 Task: Look for space in Várzea da Palma, Brazil from 2nd June, 2023 to 6th June, 2023 for 1 adult in price range Rs.10000 to Rs.13000. Place can be private room with 1  bedroom having 1 bed and 1 bathroom. Property type can be hotel. Amenities needed are: washing machine, . Booking option can be shelf check-in. Required host language is Spanish.
Action: Mouse moved to (580, 149)
Screenshot: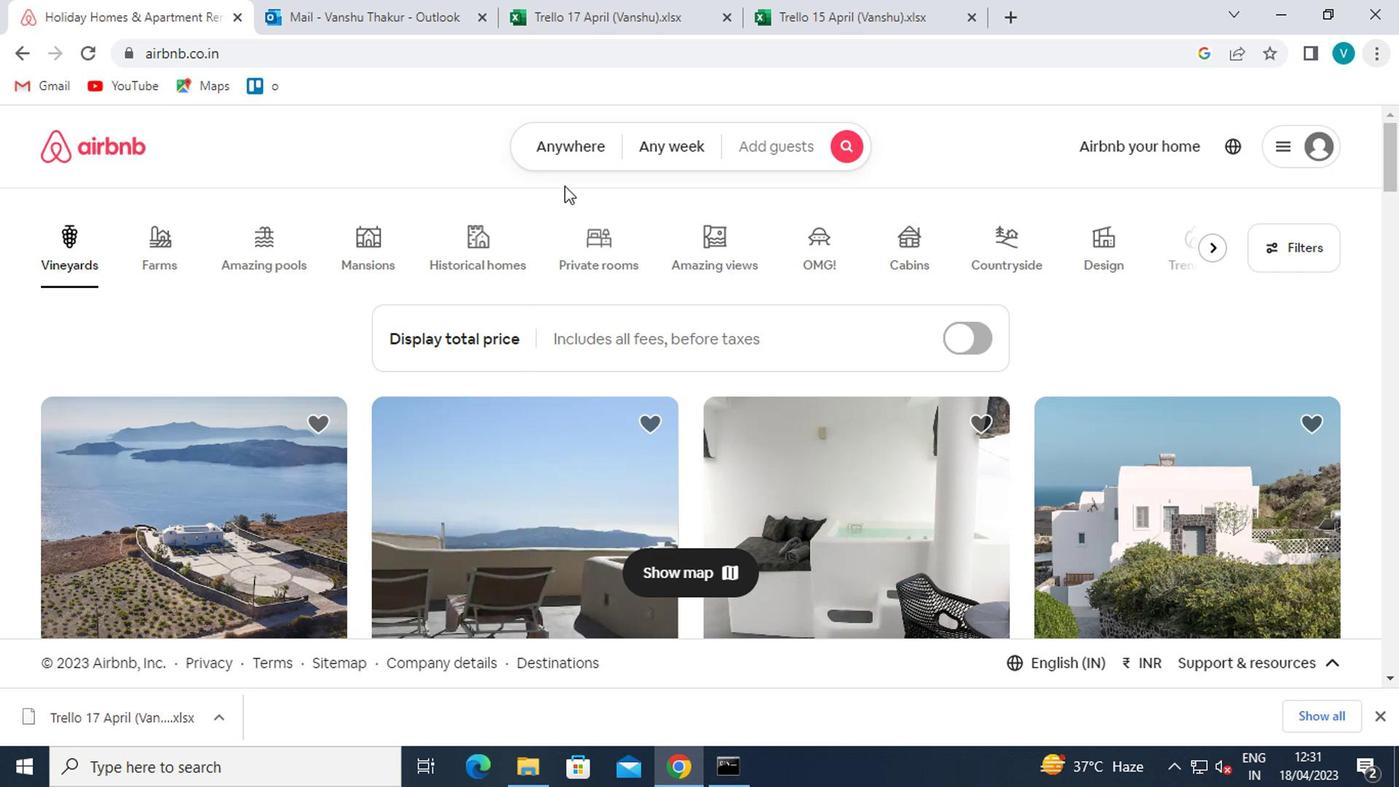 
Action: Mouse pressed left at (580, 149)
Screenshot: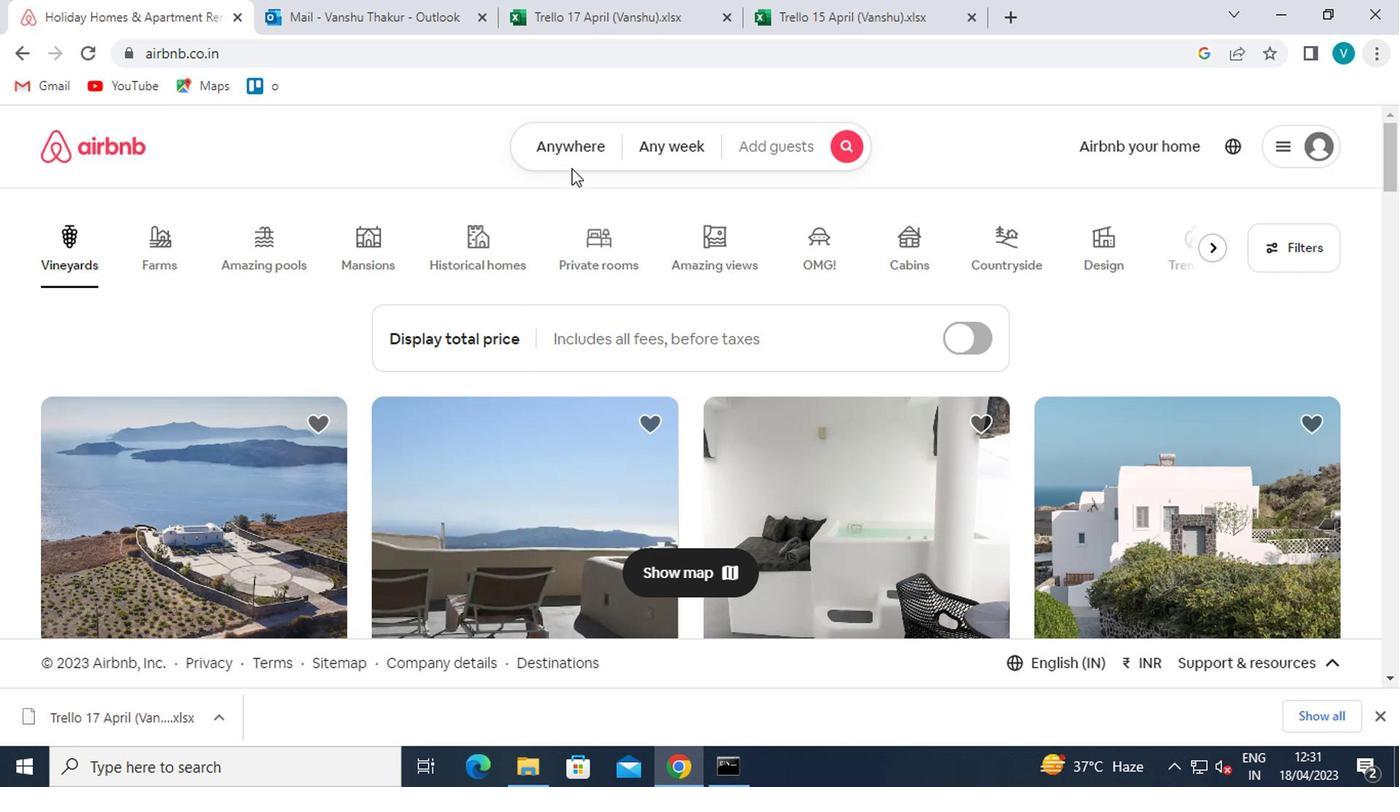 
Action: Mouse moved to (425, 232)
Screenshot: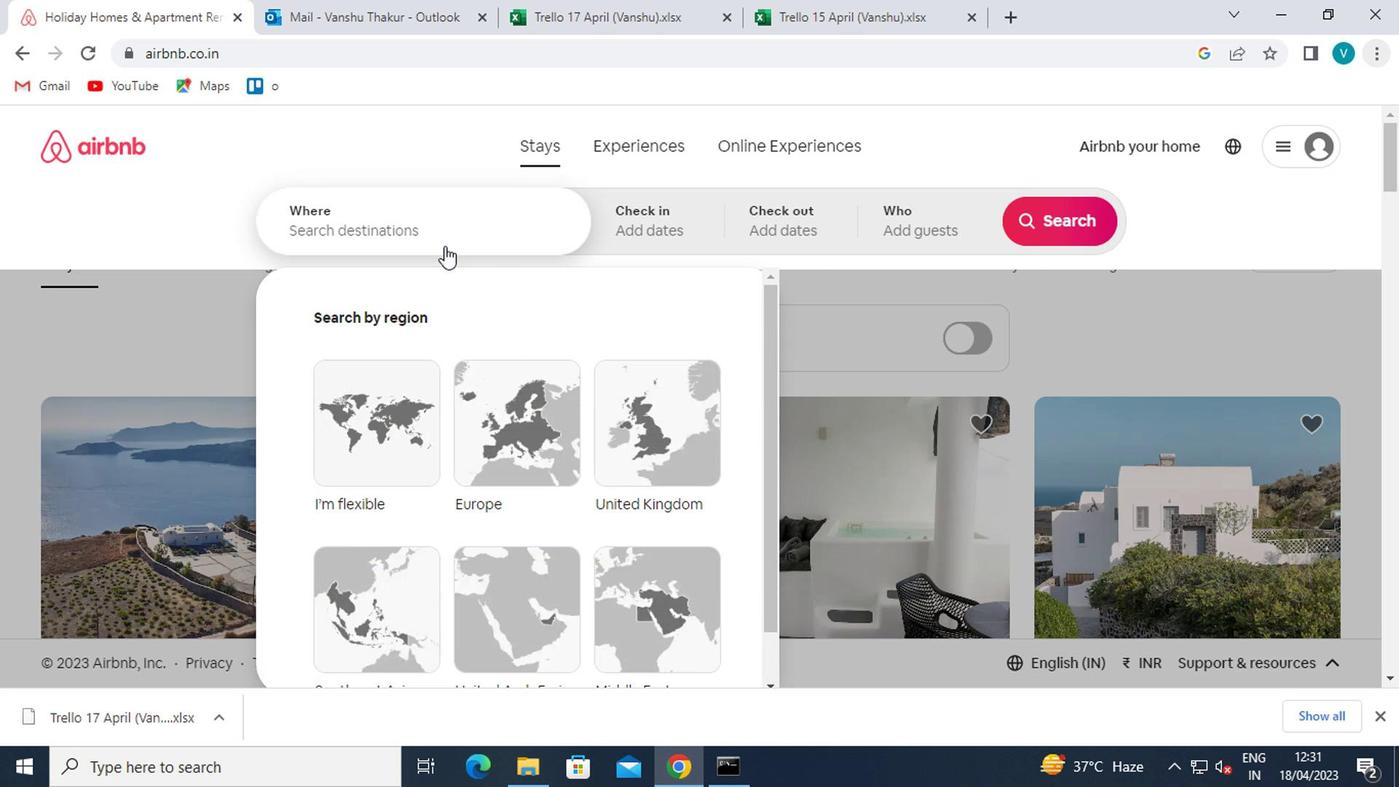 
Action: Mouse pressed left at (425, 232)
Screenshot: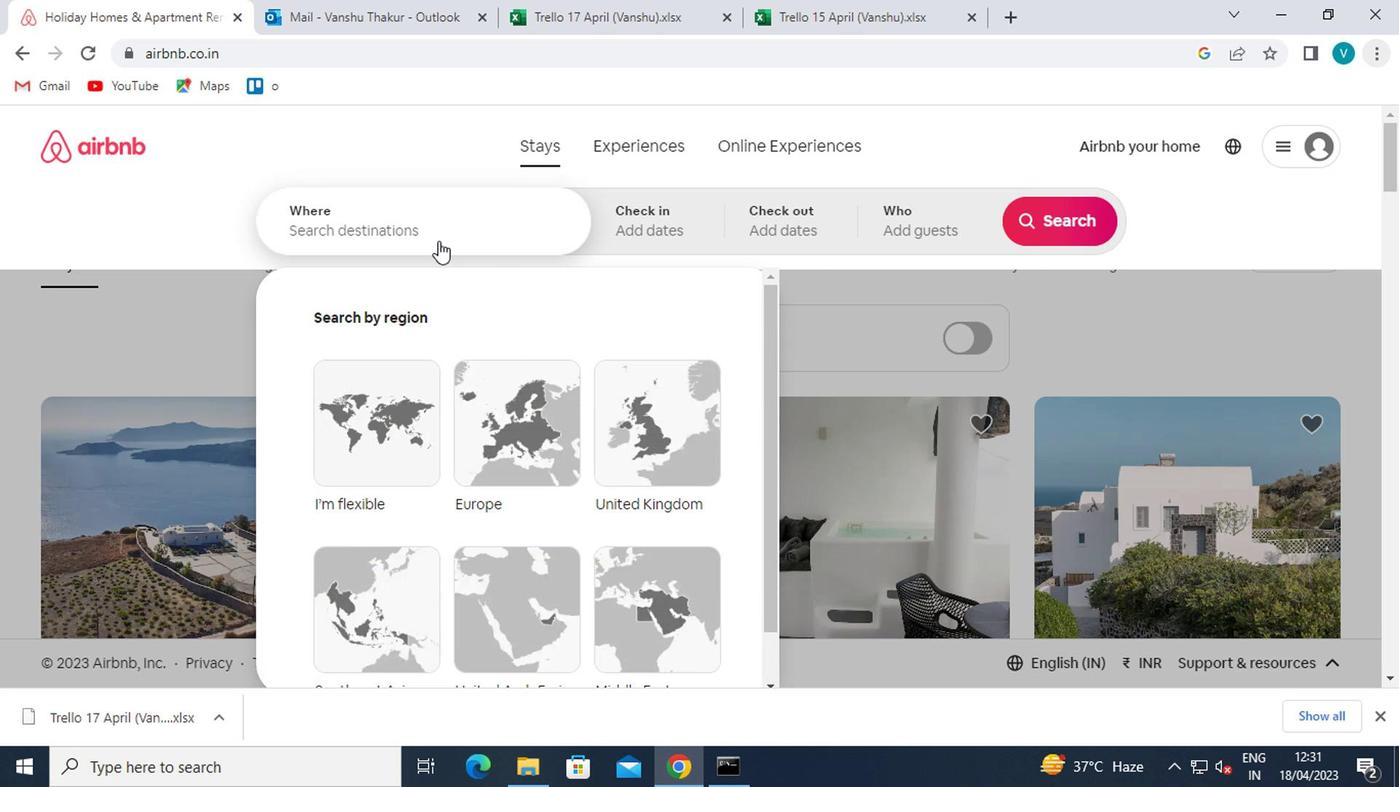 
Action: Mouse moved to (425, 232)
Screenshot: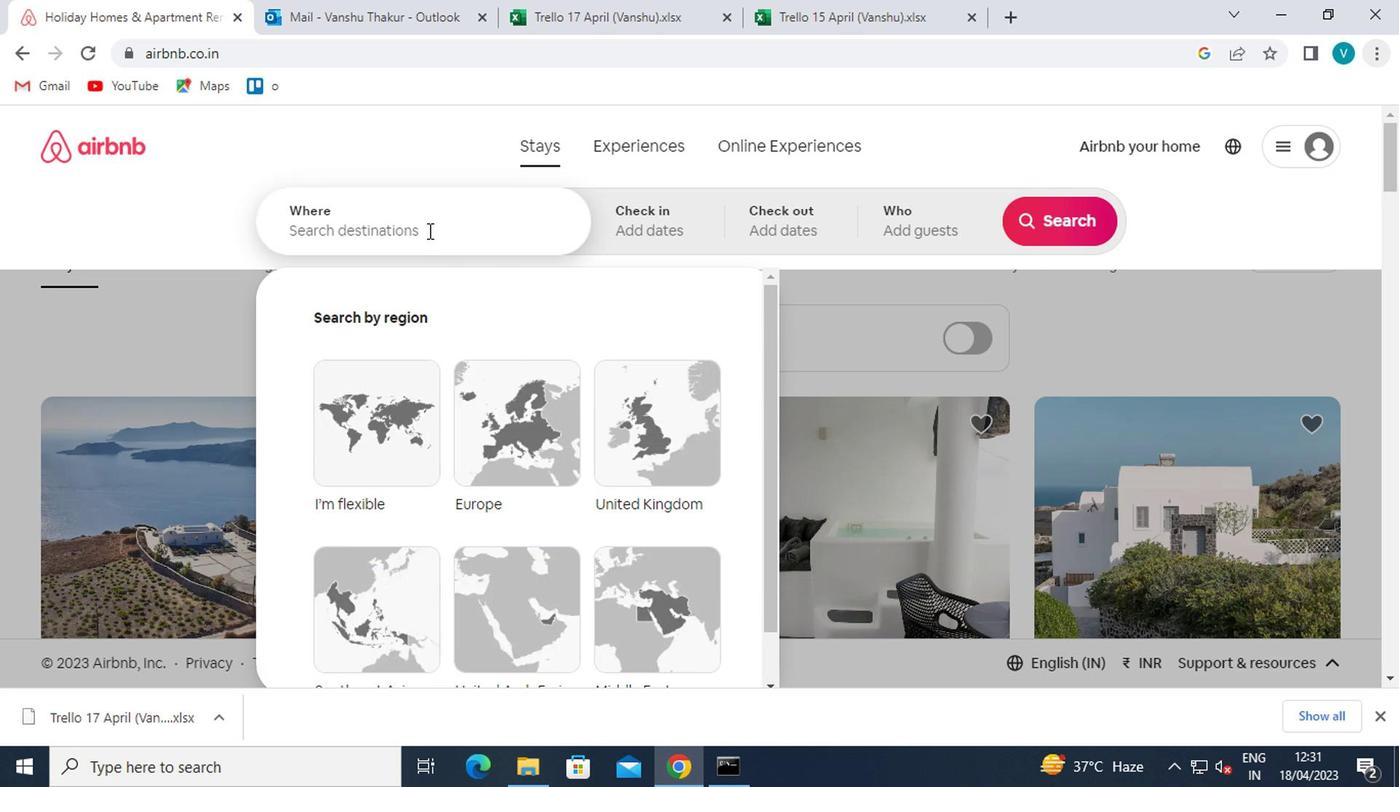 
Action: Key pressed <Key.shift>VARZEA<Key.space>DA<Key.space><Key.shift>PALMA
Screenshot: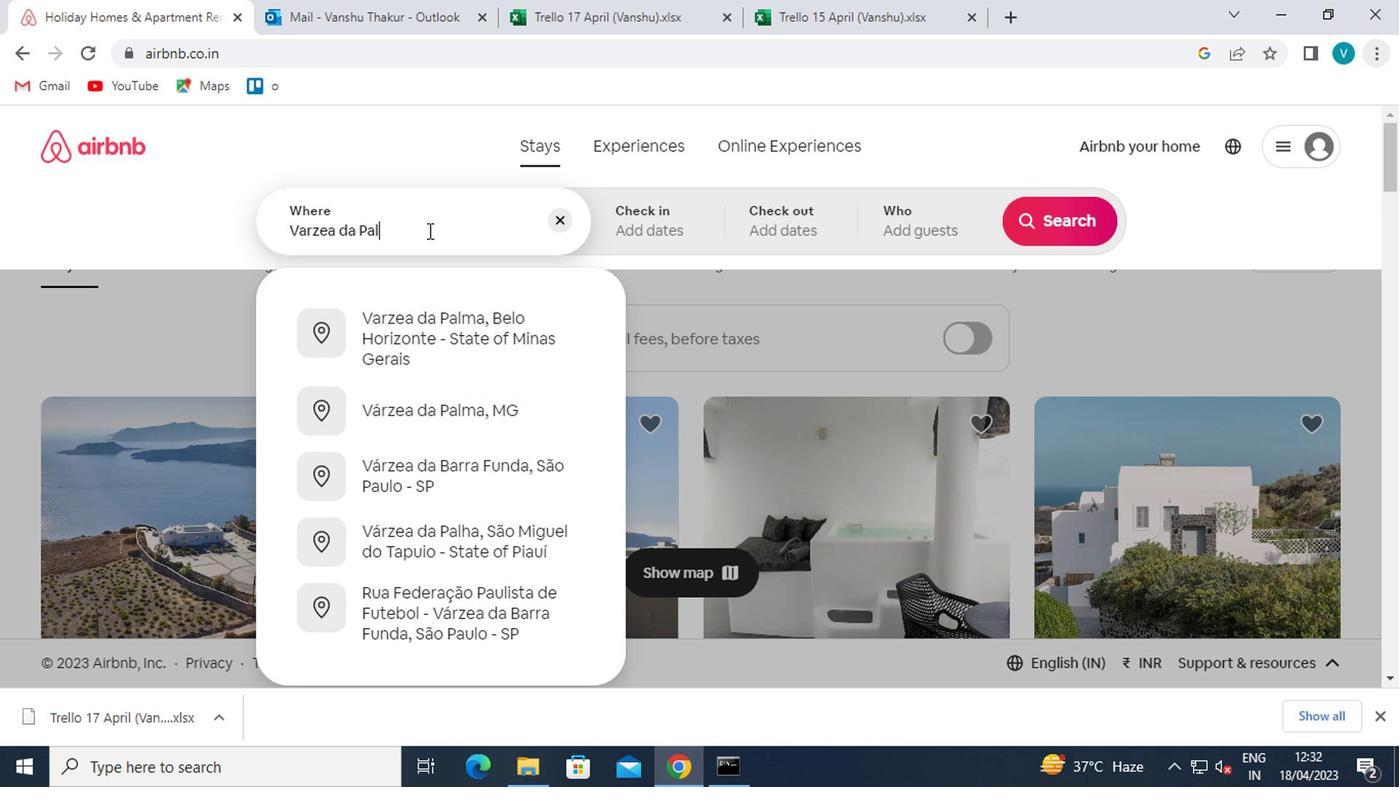 
Action: Mouse moved to (491, 337)
Screenshot: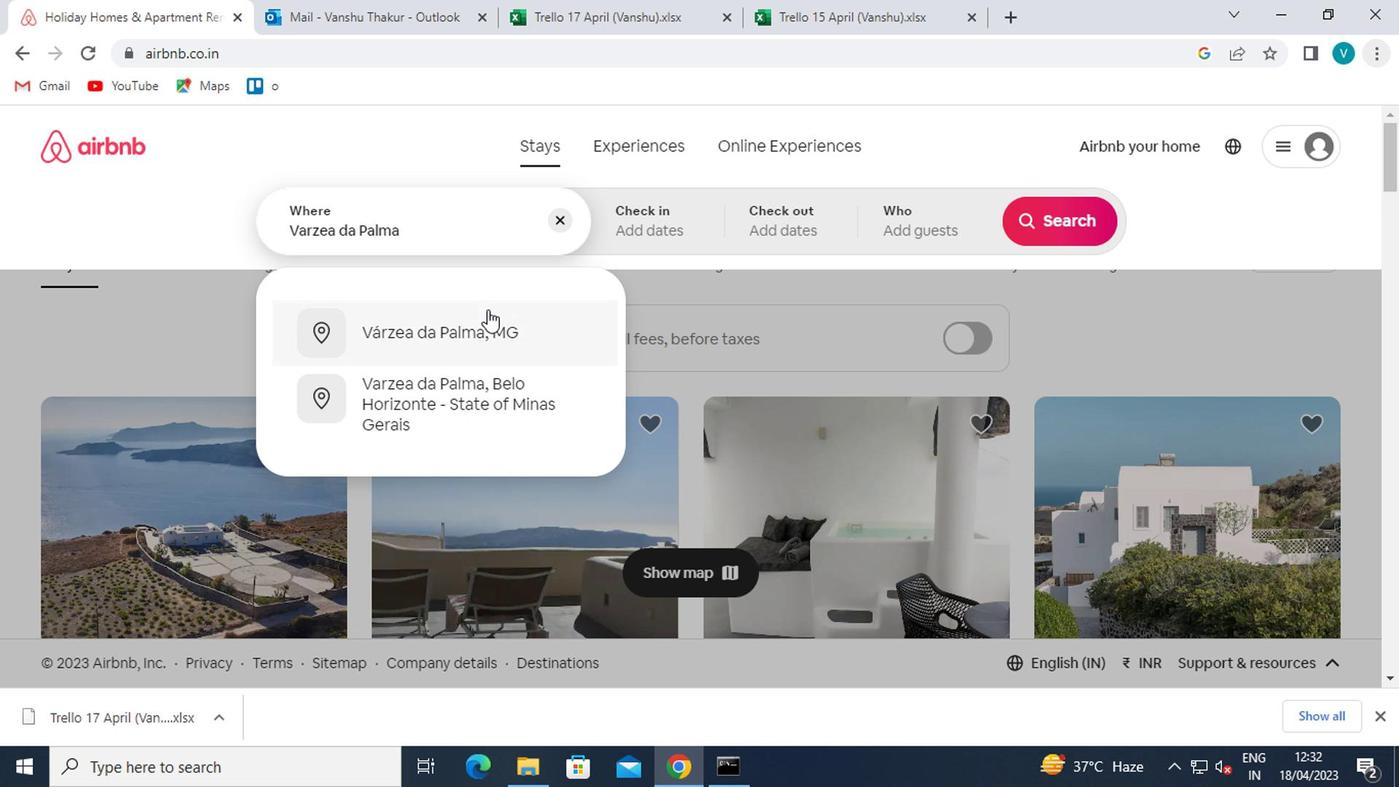 
Action: Mouse pressed left at (491, 337)
Screenshot: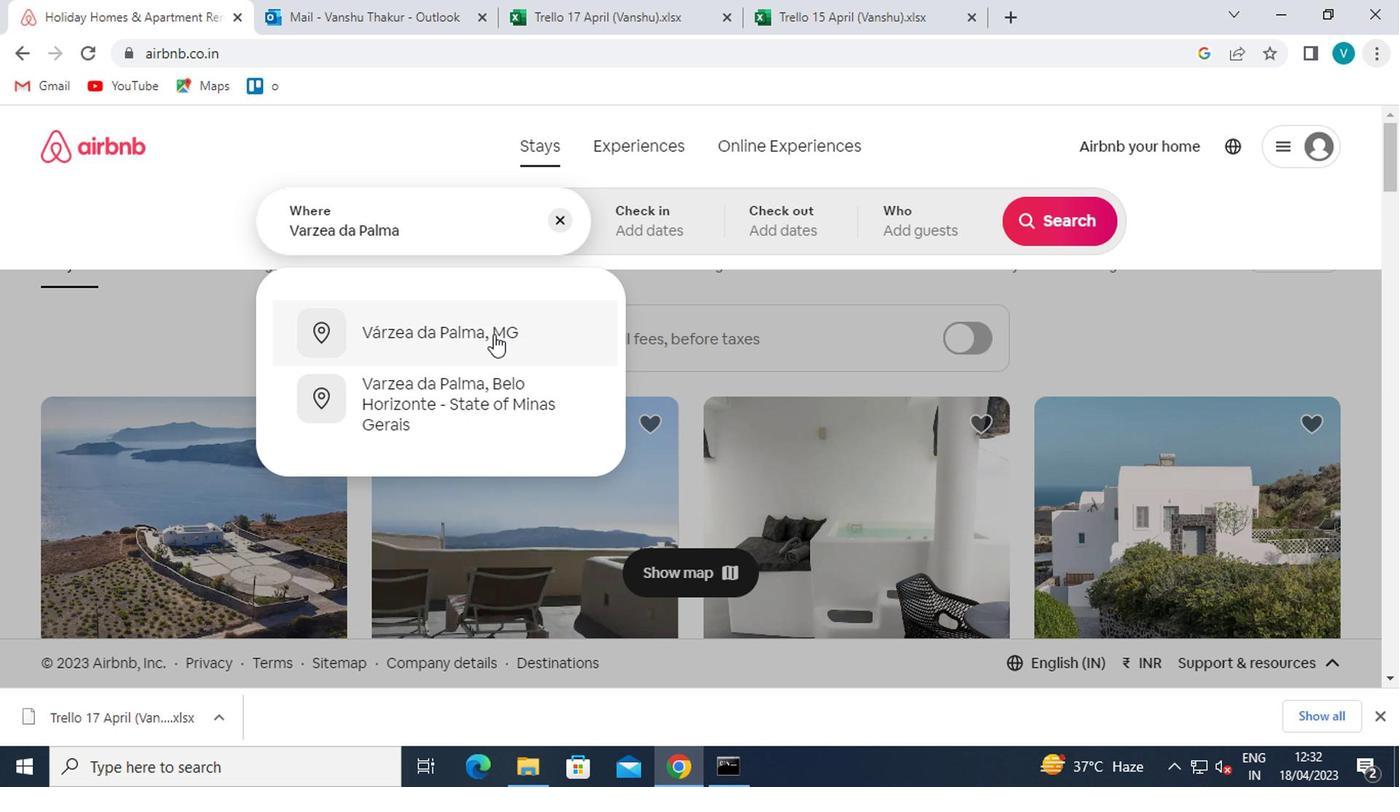 
Action: Mouse moved to (1037, 388)
Screenshot: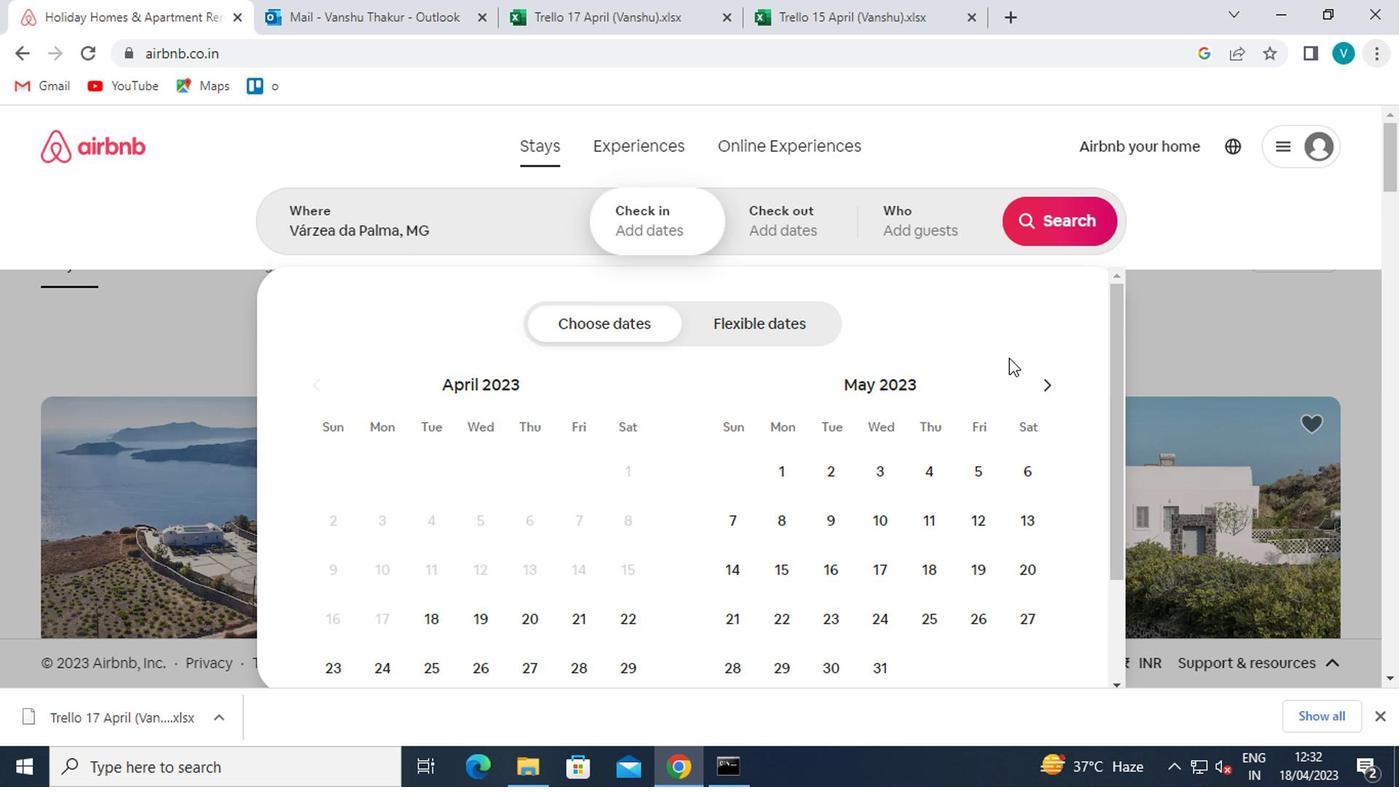 
Action: Mouse pressed left at (1037, 388)
Screenshot: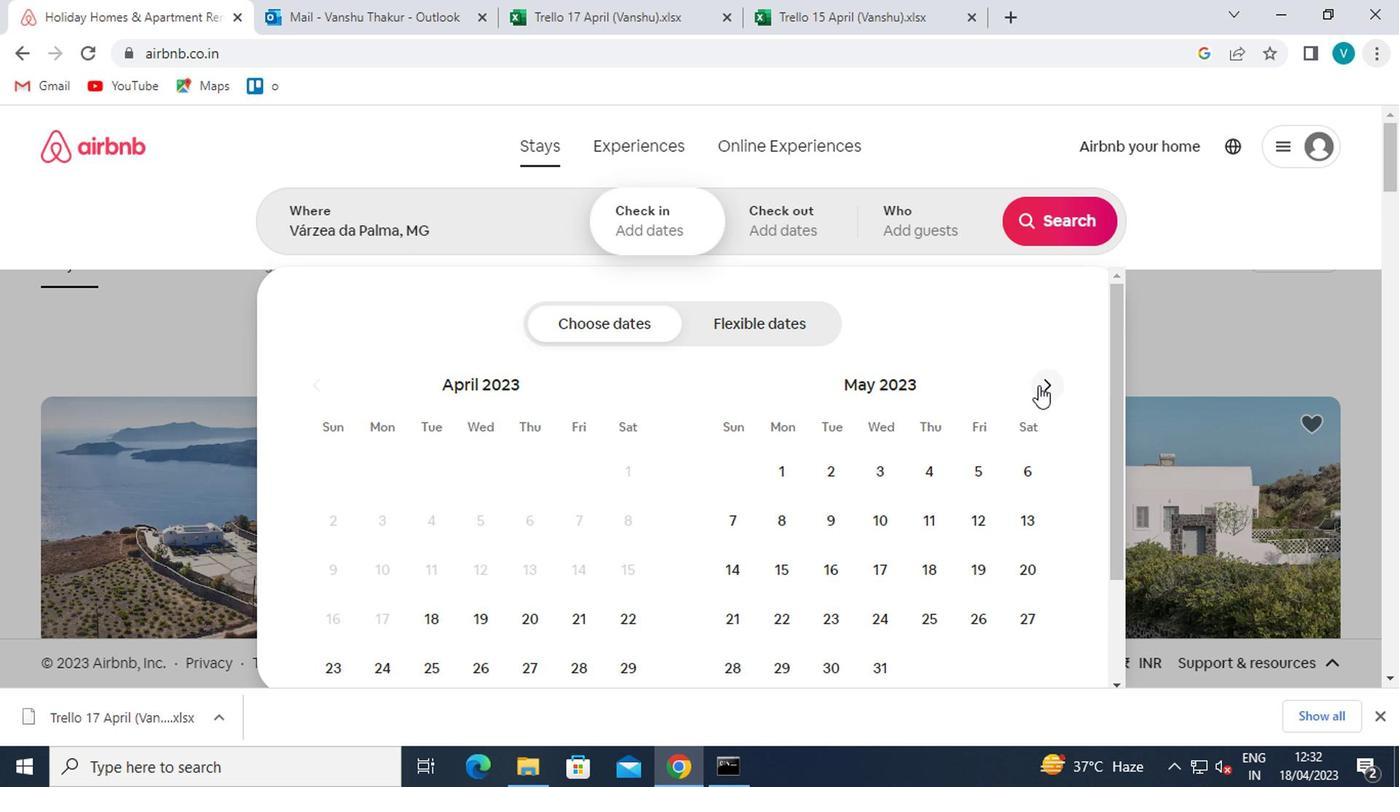 
Action: Mouse moved to (982, 473)
Screenshot: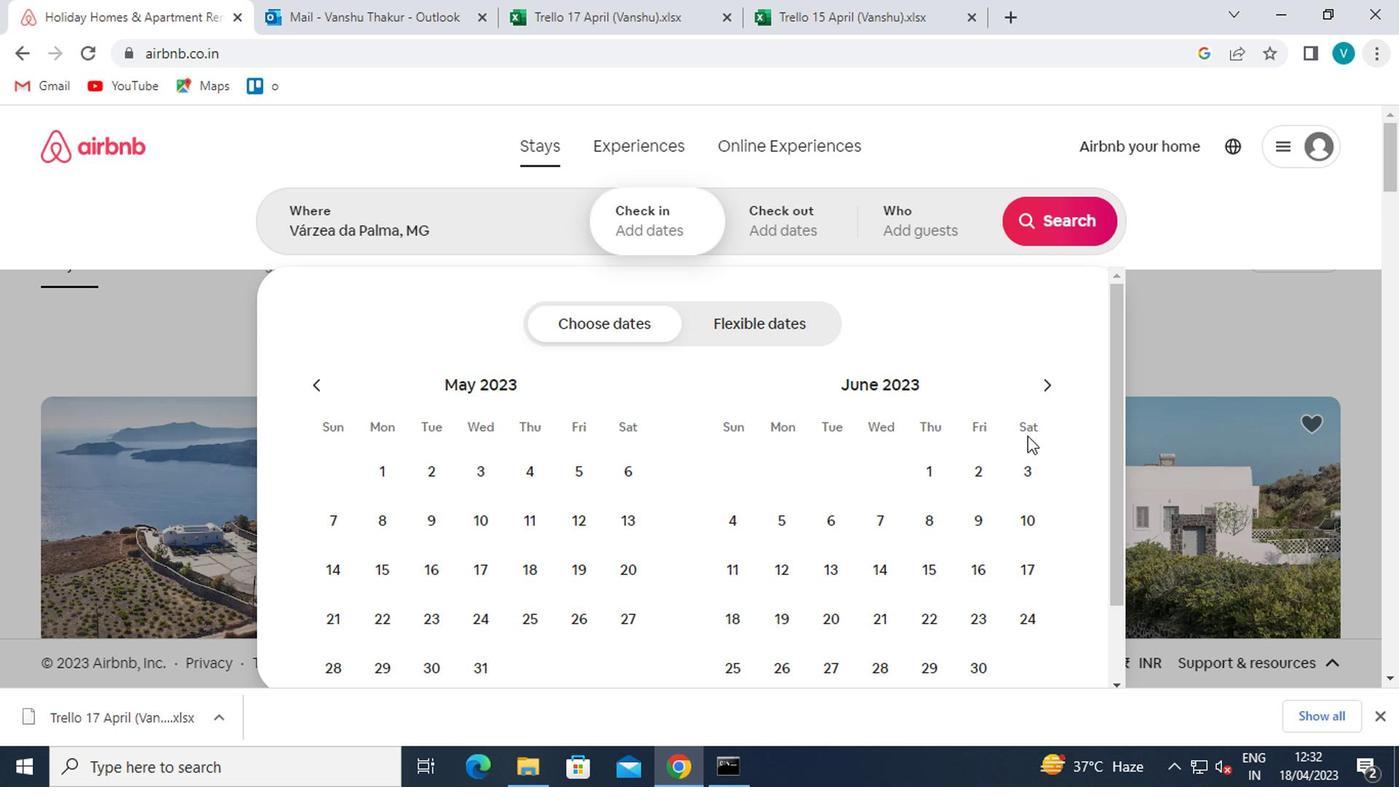 
Action: Mouse pressed left at (982, 473)
Screenshot: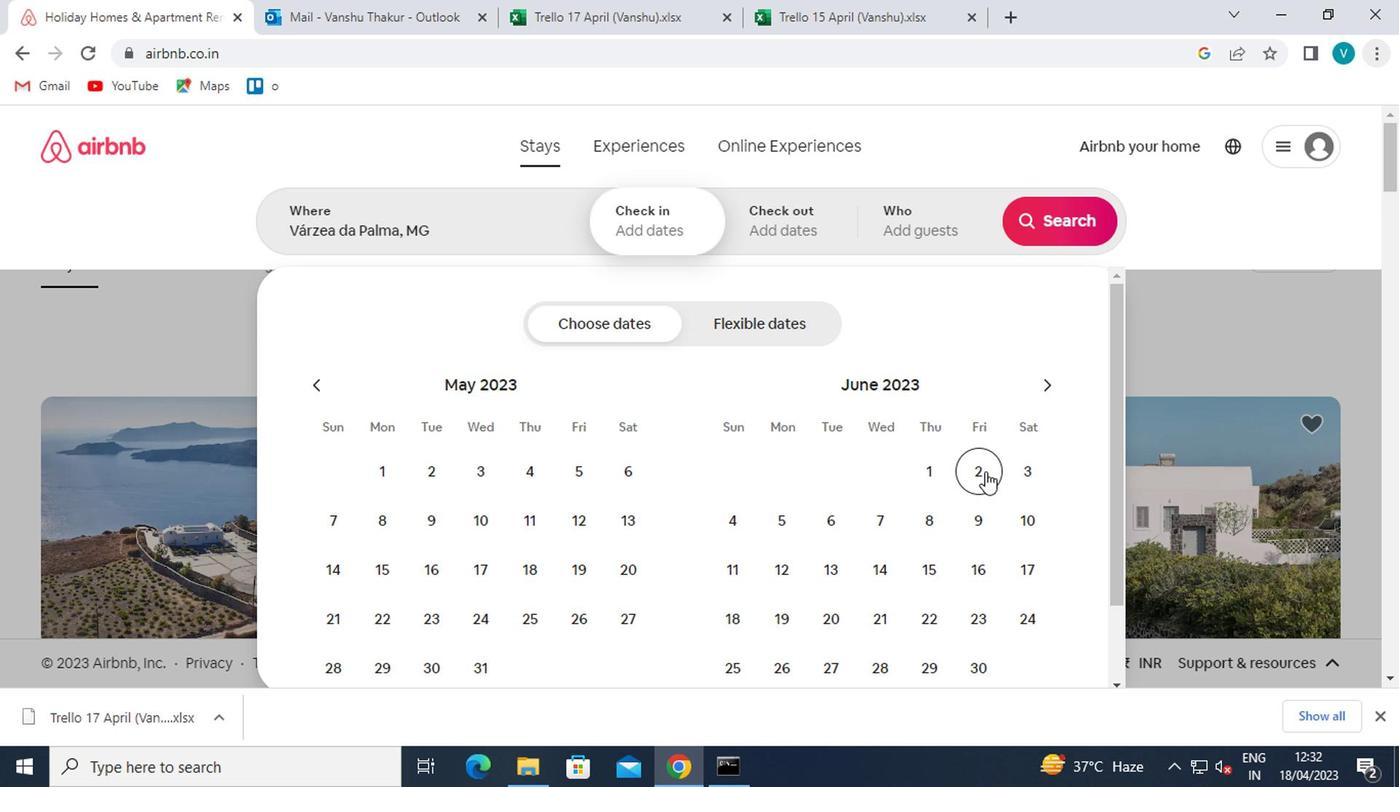
Action: Mouse moved to (828, 521)
Screenshot: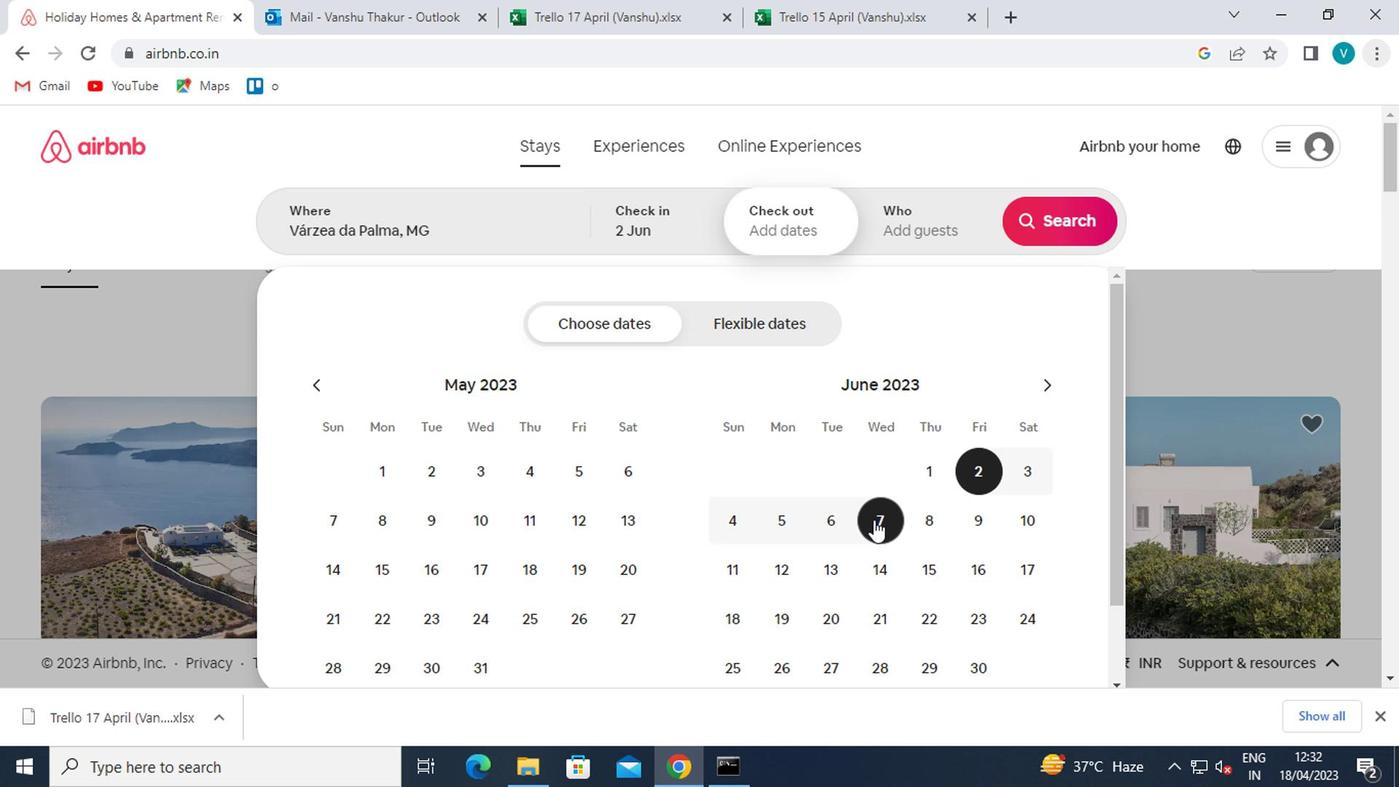 
Action: Mouse pressed left at (828, 521)
Screenshot: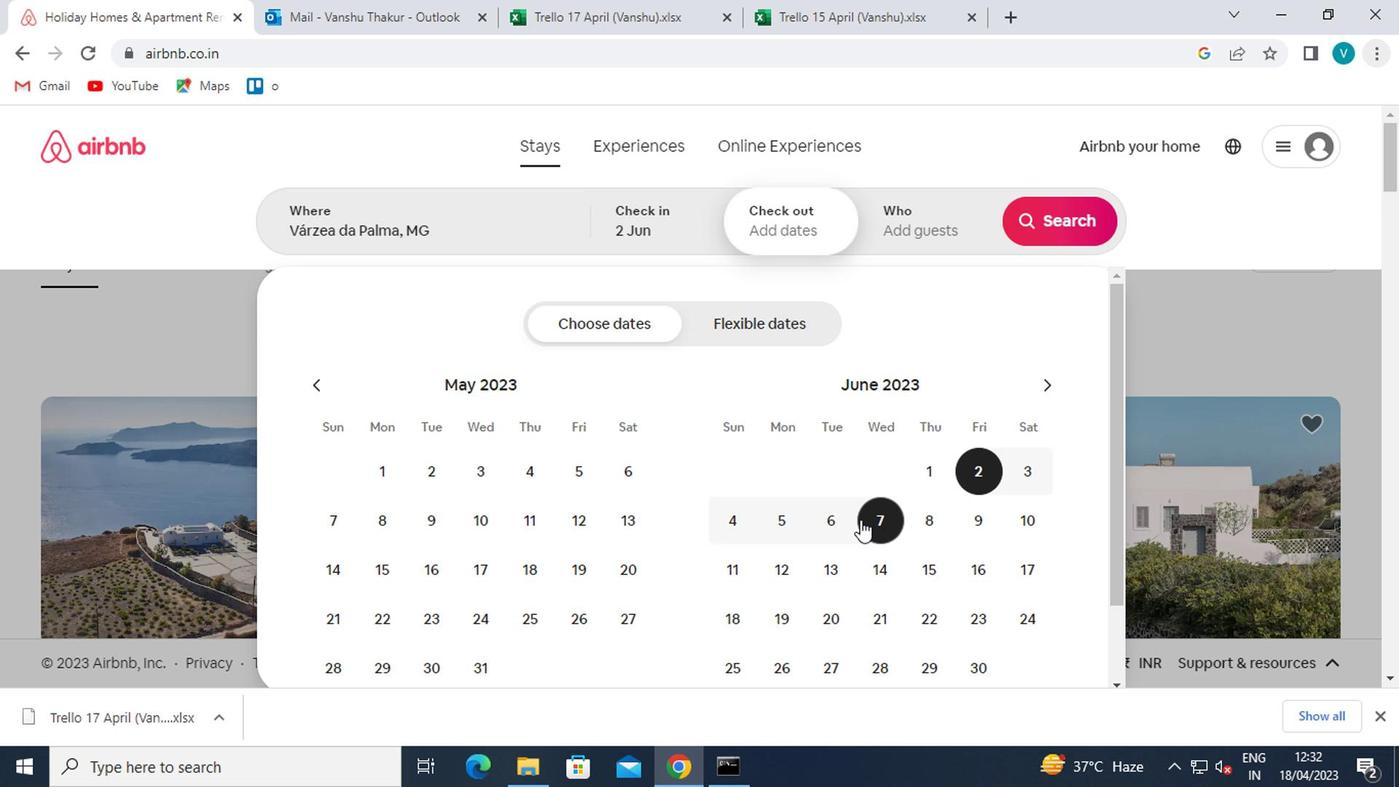 
Action: Mouse moved to (933, 214)
Screenshot: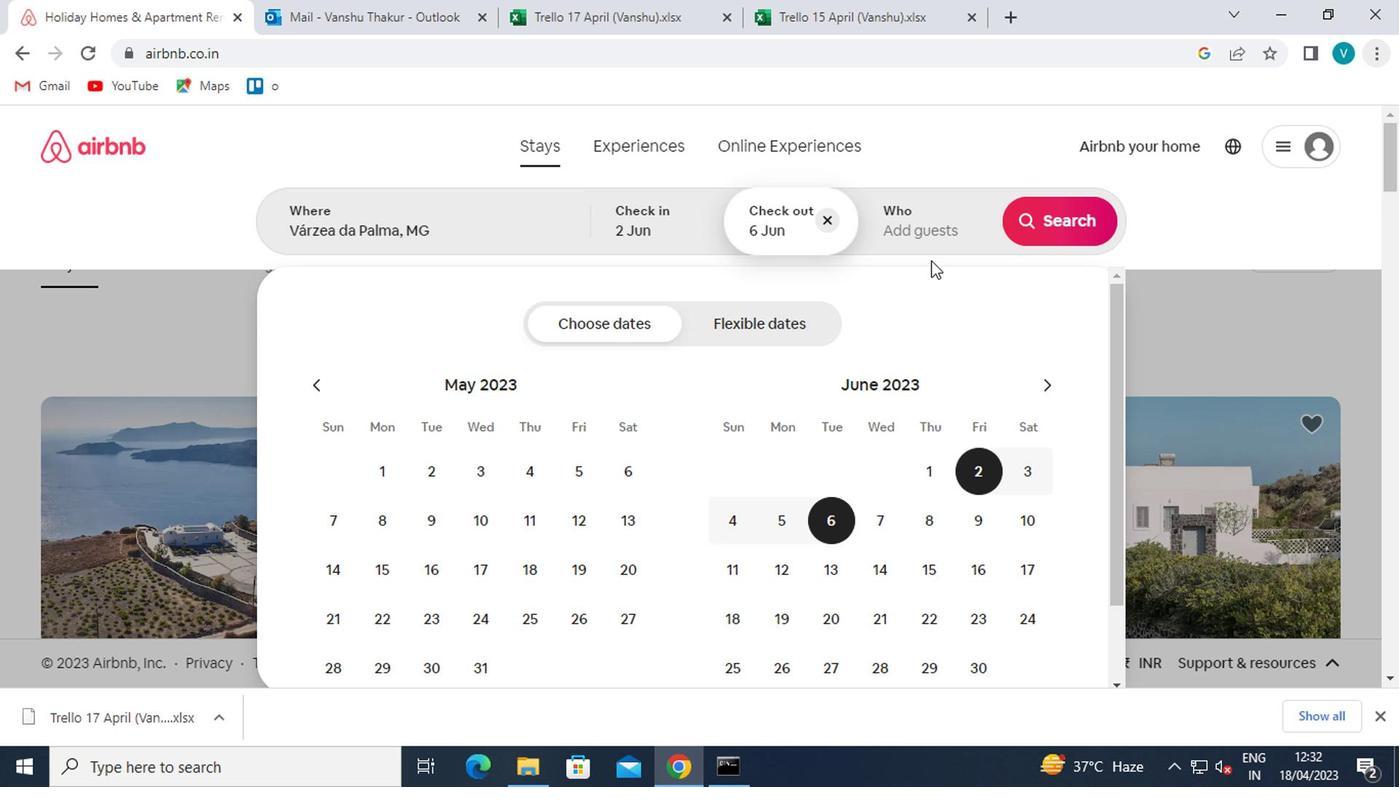 
Action: Mouse pressed left at (933, 214)
Screenshot: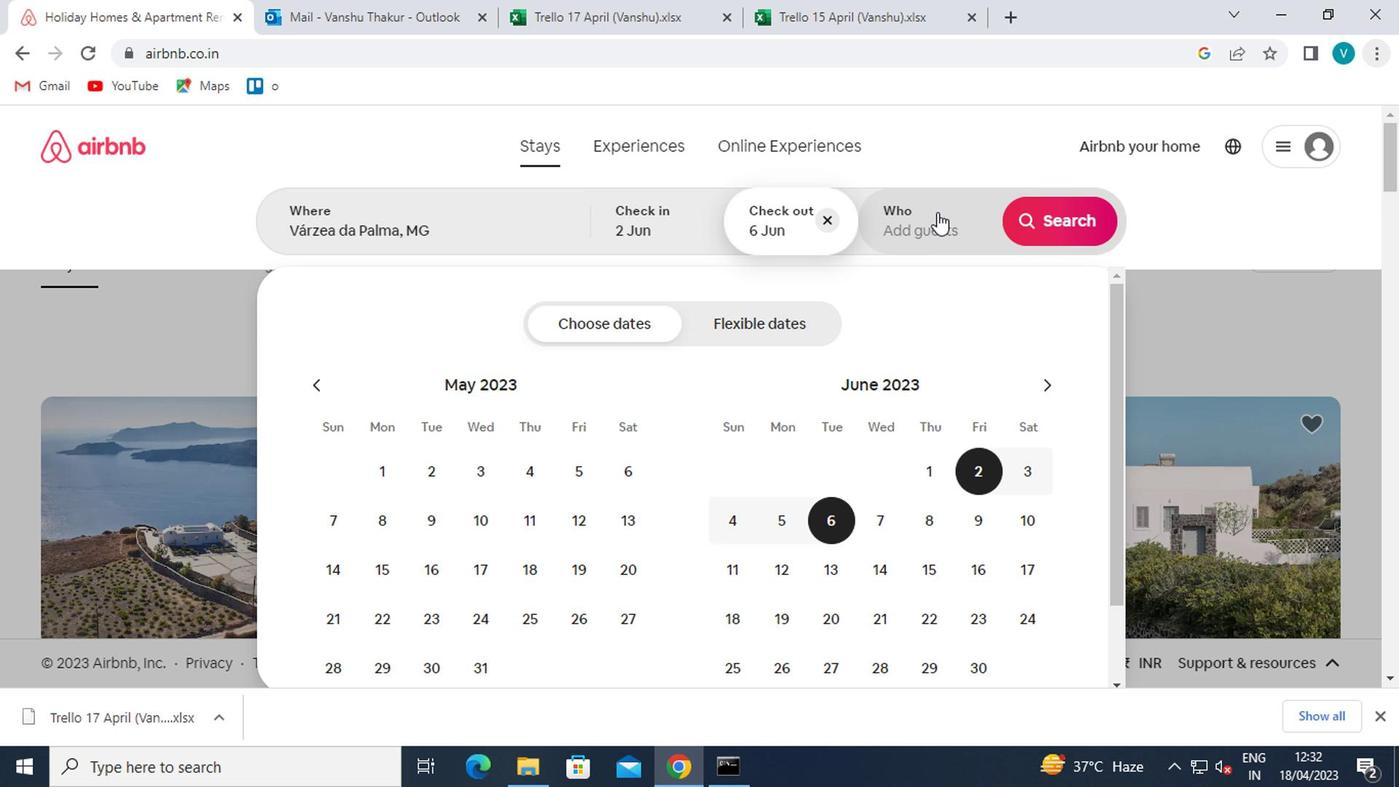 
Action: Mouse moved to (1058, 322)
Screenshot: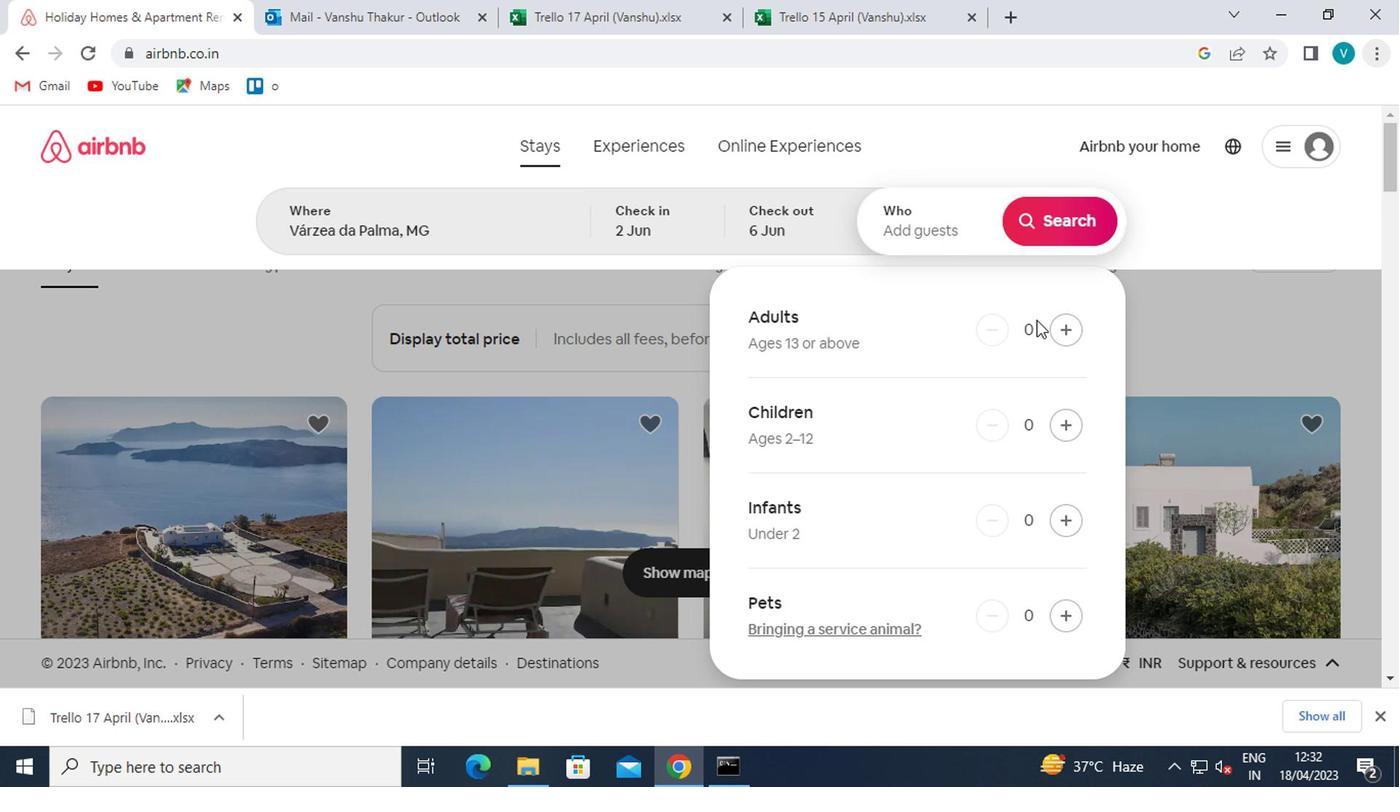 
Action: Mouse pressed left at (1058, 322)
Screenshot: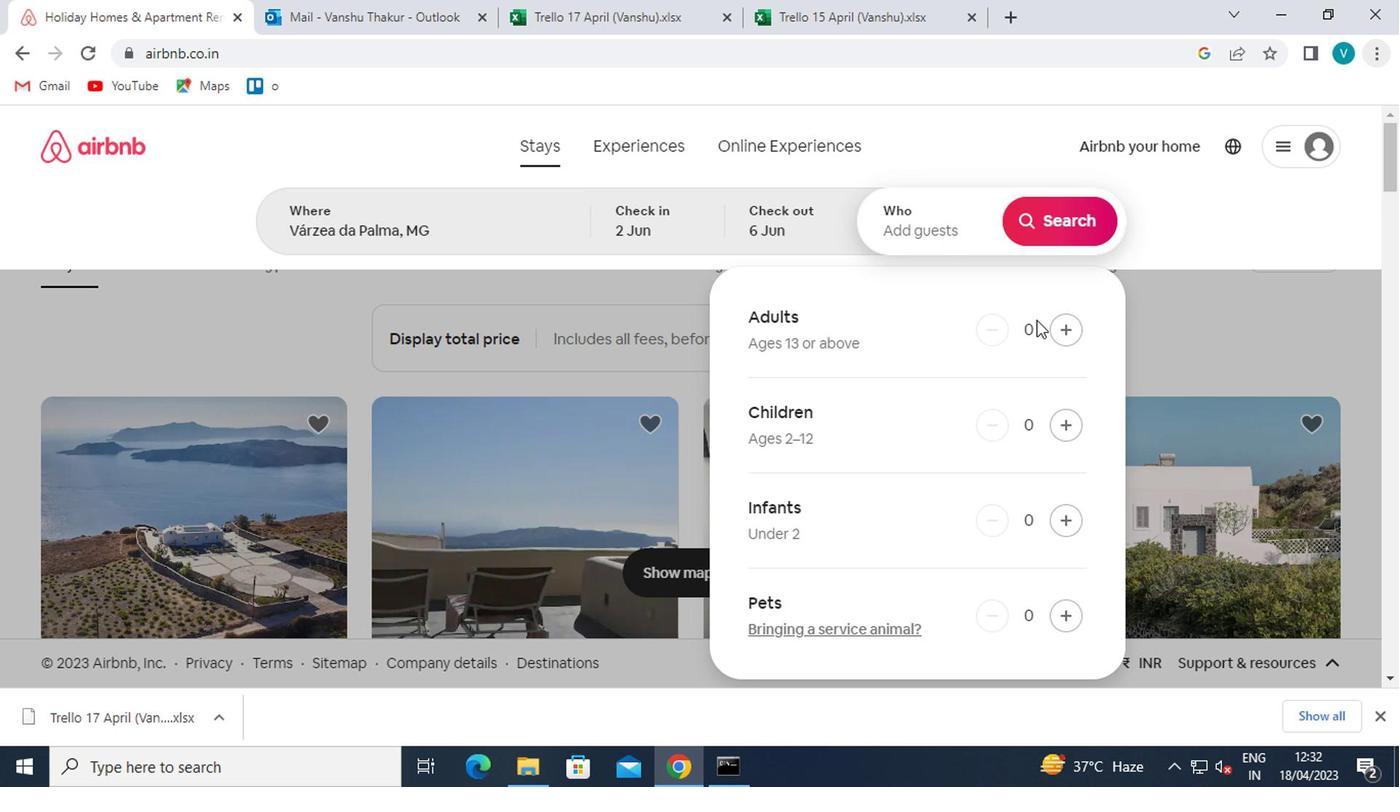 
Action: Mouse moved to (1064, 223)
Screenshot: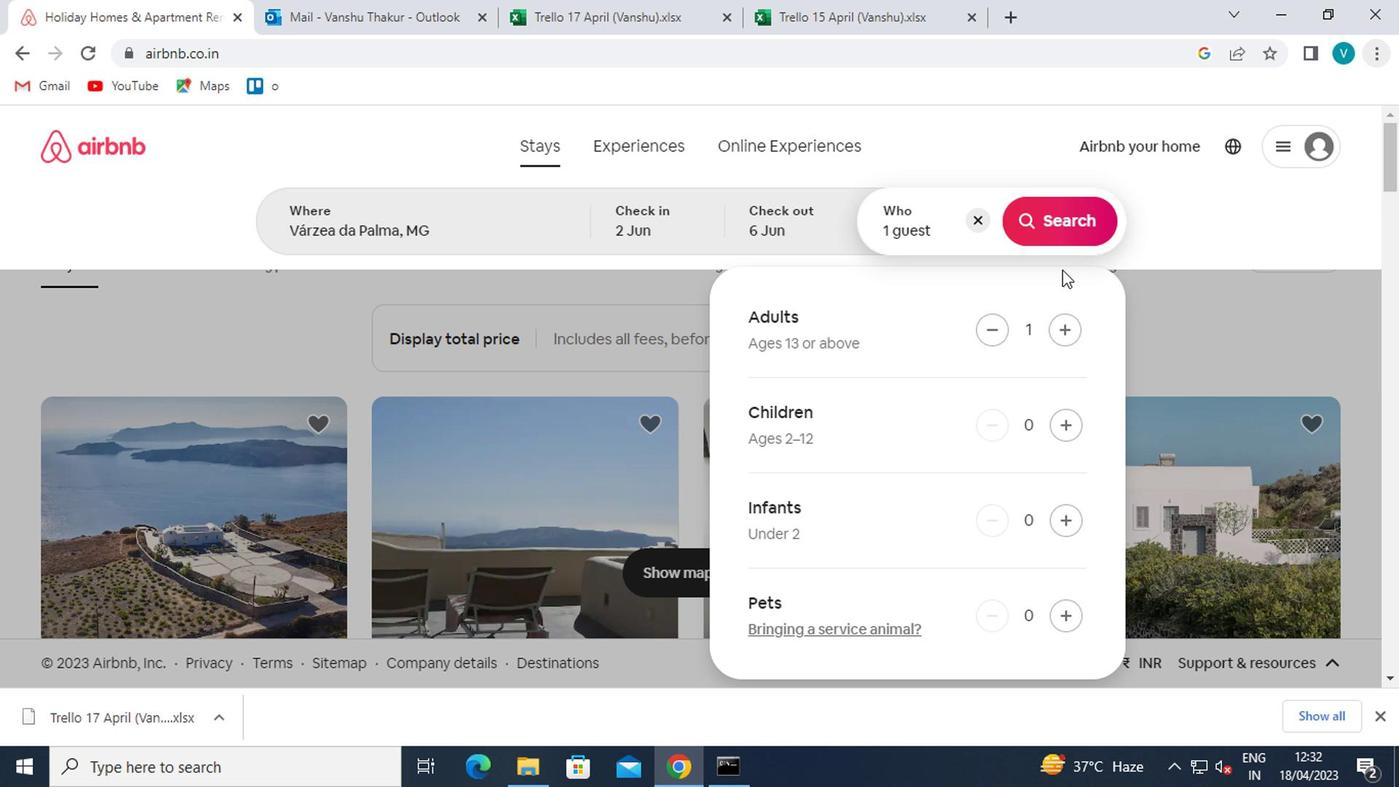 
Action: Mouse pressed left at (1064, 223)
Screenshot: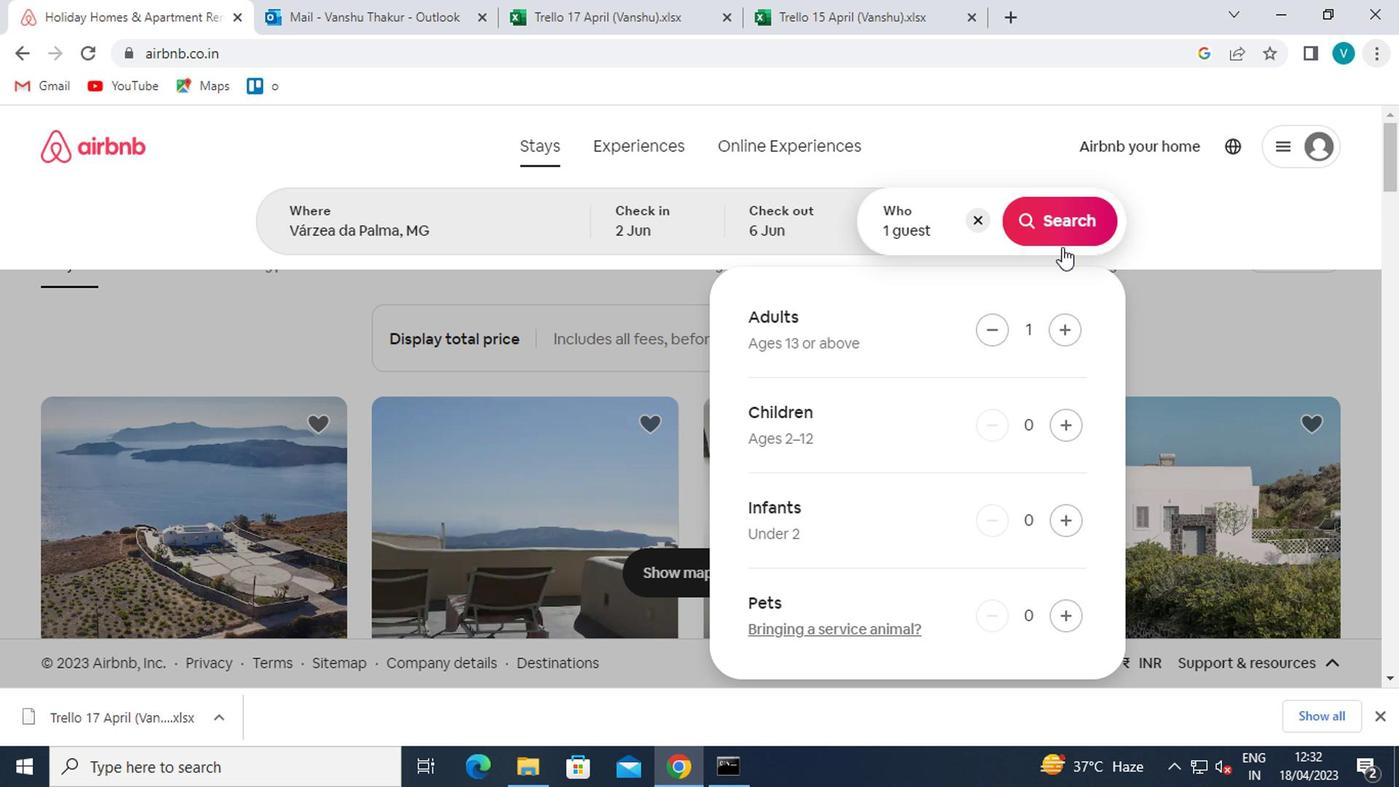 
Action: Mouse moved to (1344, 226)
Screenshot: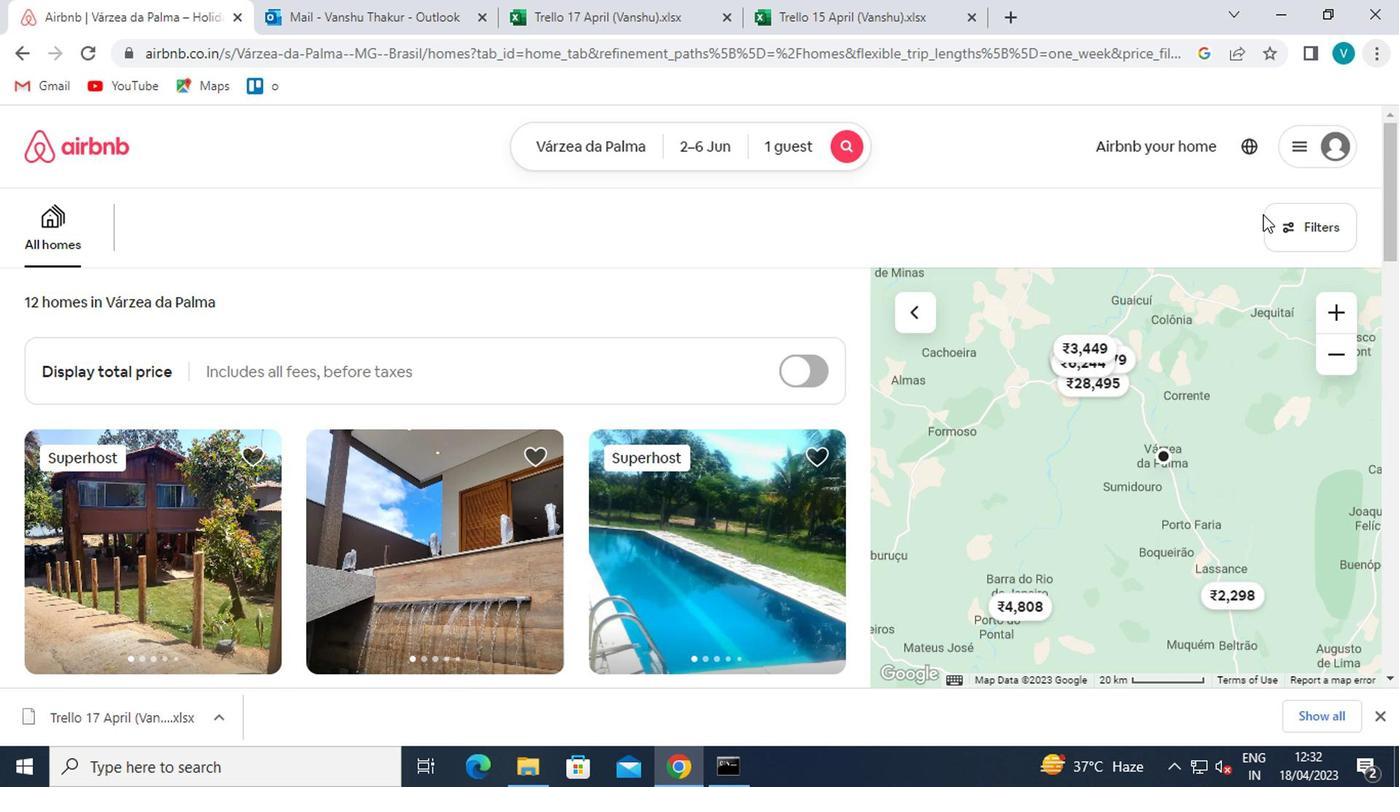 
Action: Mouse pressed left at (1344, 226)
Screenshot: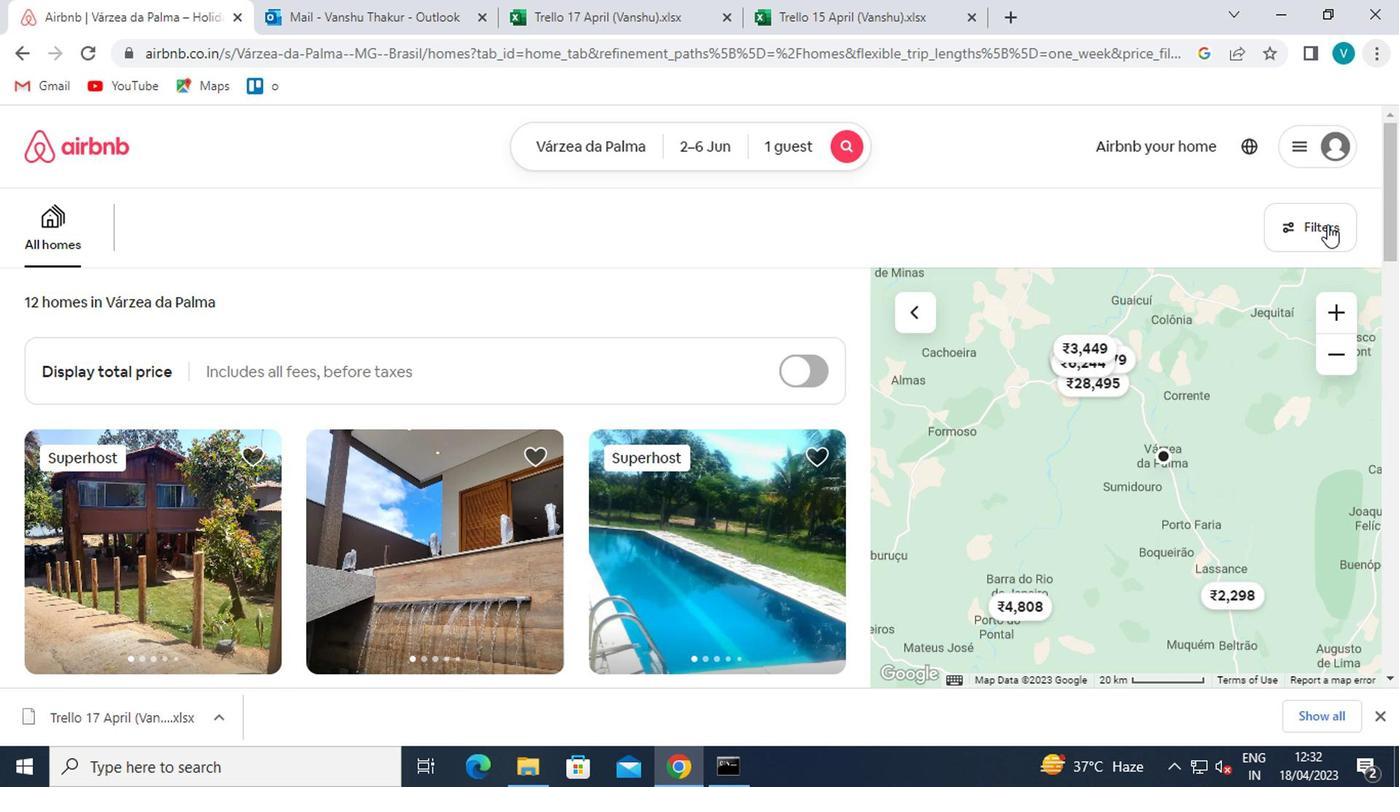 
Action: Mouse moved to (473, 477)
Screenshot: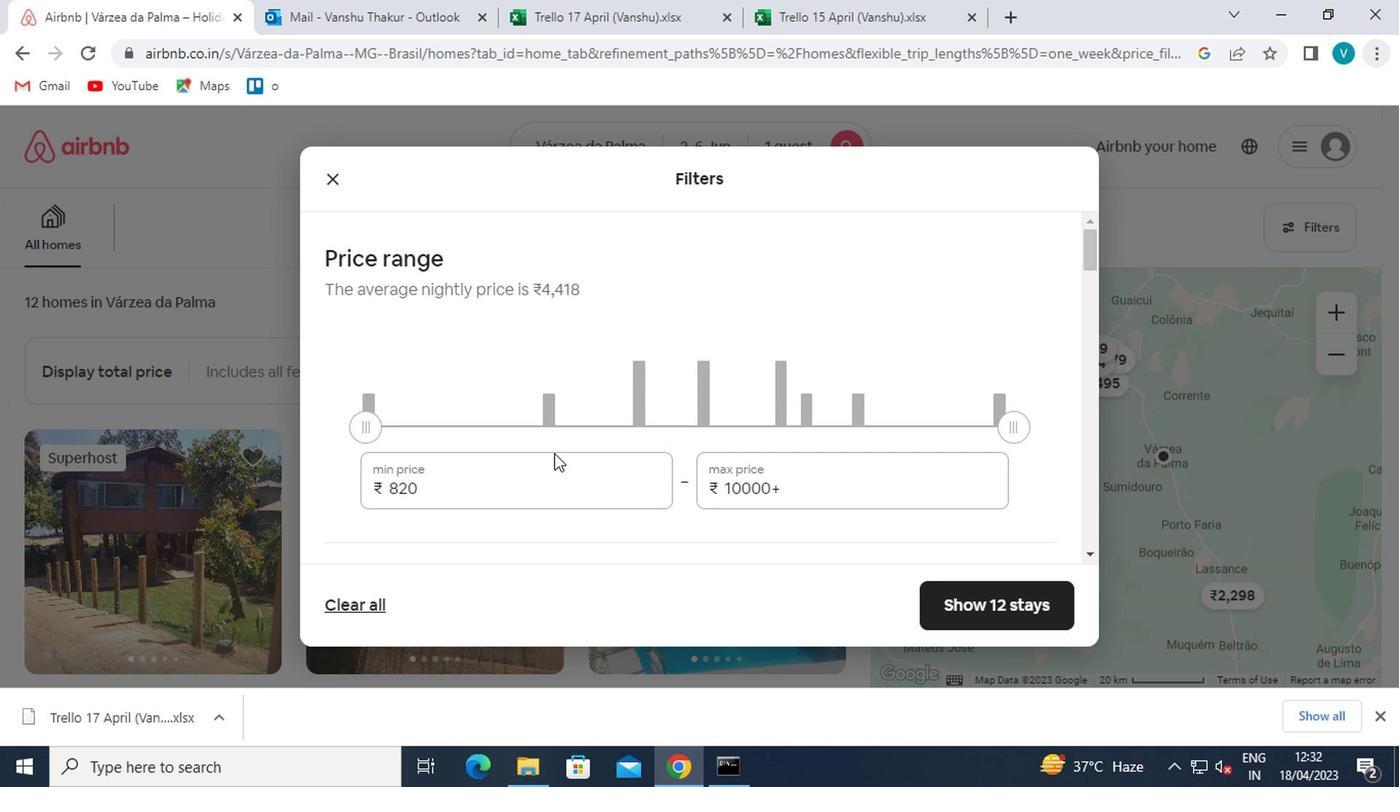 
Action: Mouse pressed left at (473, 477)
Screenshot: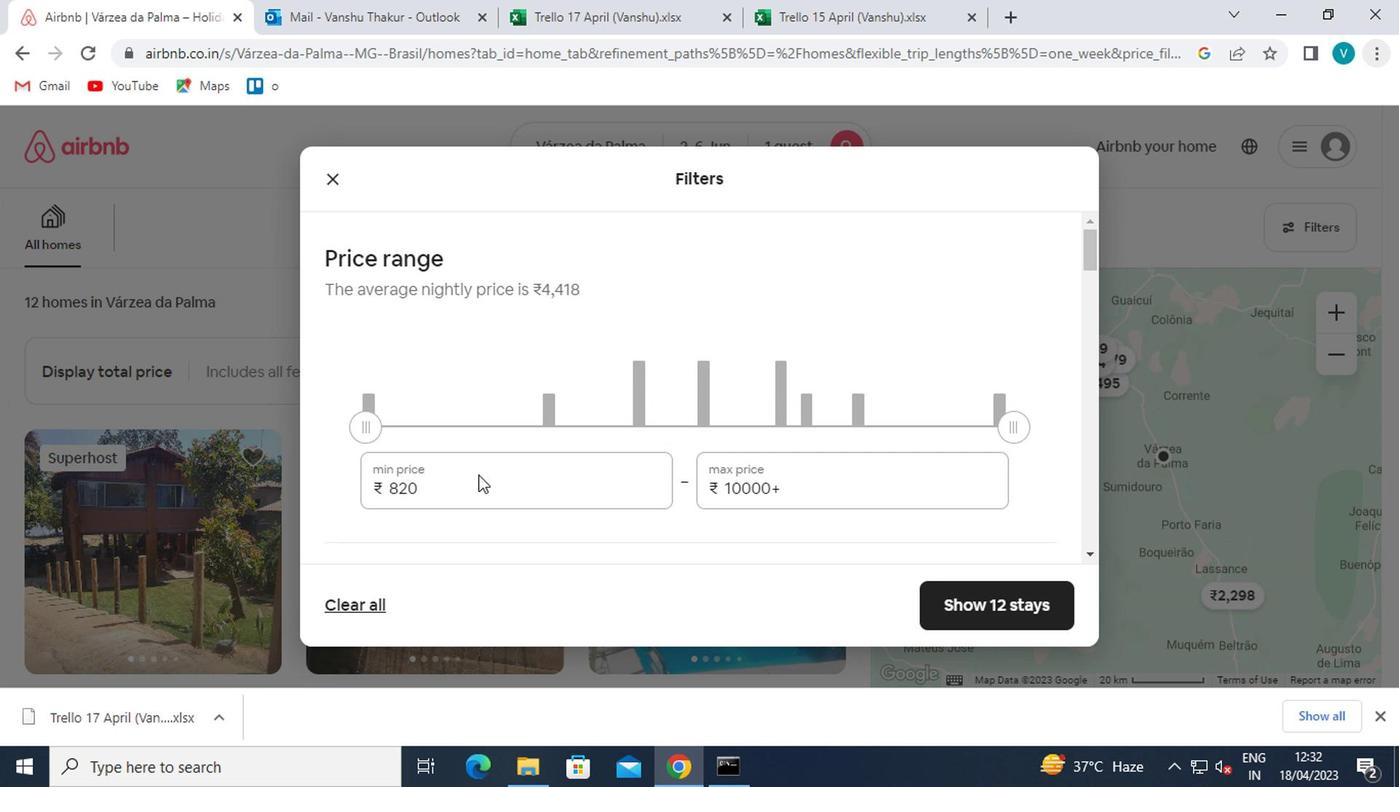 
Action: Mouse moved to (468, 483)
Screenshot: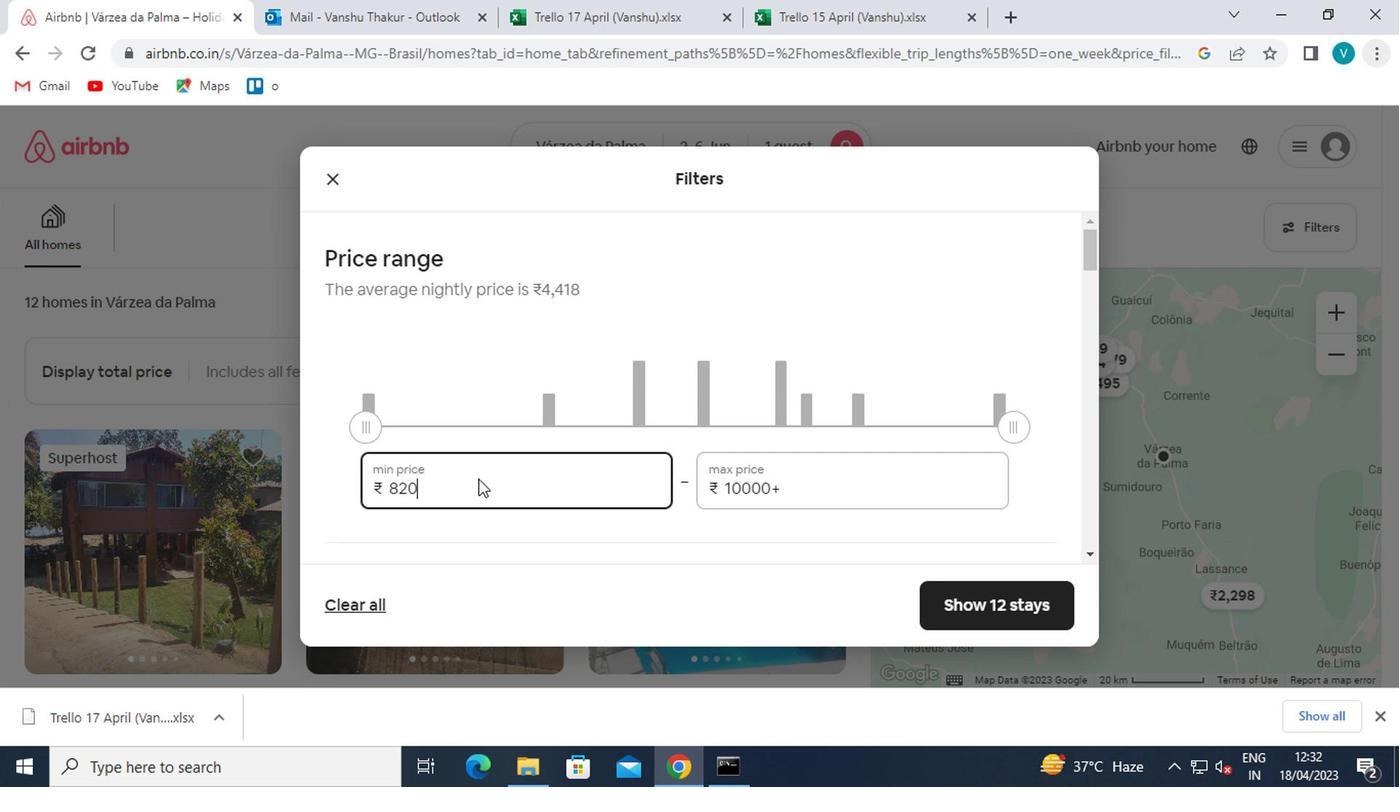 
Action: Key pressed <Key.backspace><Key.backspace><Key.backspace>10000
Screenshot: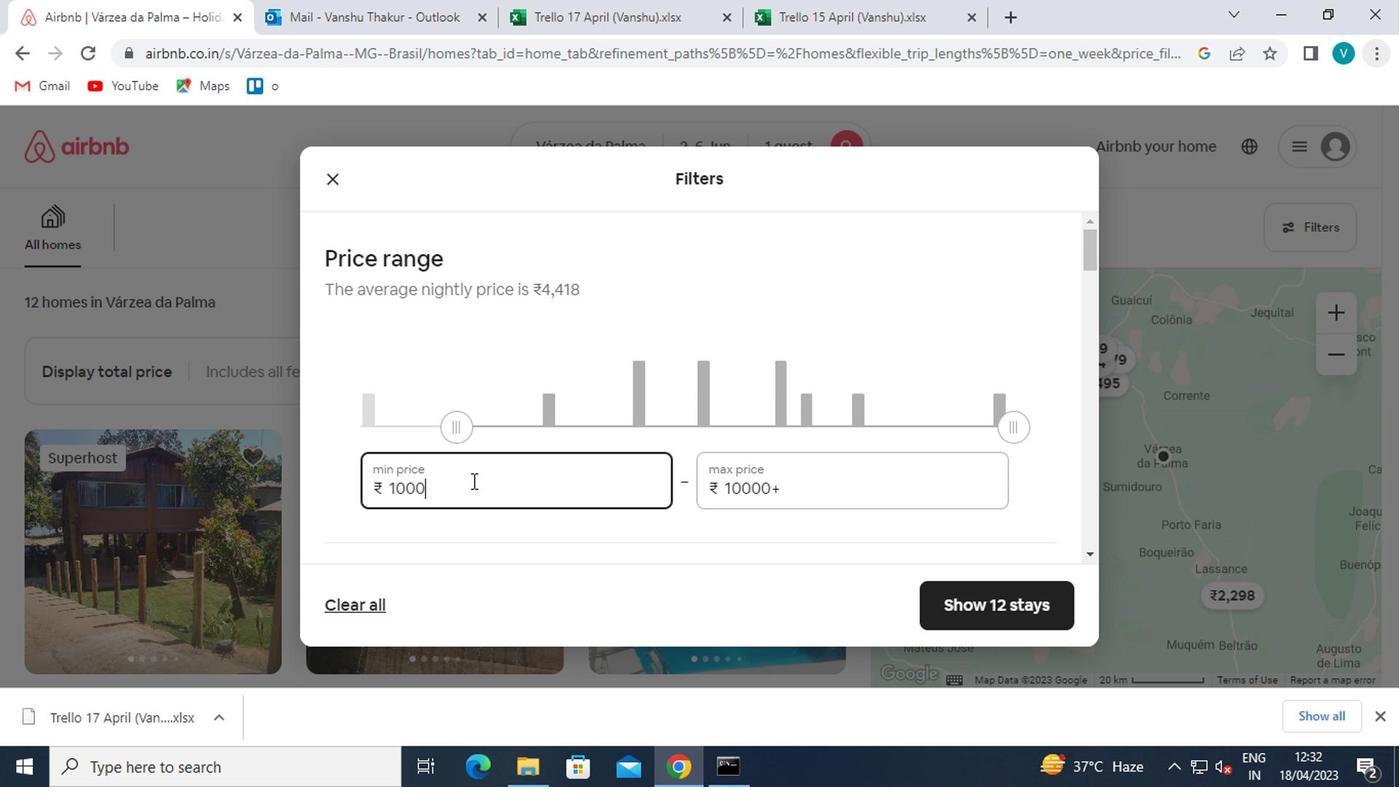 
Action: Mouse moved to (811, 487)
Screenshot: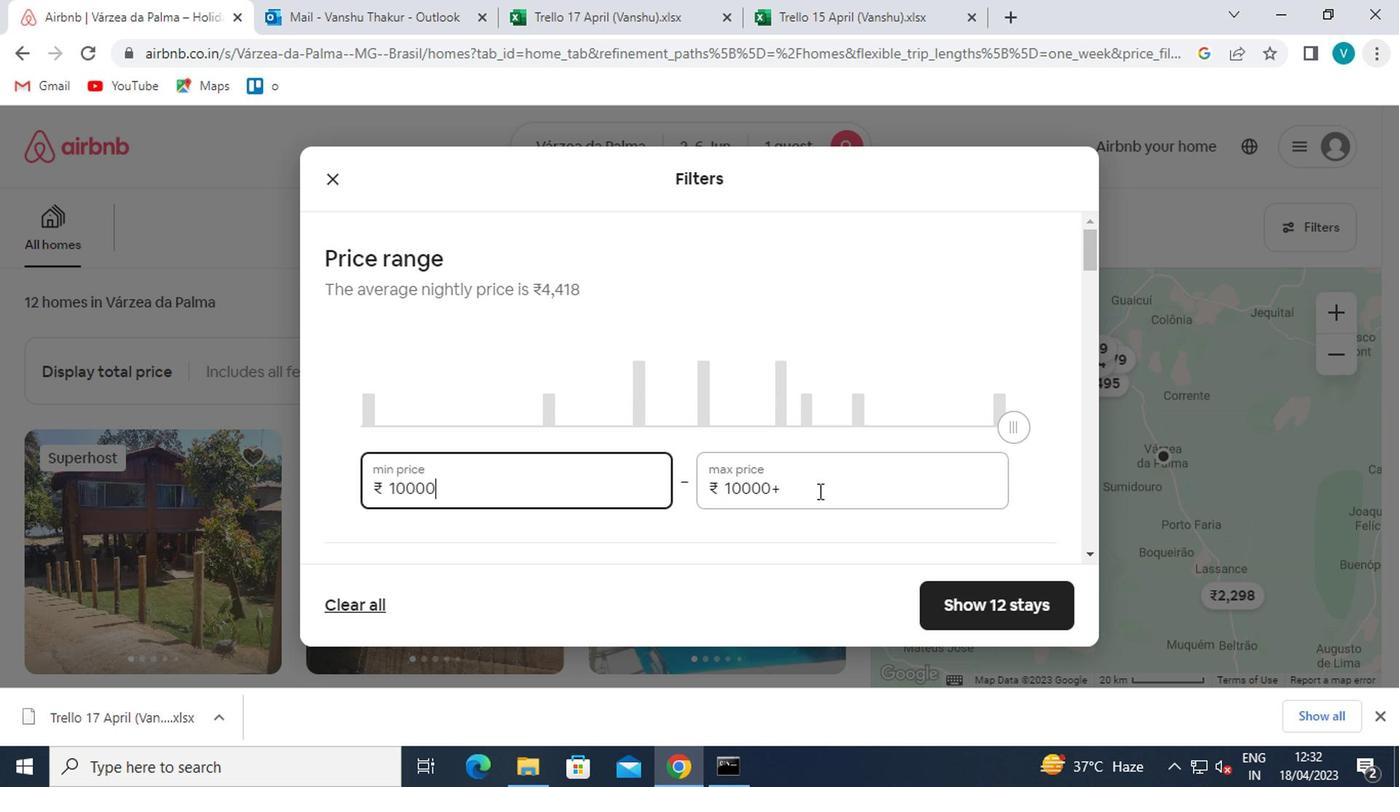 
Action: Mouse pressed left at (811, 487)
Screenshot: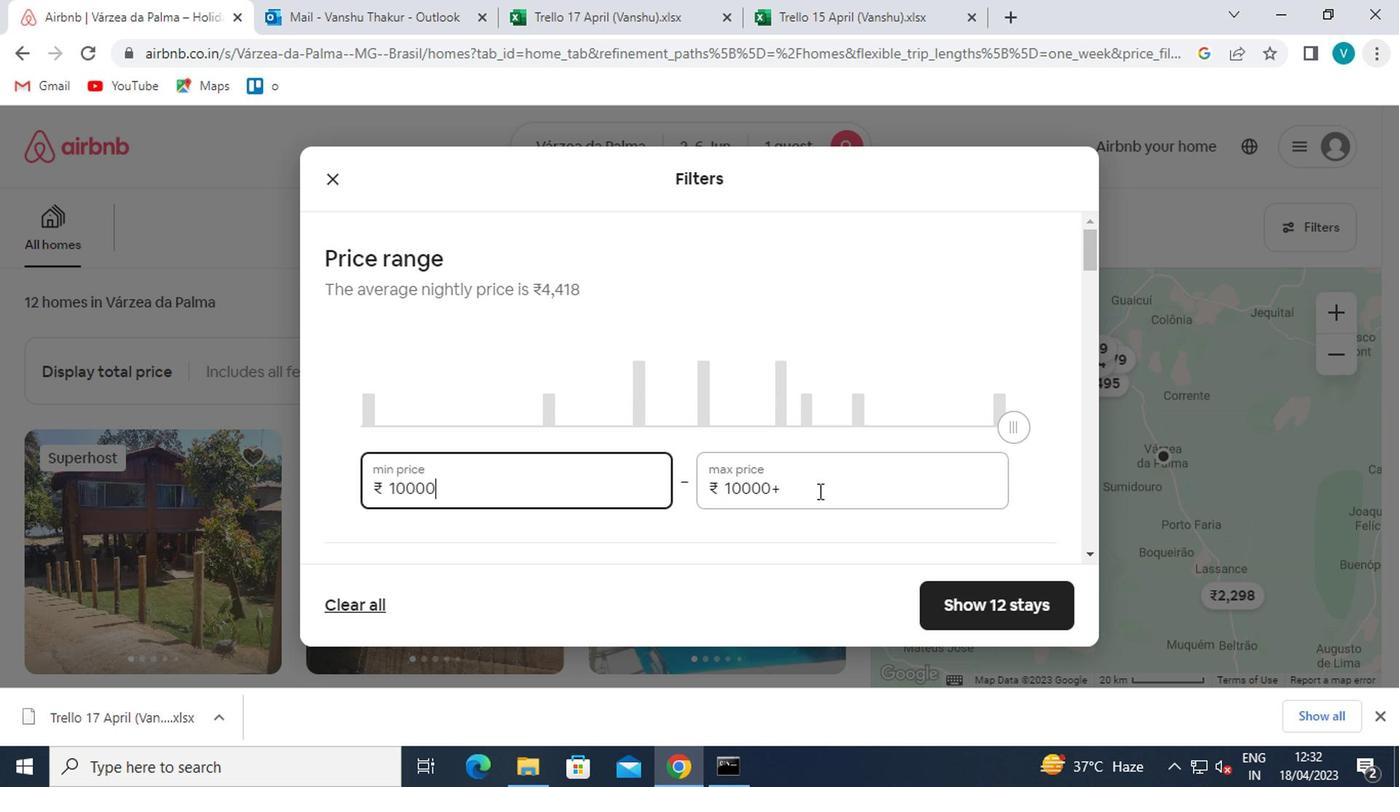 
Action: Mouse moved to (804, 486)
Screenshot: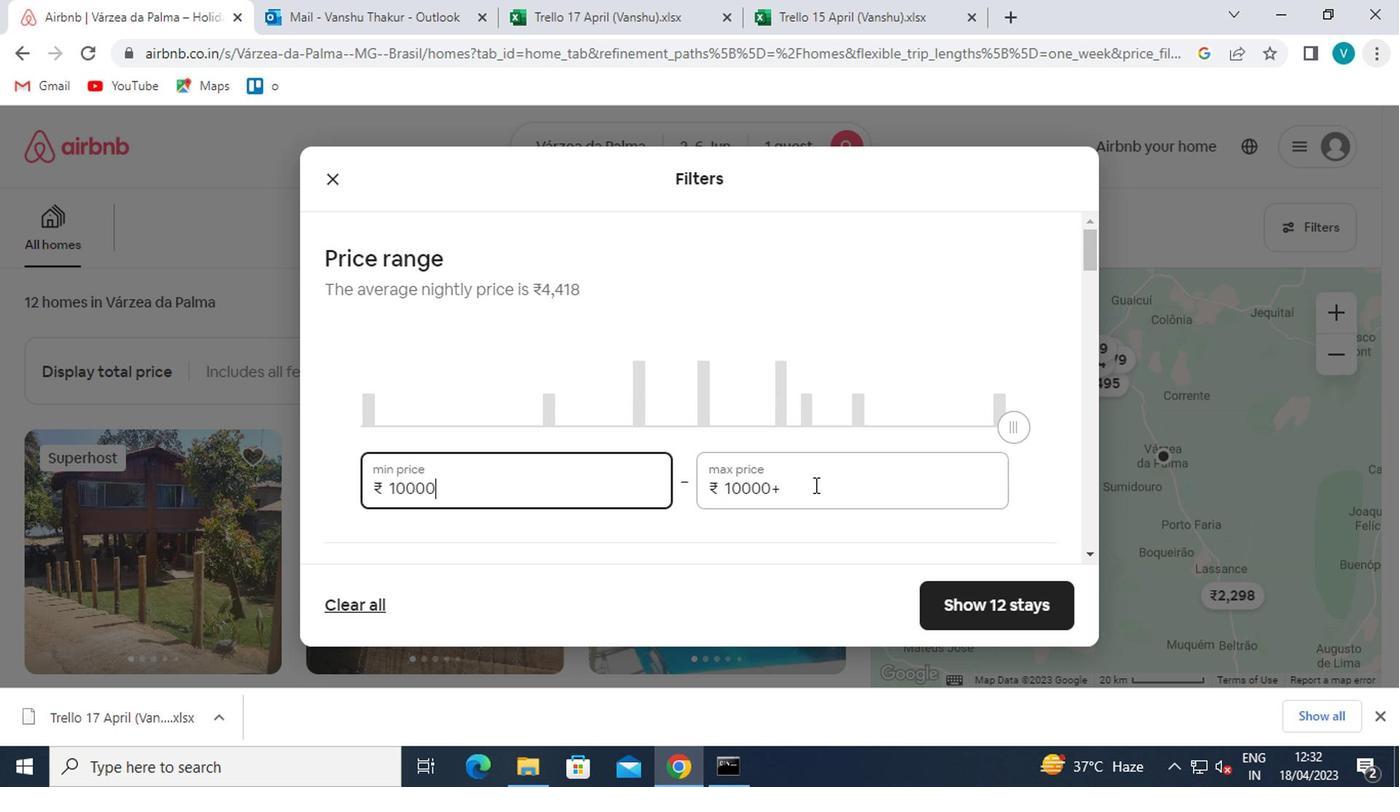 
Action: Key pressed <Key.backspace><Key.backspace><Key.backspace><Key.backspace><Key.backspace><Key.backspace>13000
Screenshot: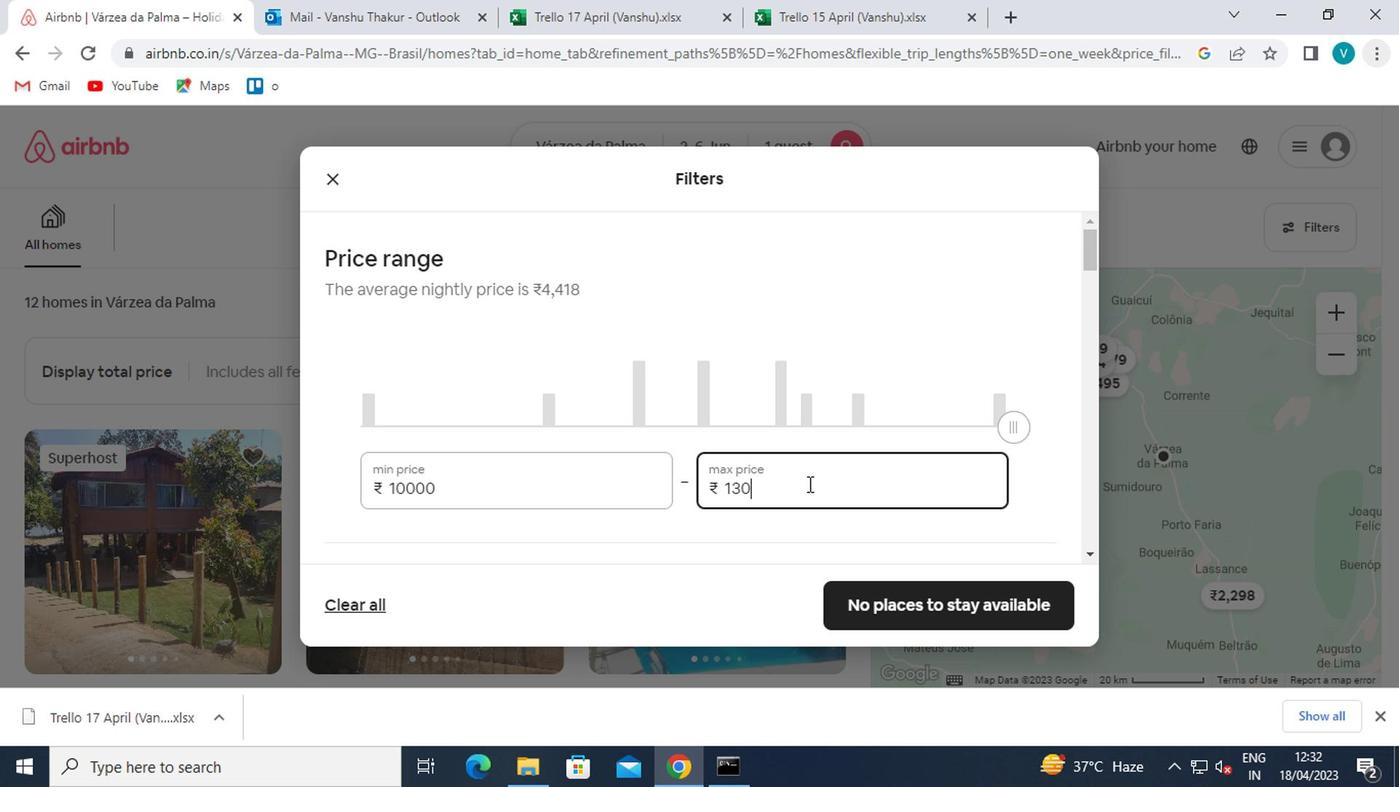 
Action: Mouse moved to (627, 503)
Screenshot: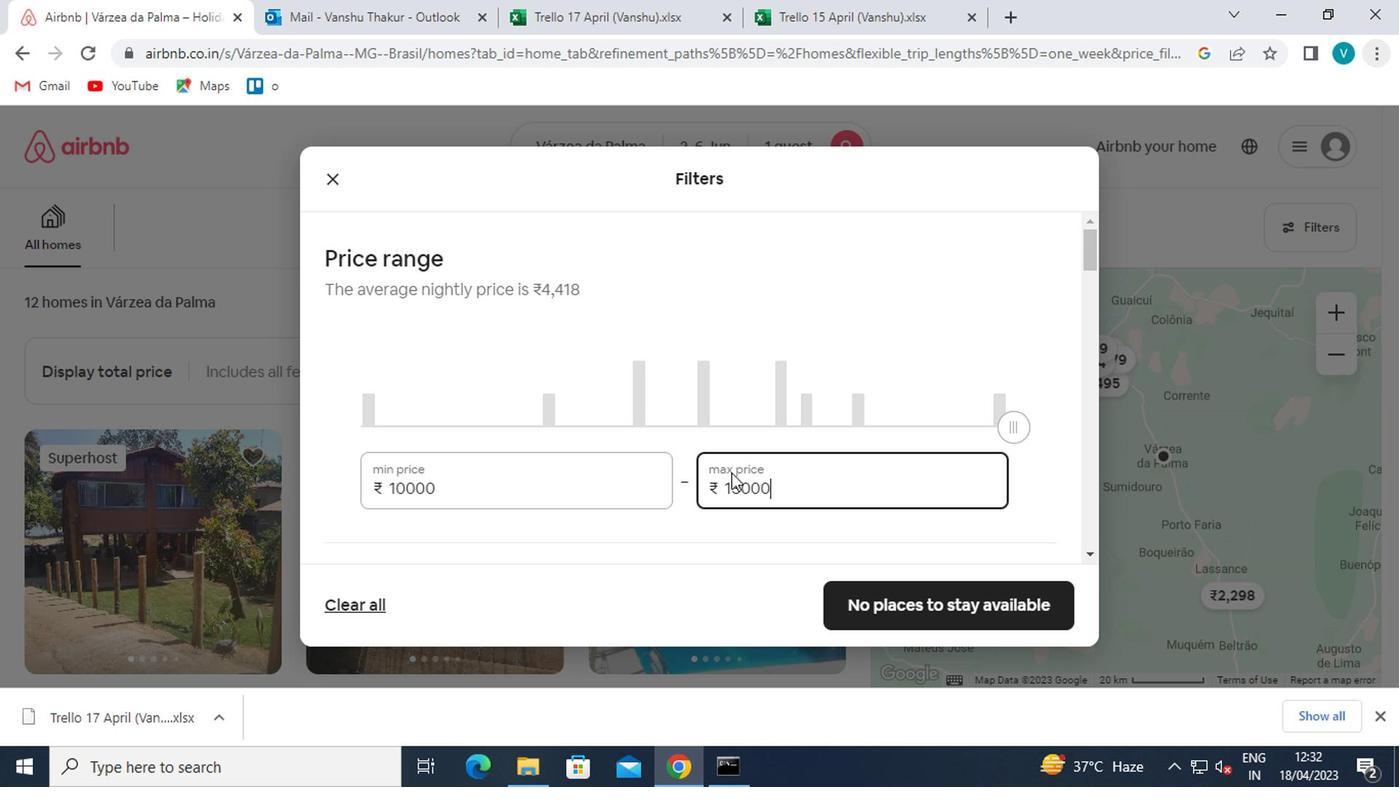 
Action: Mouse scrolled (627, 503) with delta (0, 0)
Screenshot: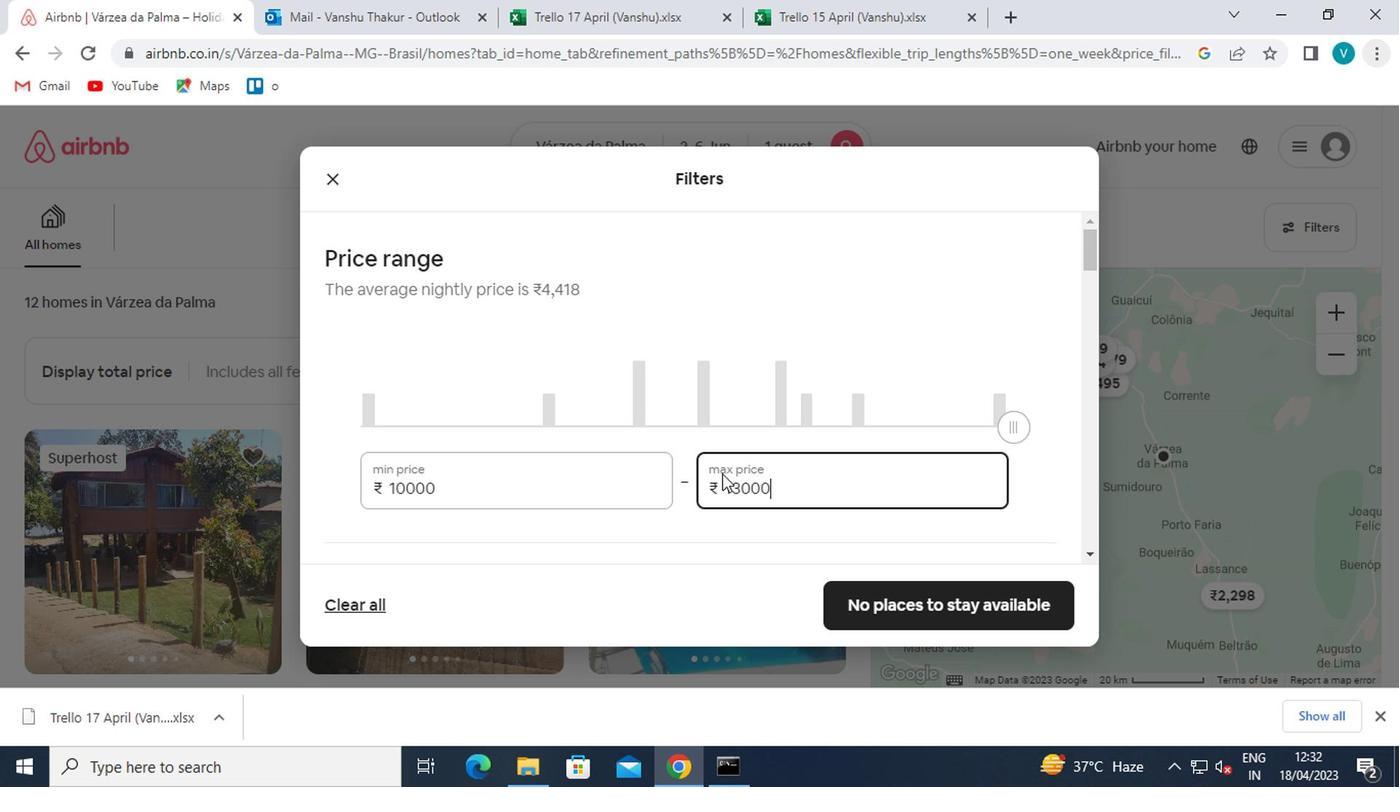 
Action: Mouse scrolled (627, 503) with delta (0, 0)
Screenshot: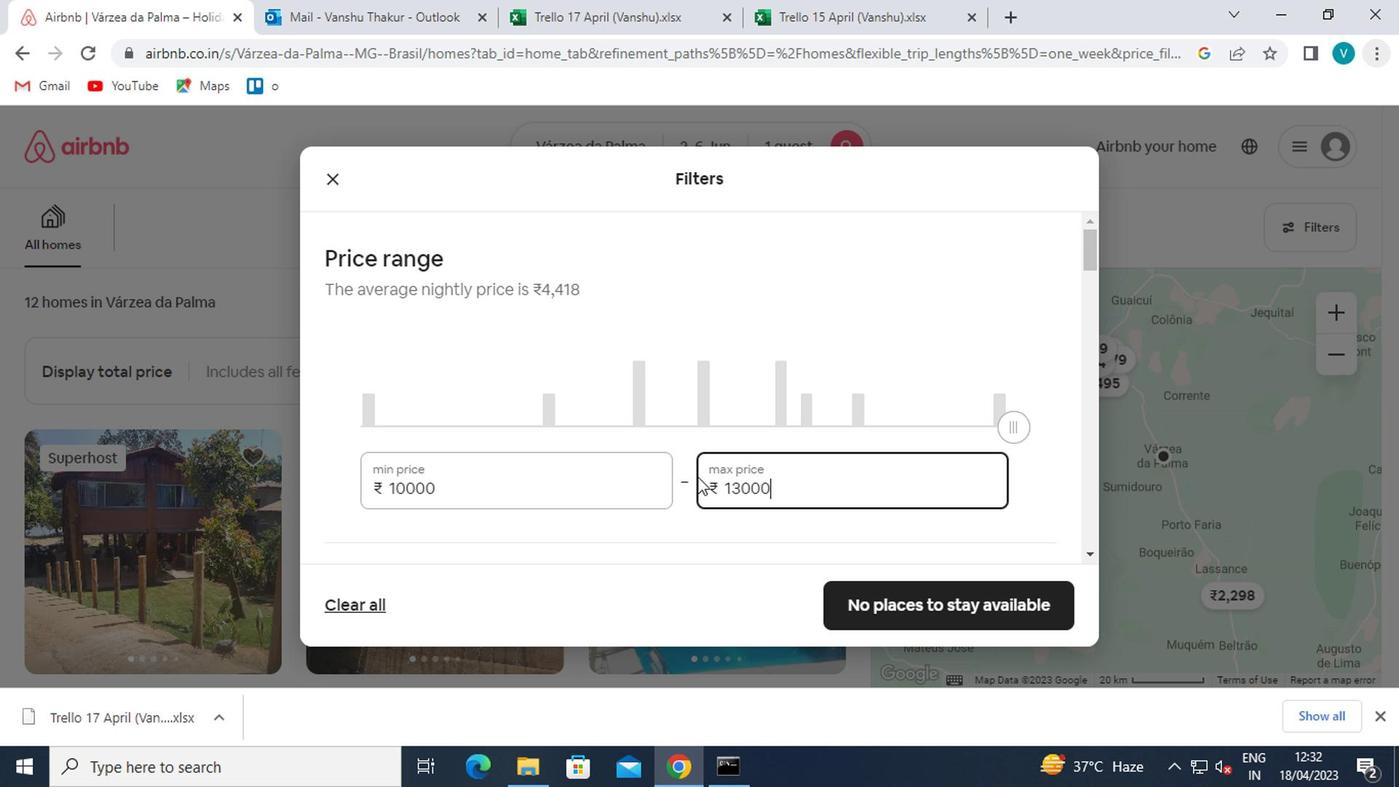 
Action: Mouse moved to (625, 483)
Screenshot: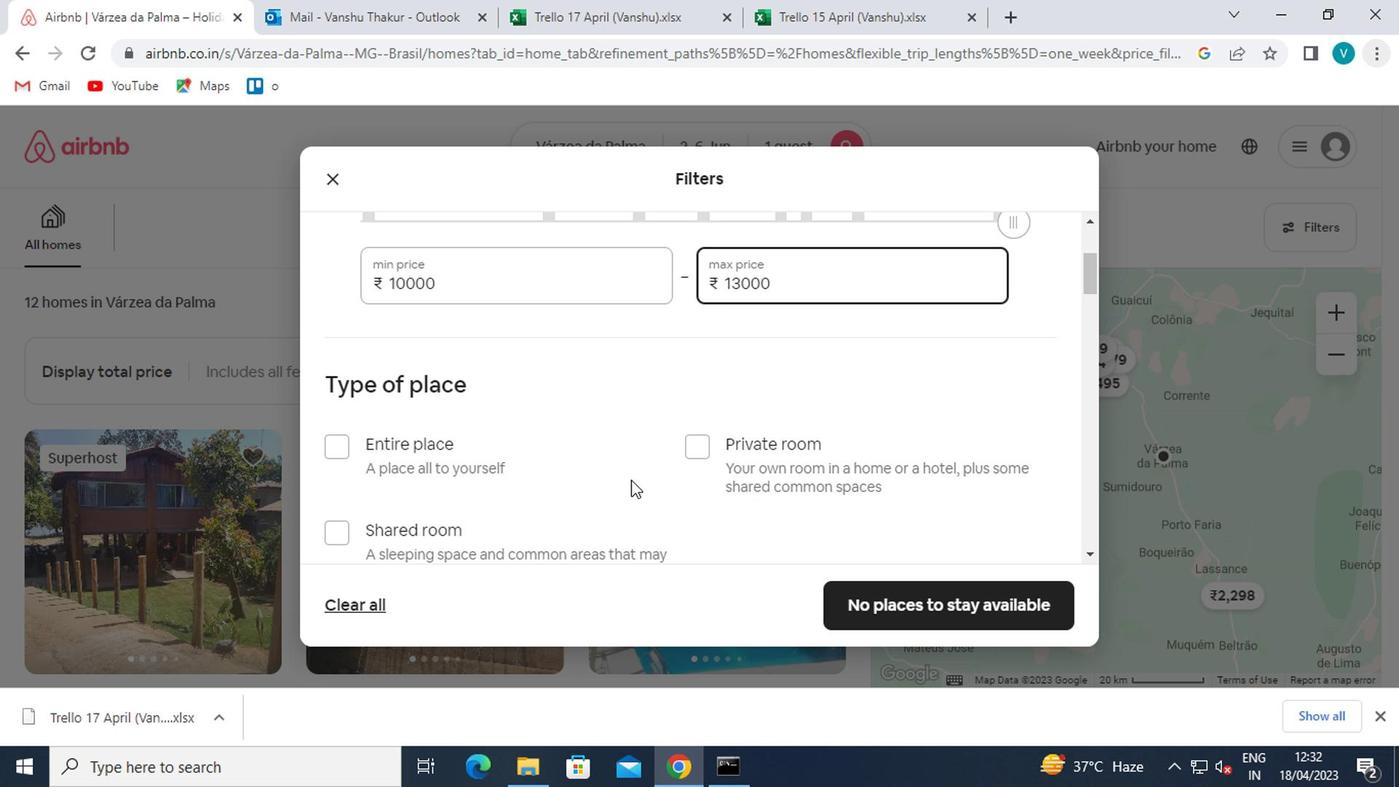 
Action: Mouse scrolled (625, 482) with delta (0, 0)
Screenshot: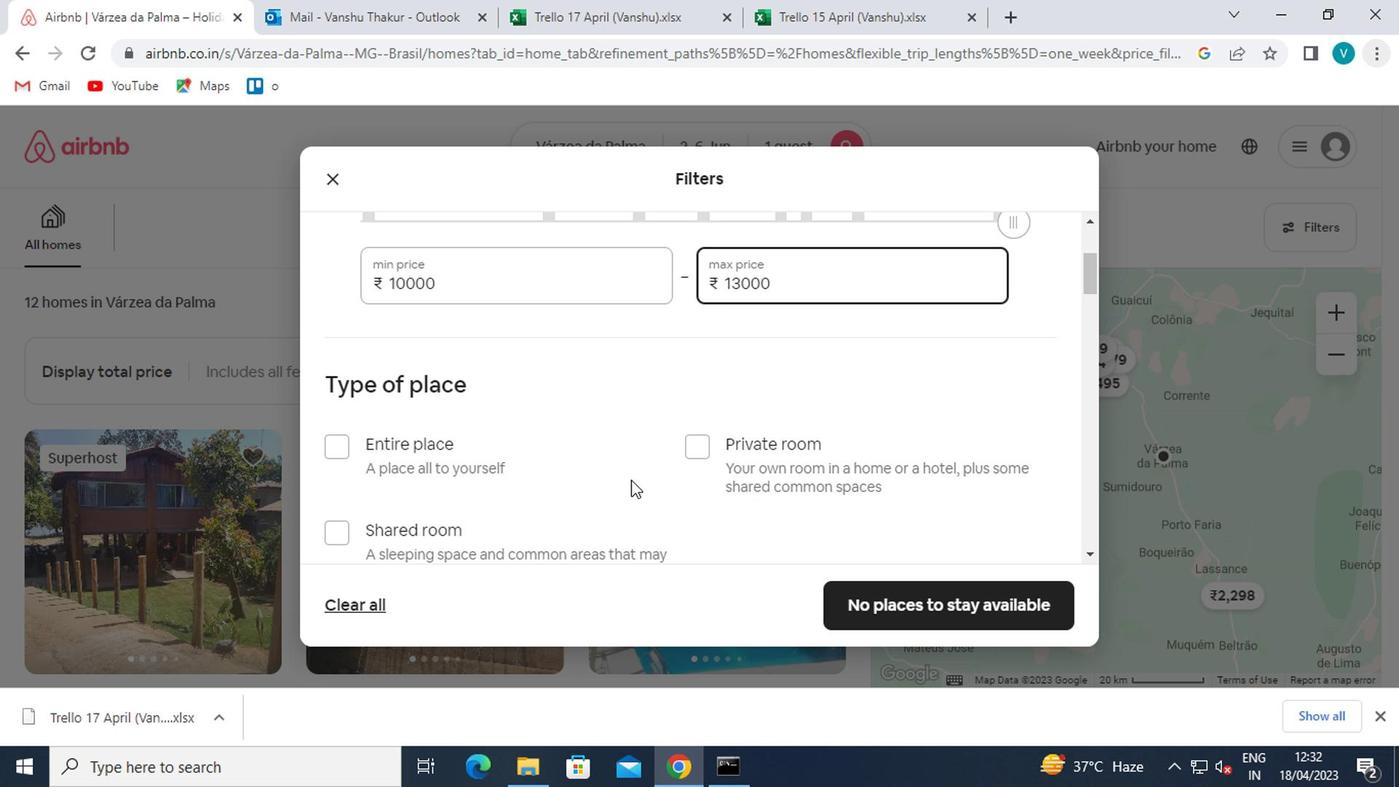 
Action: Mouse moved to (695, 362)
Screenshot: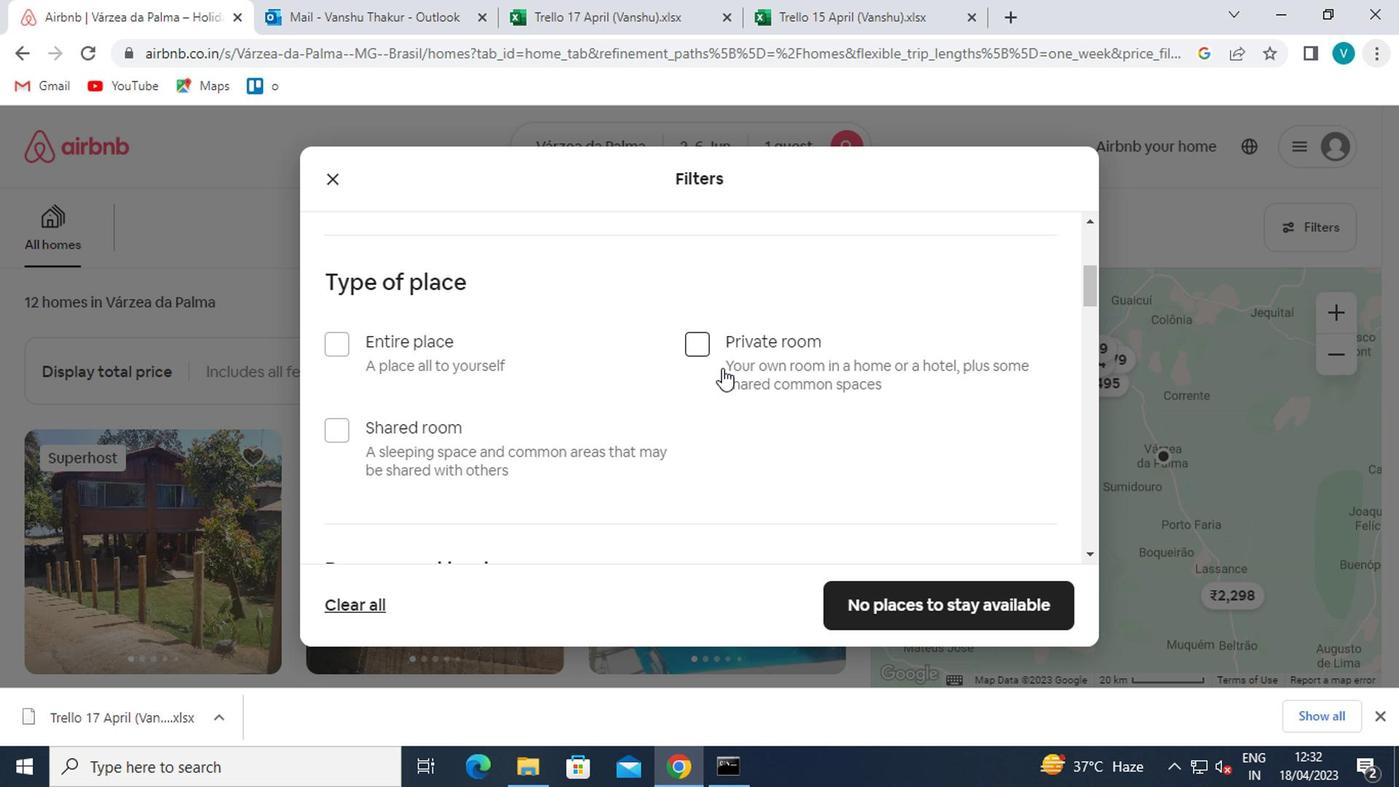 
Action: Mouse pressed left at (695, 362)
Screenshot: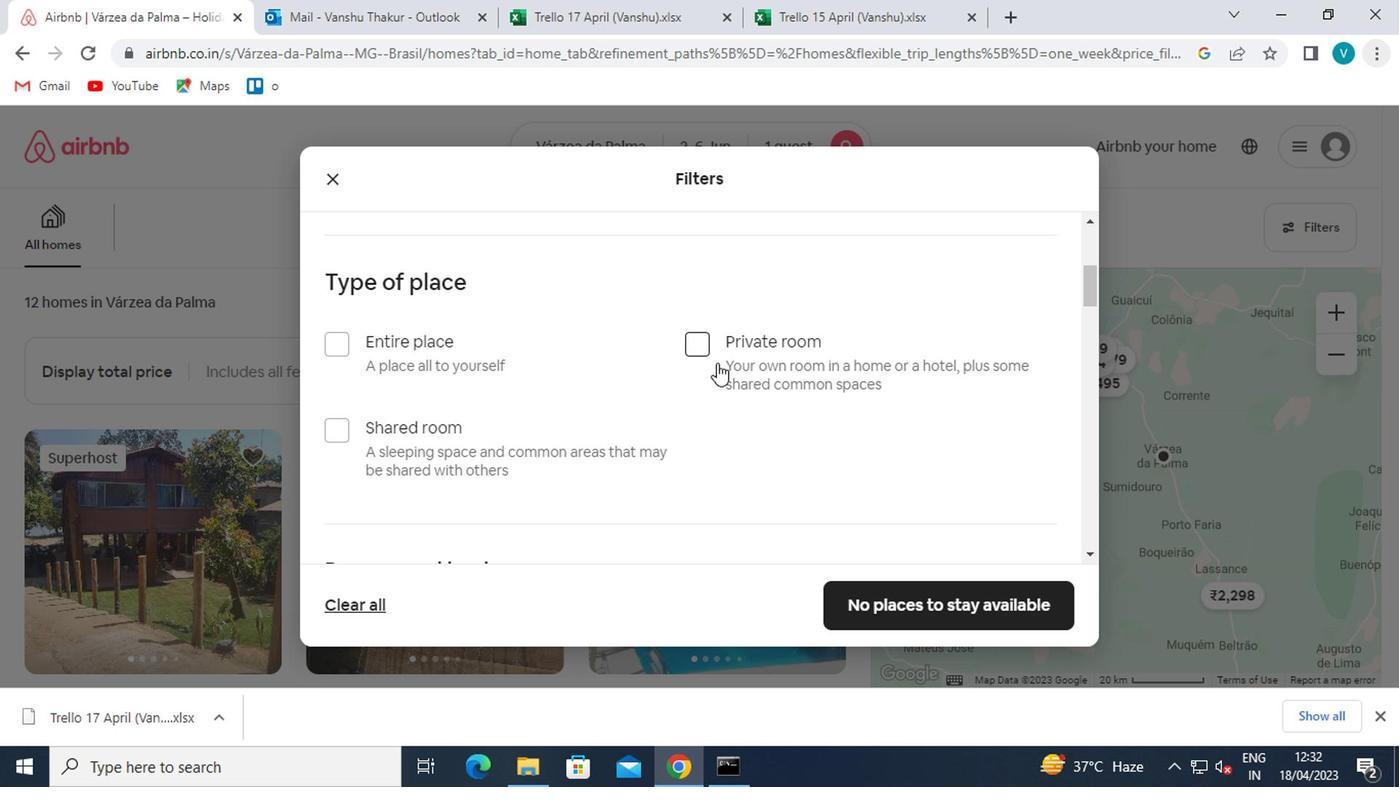 
Action: Mouse moved to (562, 482)
Screenshot: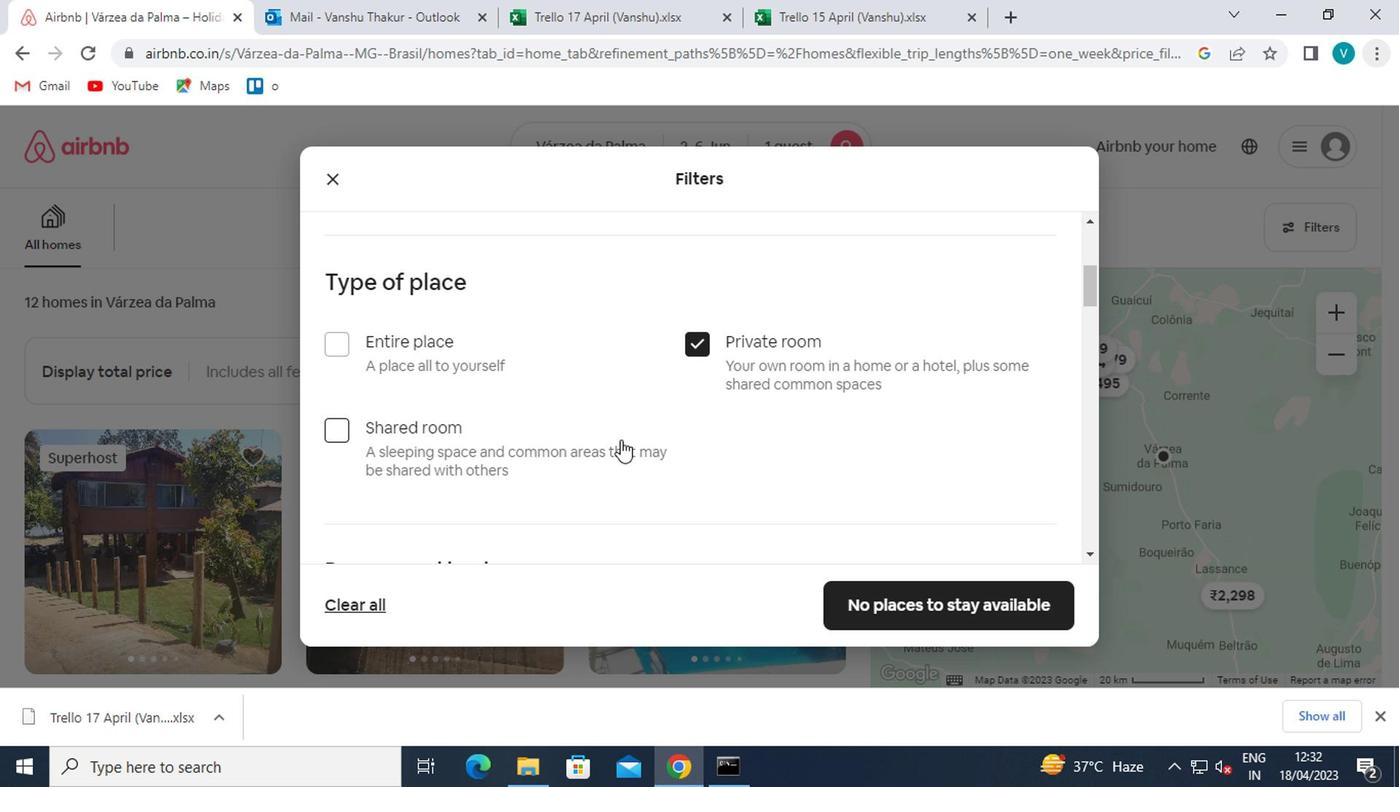 
Action: Mouse scrolled (562, 481) with delta (0, -1)
Screenshot: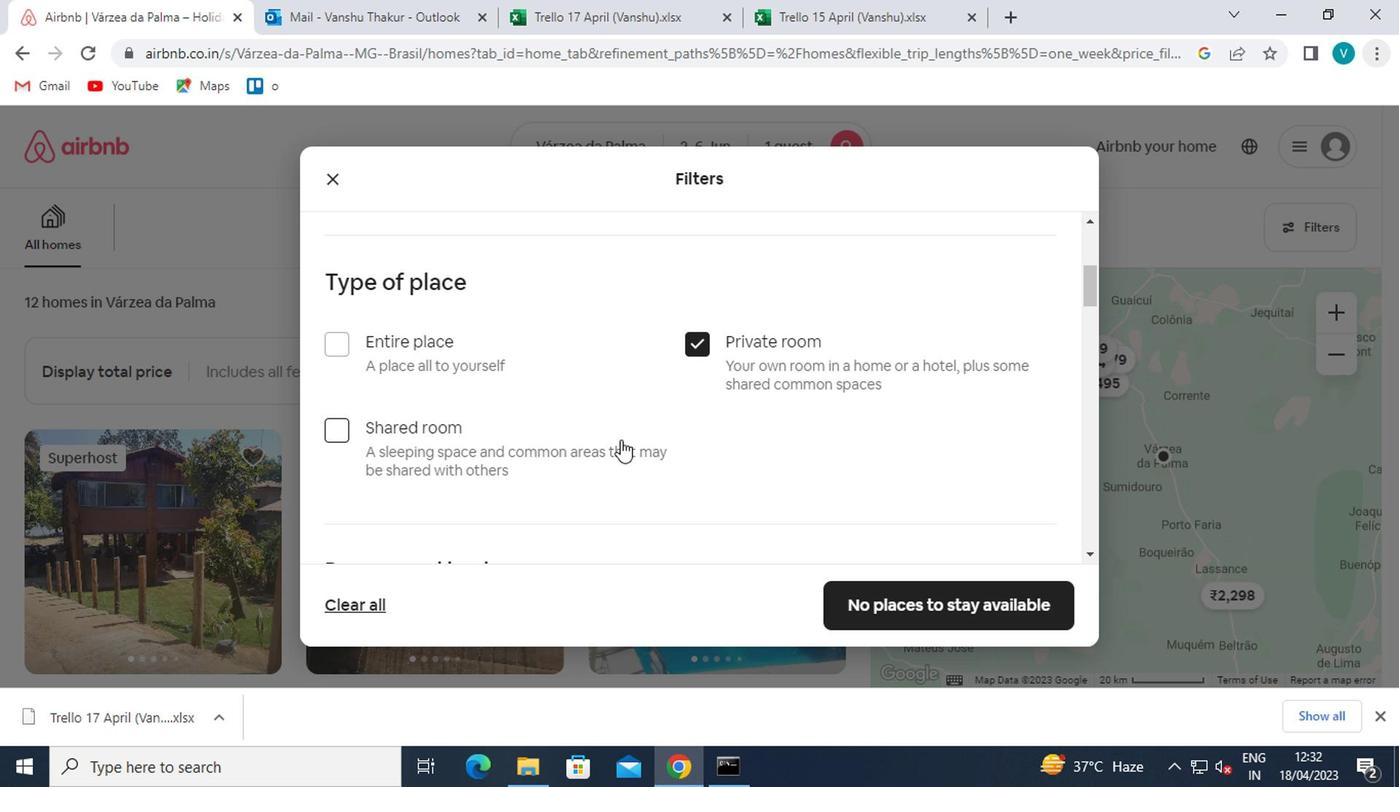
Action: Mouse moved to (561, 483)
Screenshot: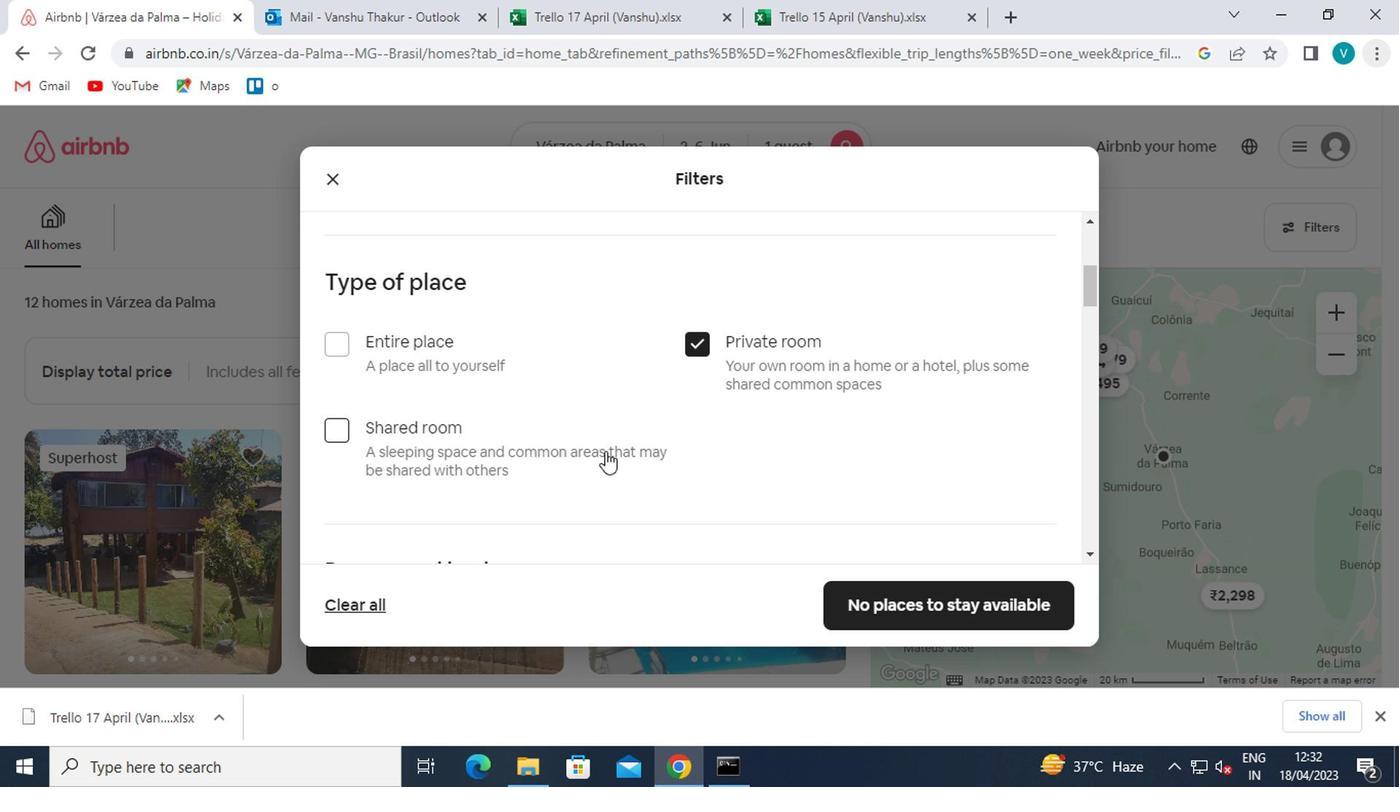 
Action: Mouse scrolled (561, 482) with delta (0, 0)
Screenshot: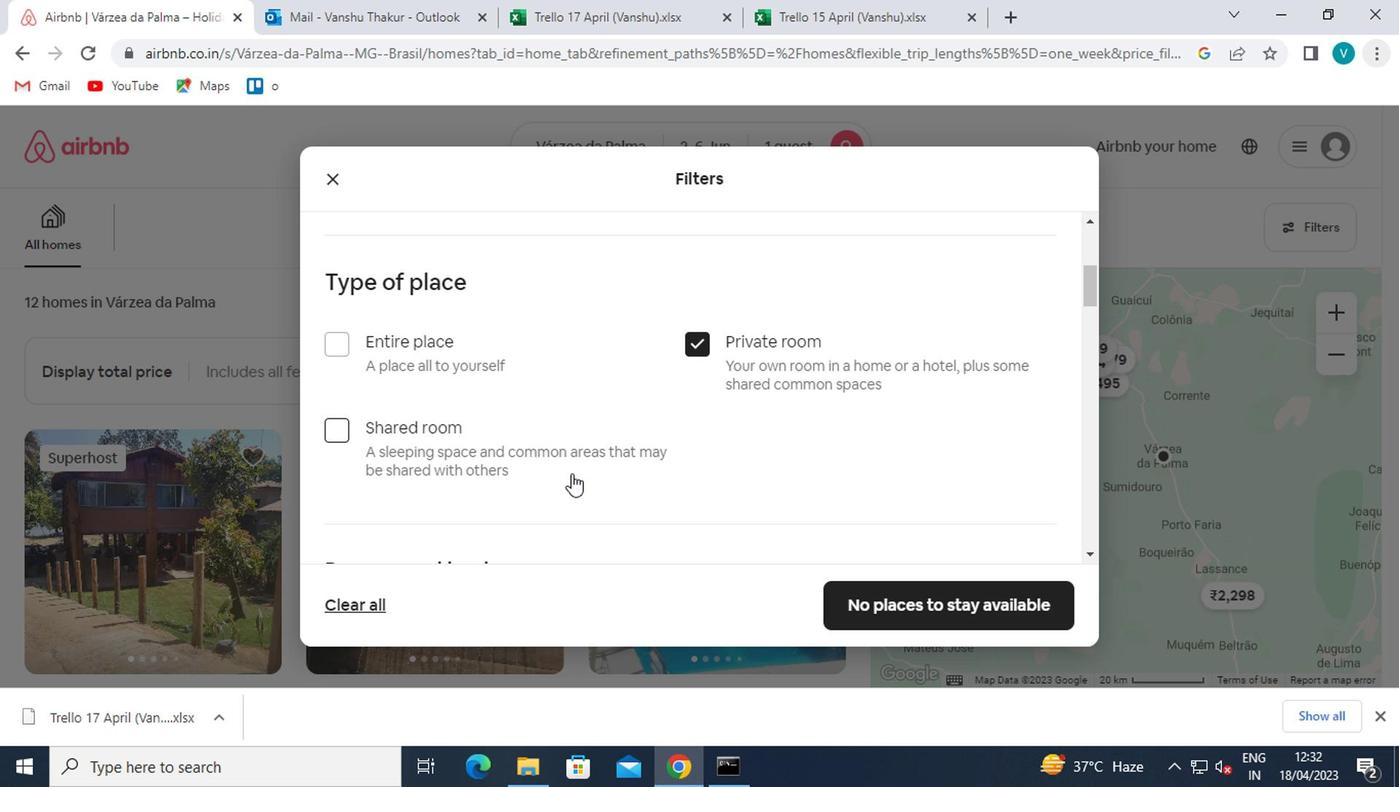 
Action: Mouse moved to (448, 470)
Screenshot: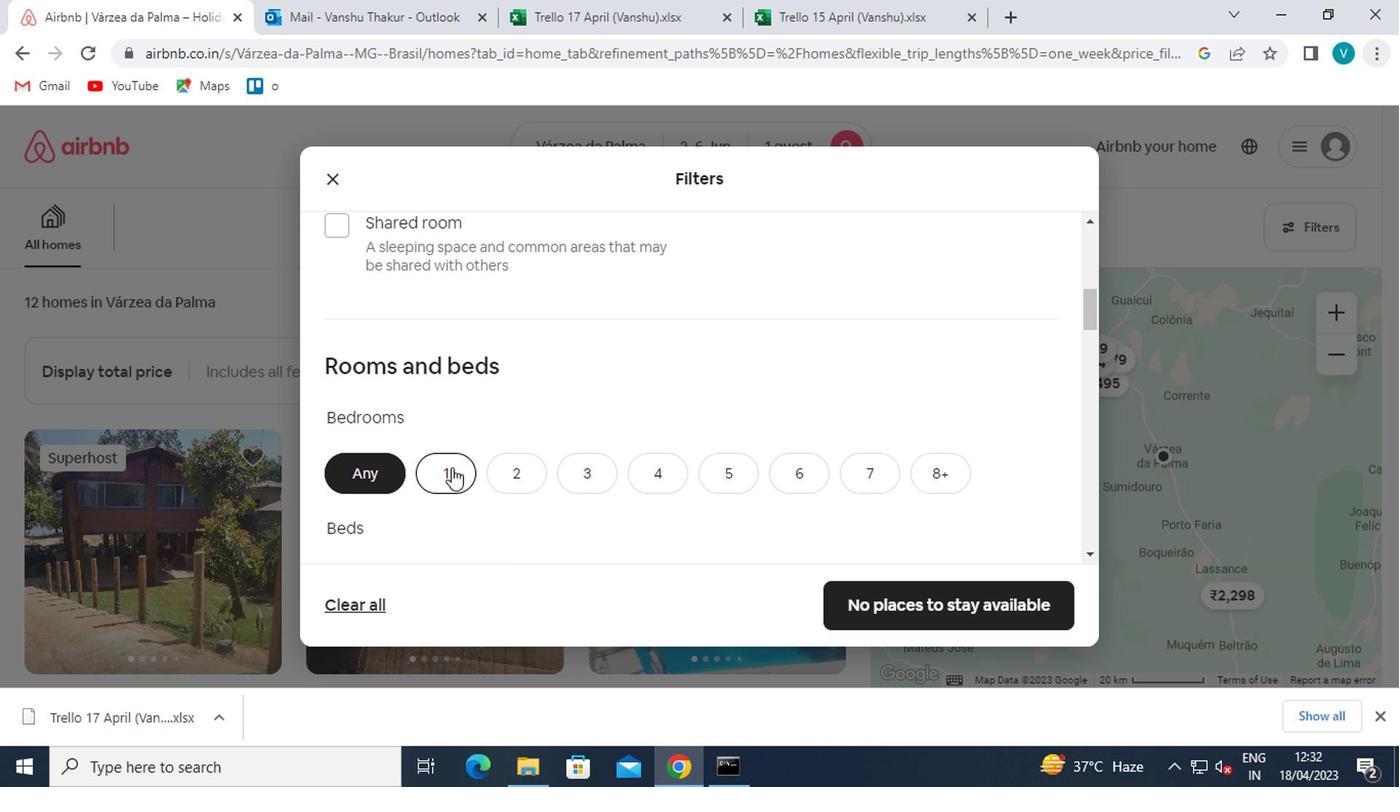 
Action: Mouse pressed left at (448, 470)
Screenshot: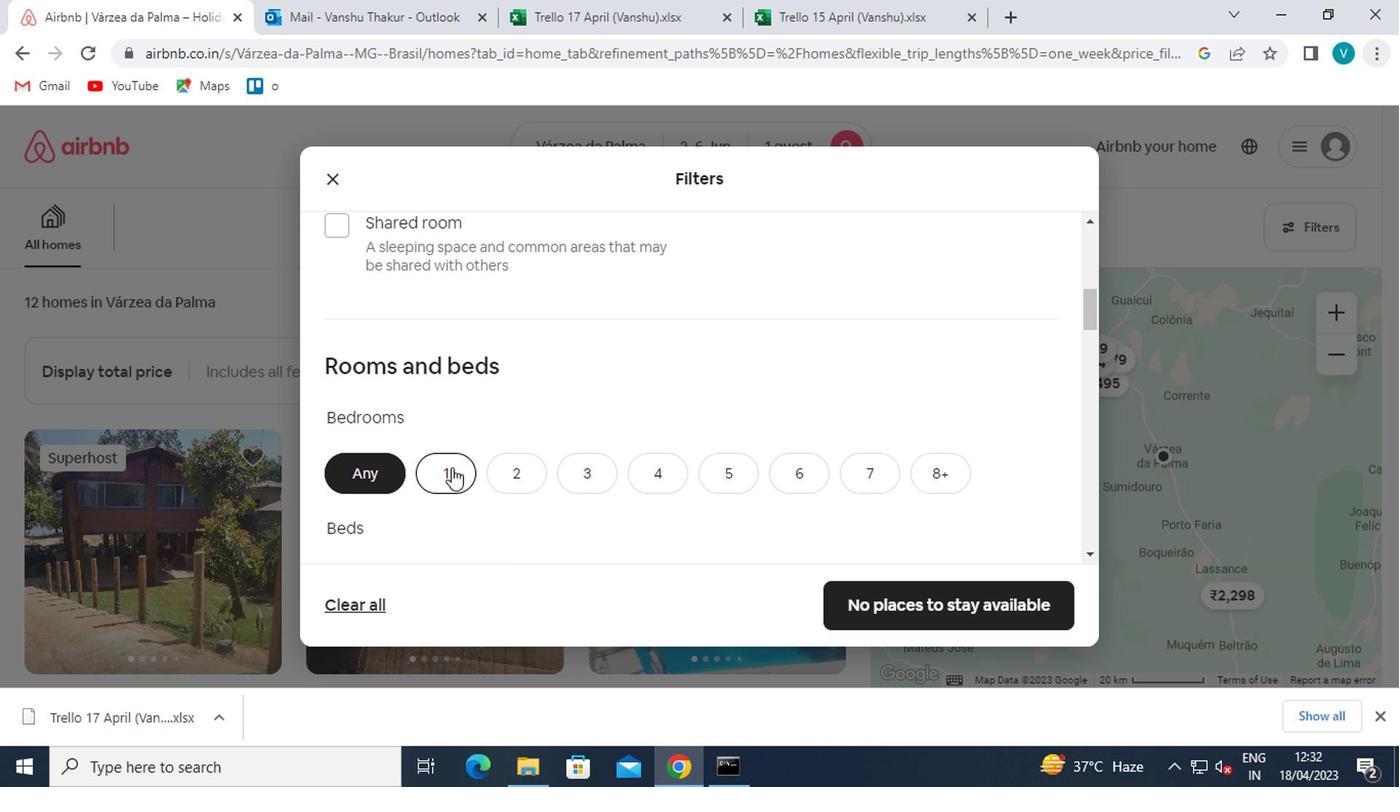 
Action: Mouse moved to (454, 473)
Screenshot: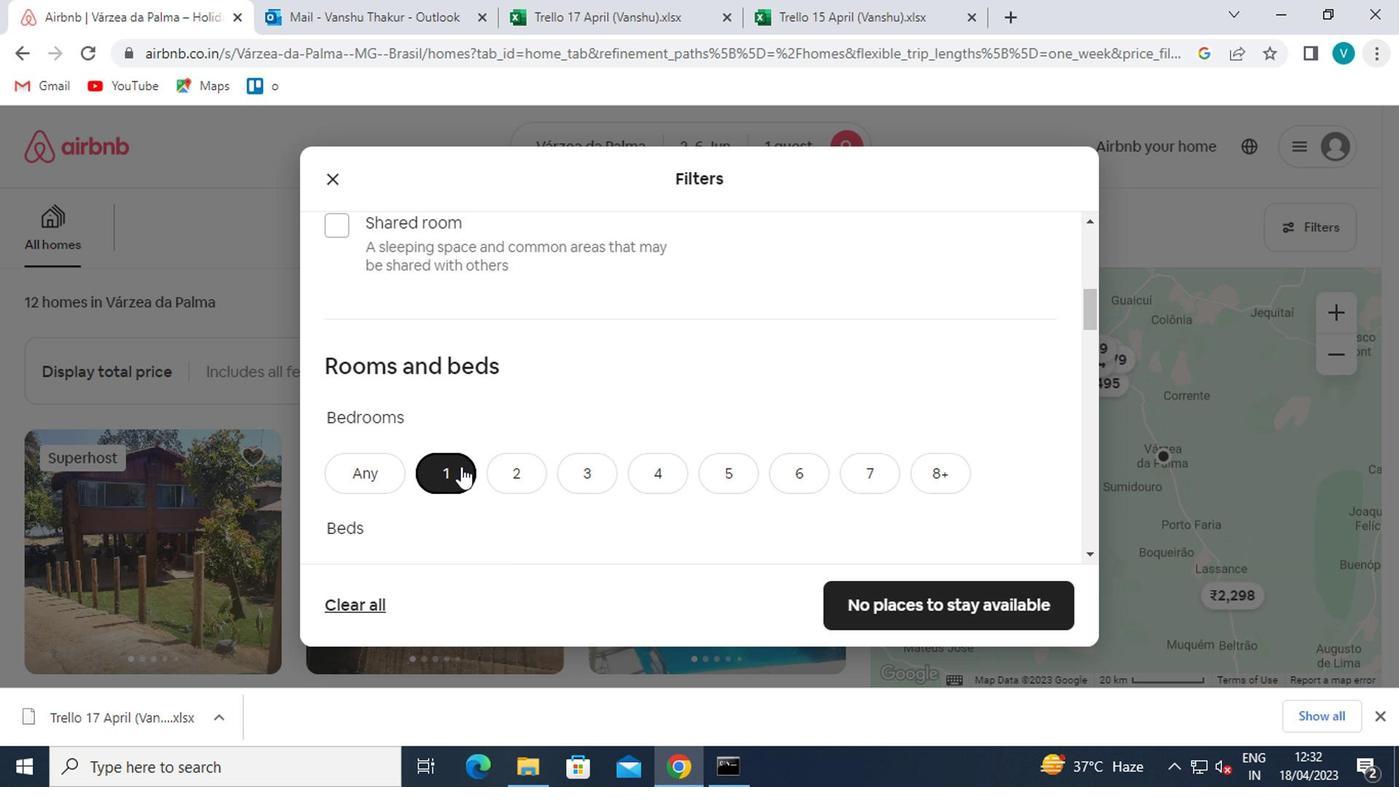 
Action: Mouse scrolled (454, 473) with delta (0, 0)
Screenshot: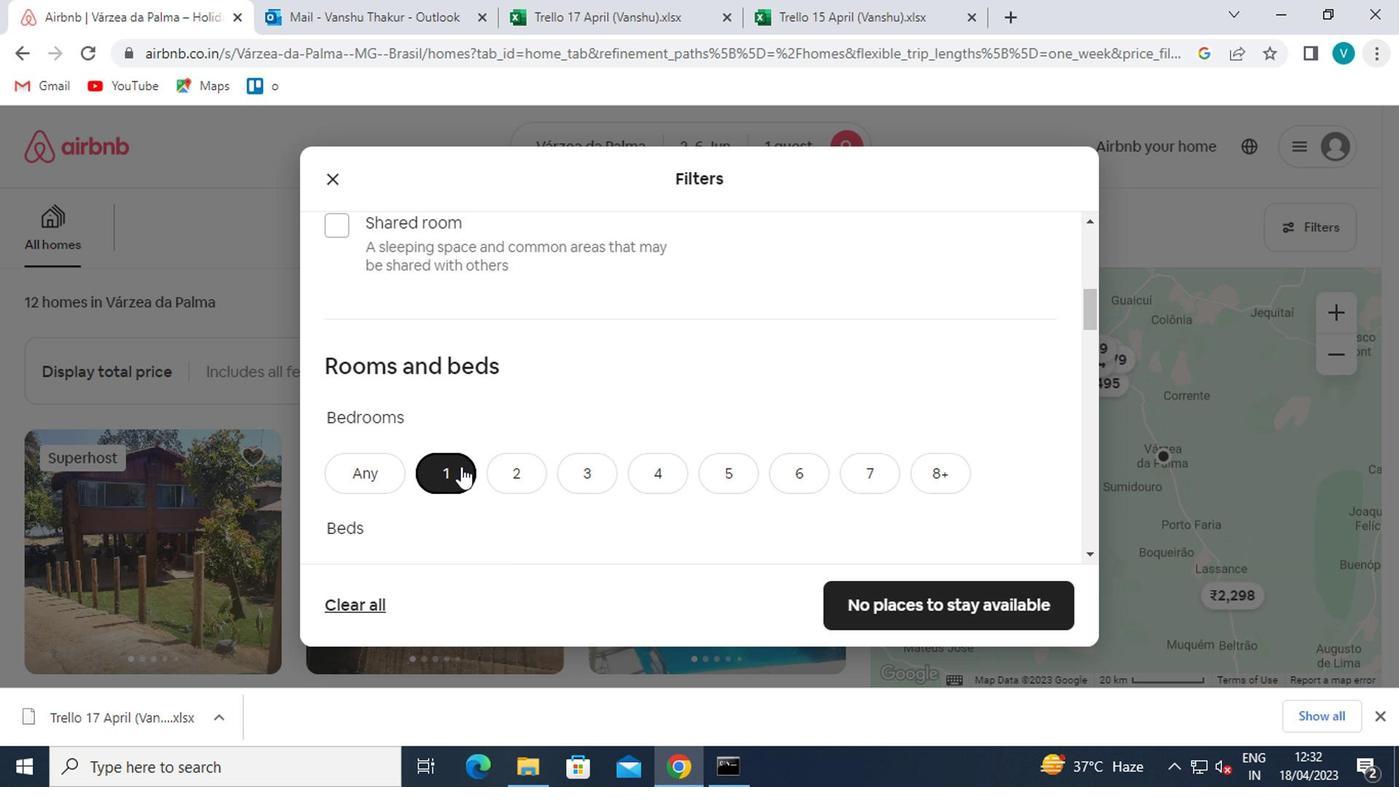 
Action: Mouse moved to (448, 477)
Screenshot: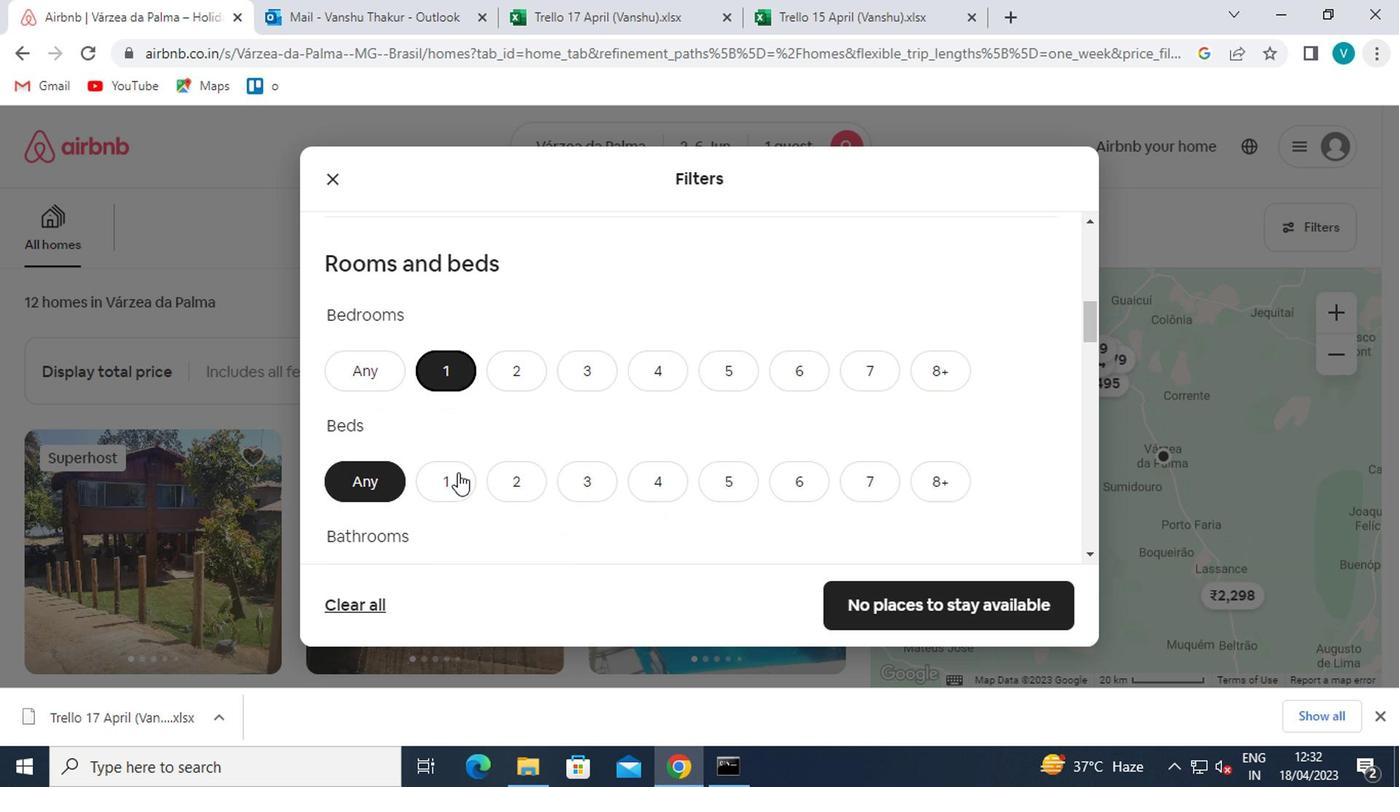
Action: Mouse pressed left at (448, 477)
Screenshot: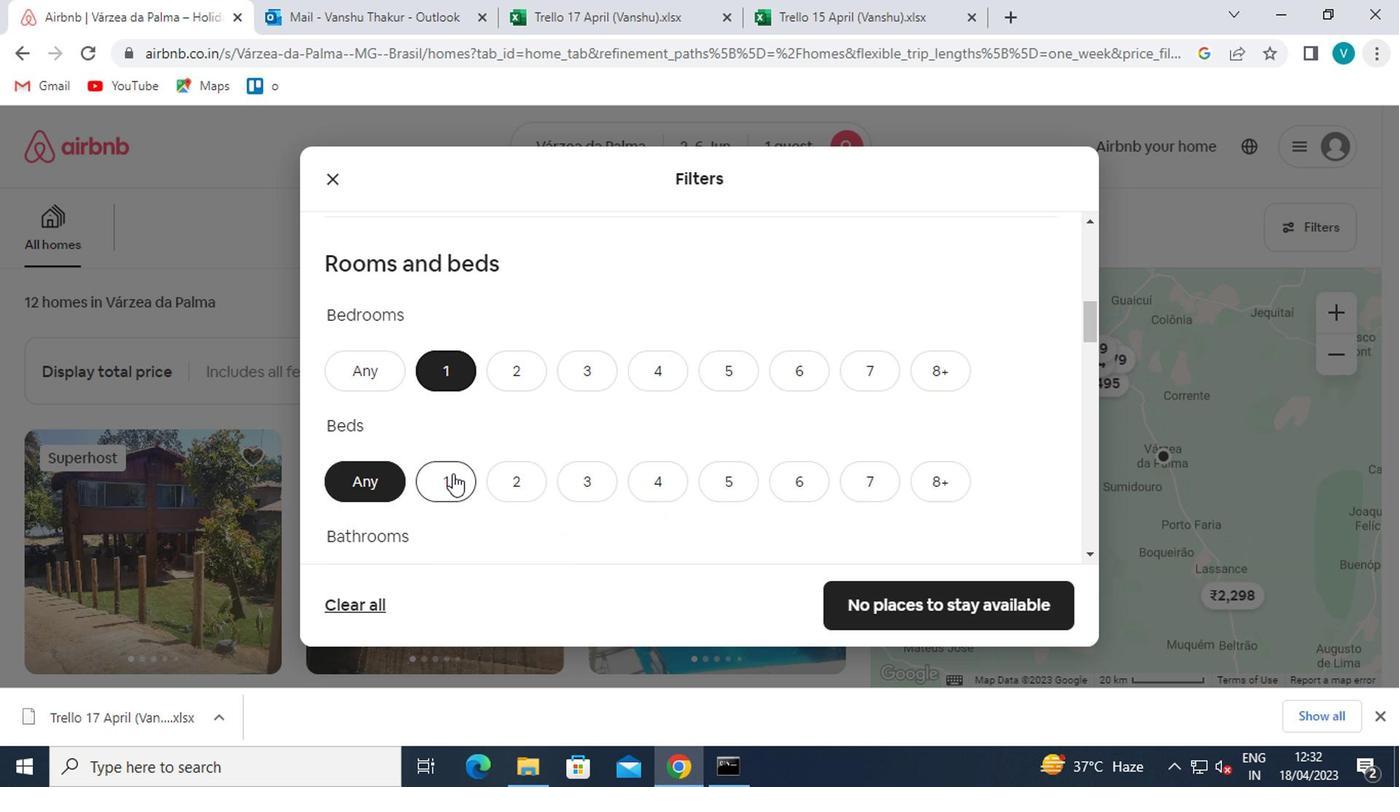
Action: Mouse moved to (449, 475)
Screenshot: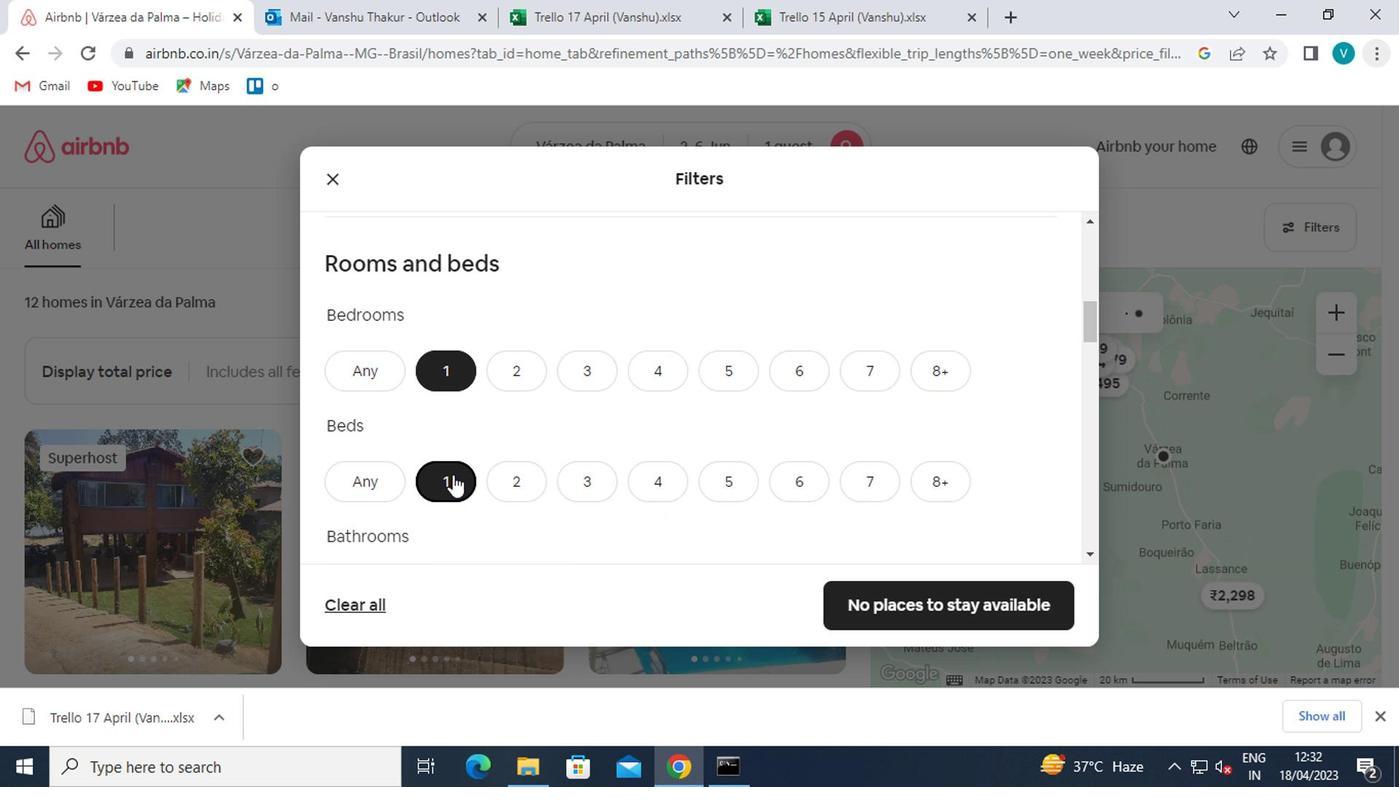 
Action: Mouse scrolled (449, 473) with delta (0, -1)
Screenshot: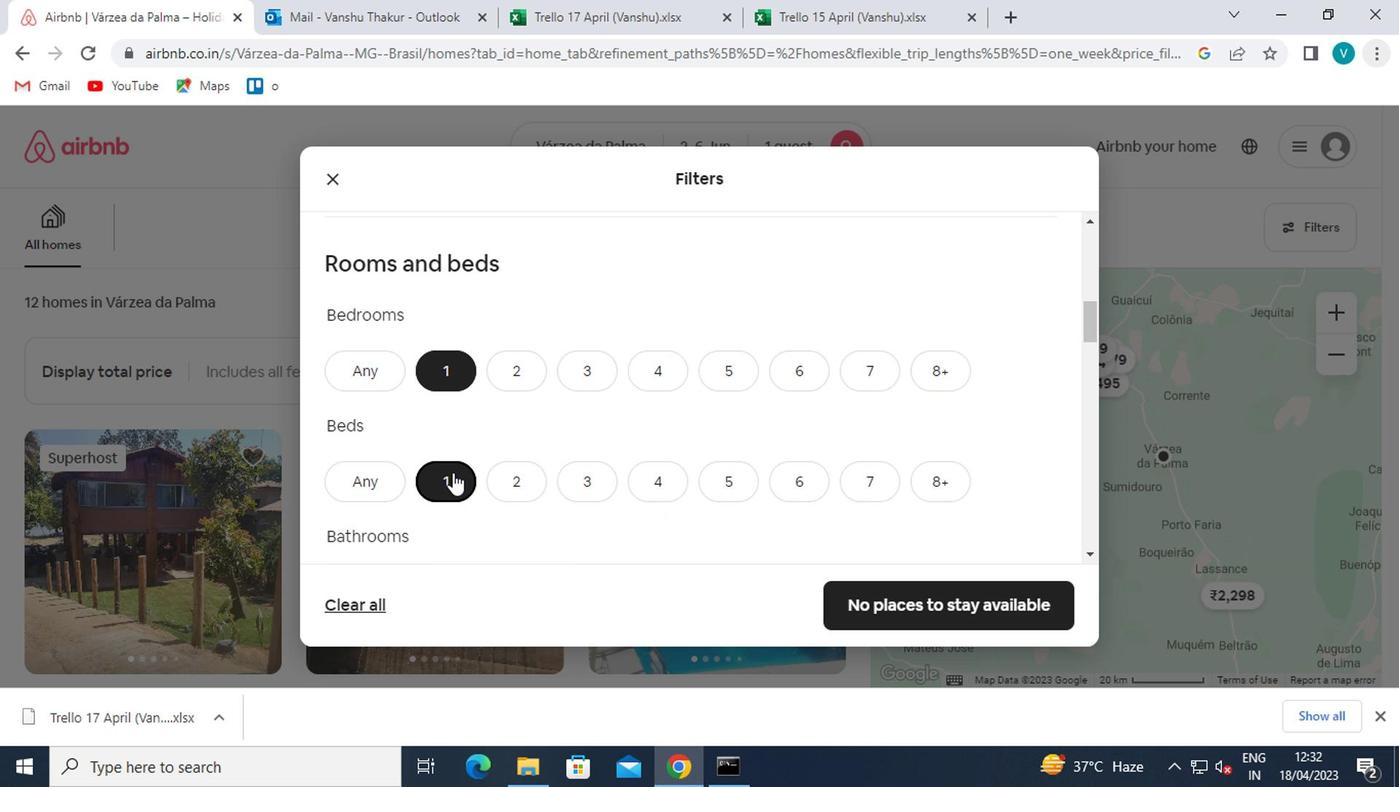 
Action: Mouse moved to (445, 486)
Screenshot: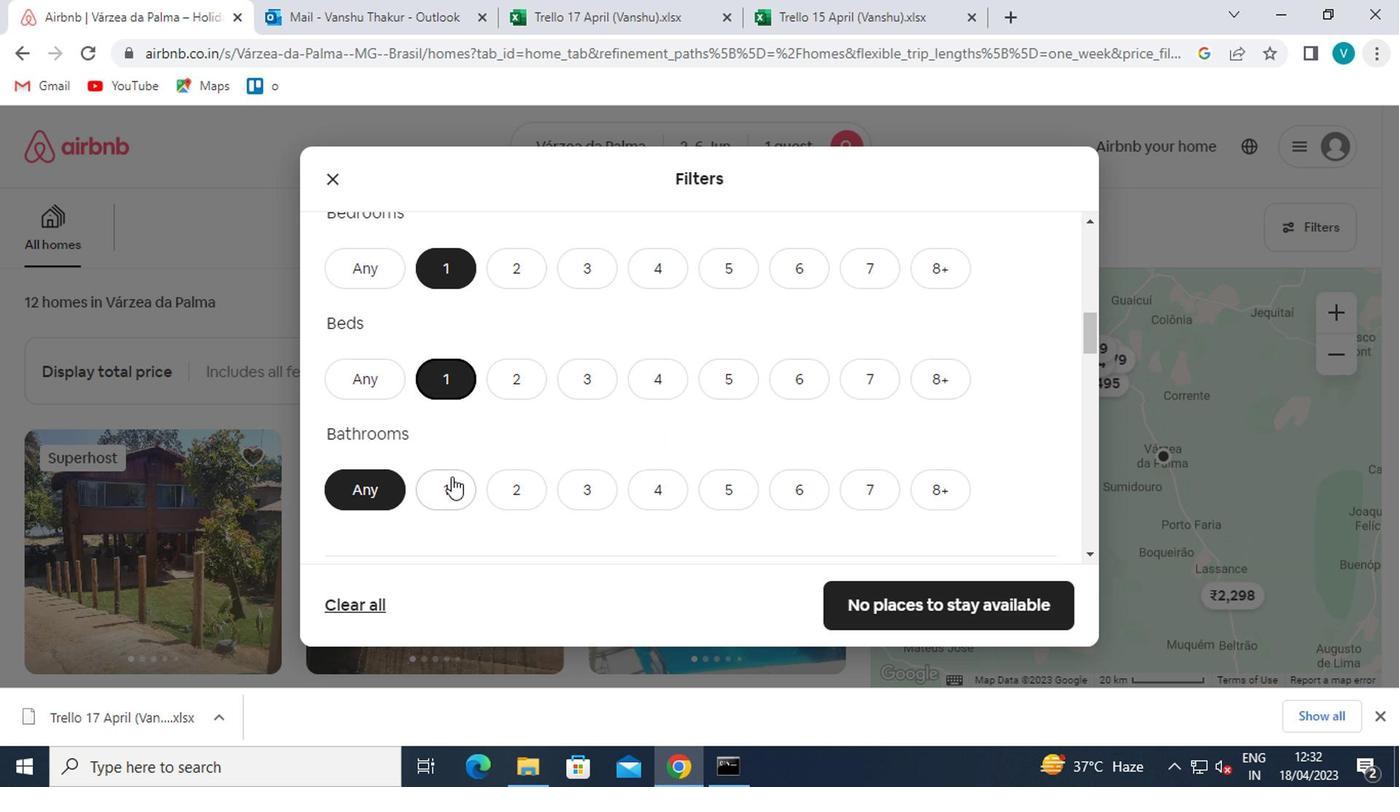 
Action: Mouse pressed left at (445, 486)
Screenshot: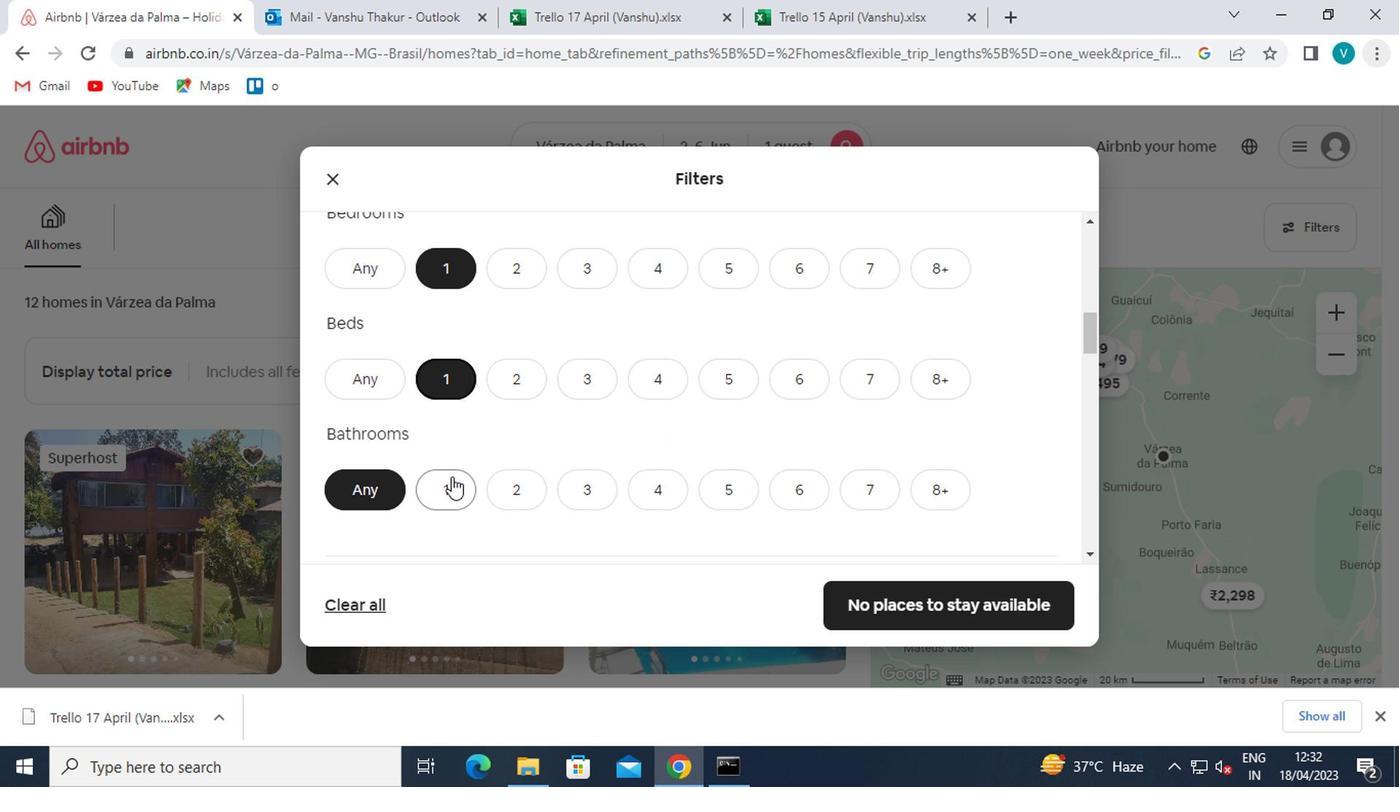 
Action: Mouse moved to (451, 473)
Screenshot: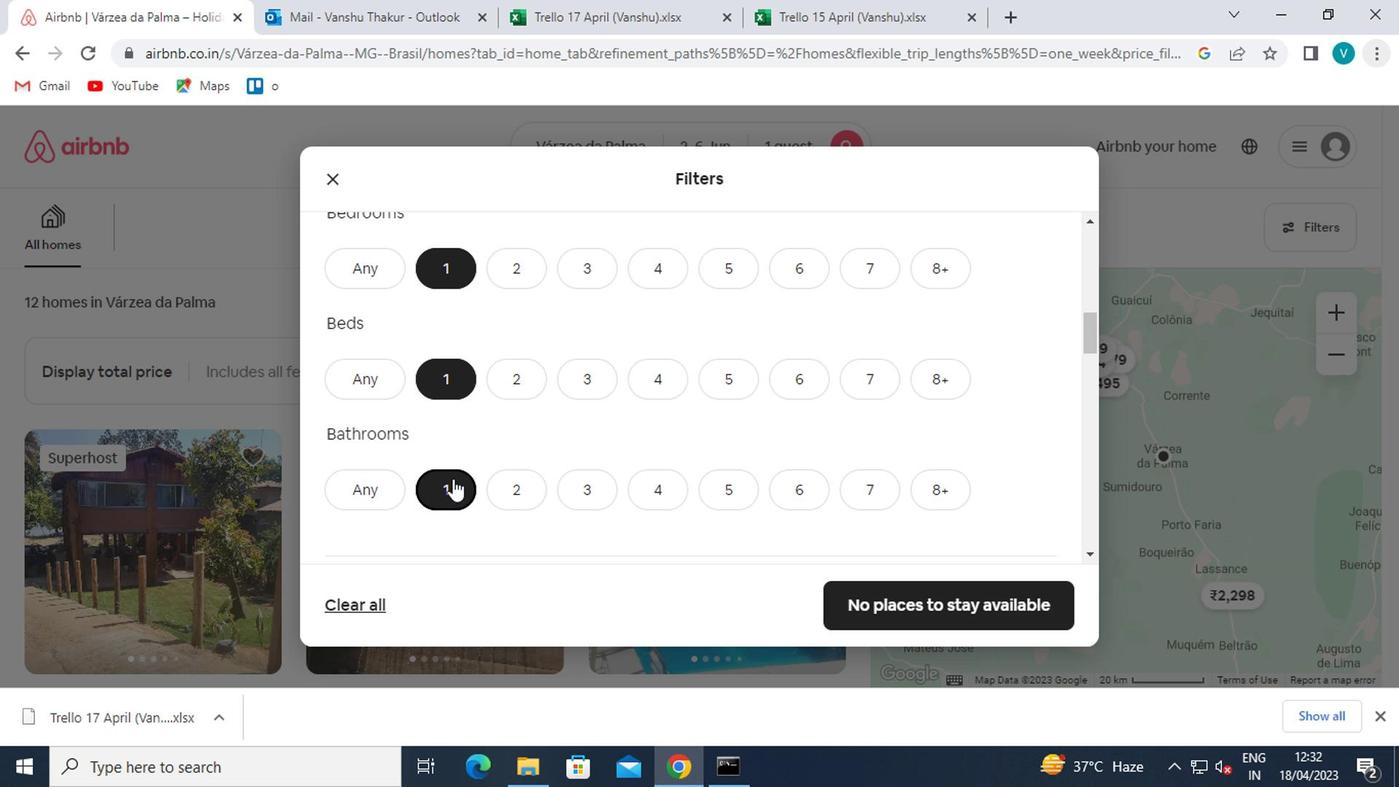 
Action: Mouse scrolled (451, 473) with delta (0, 0)
Screenshot: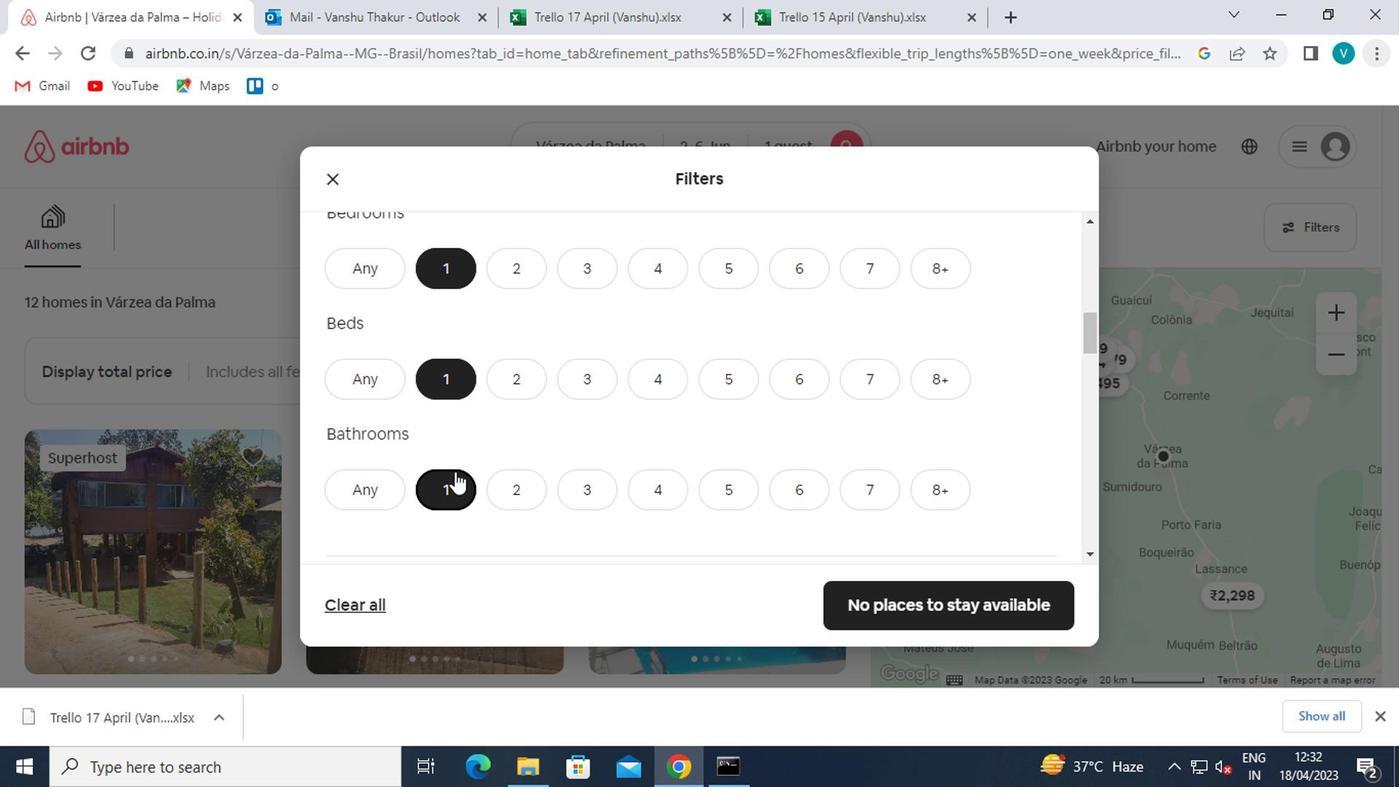 
Action: Mouse scrolled (451, 473) with delta (0, 0)
Screenshot: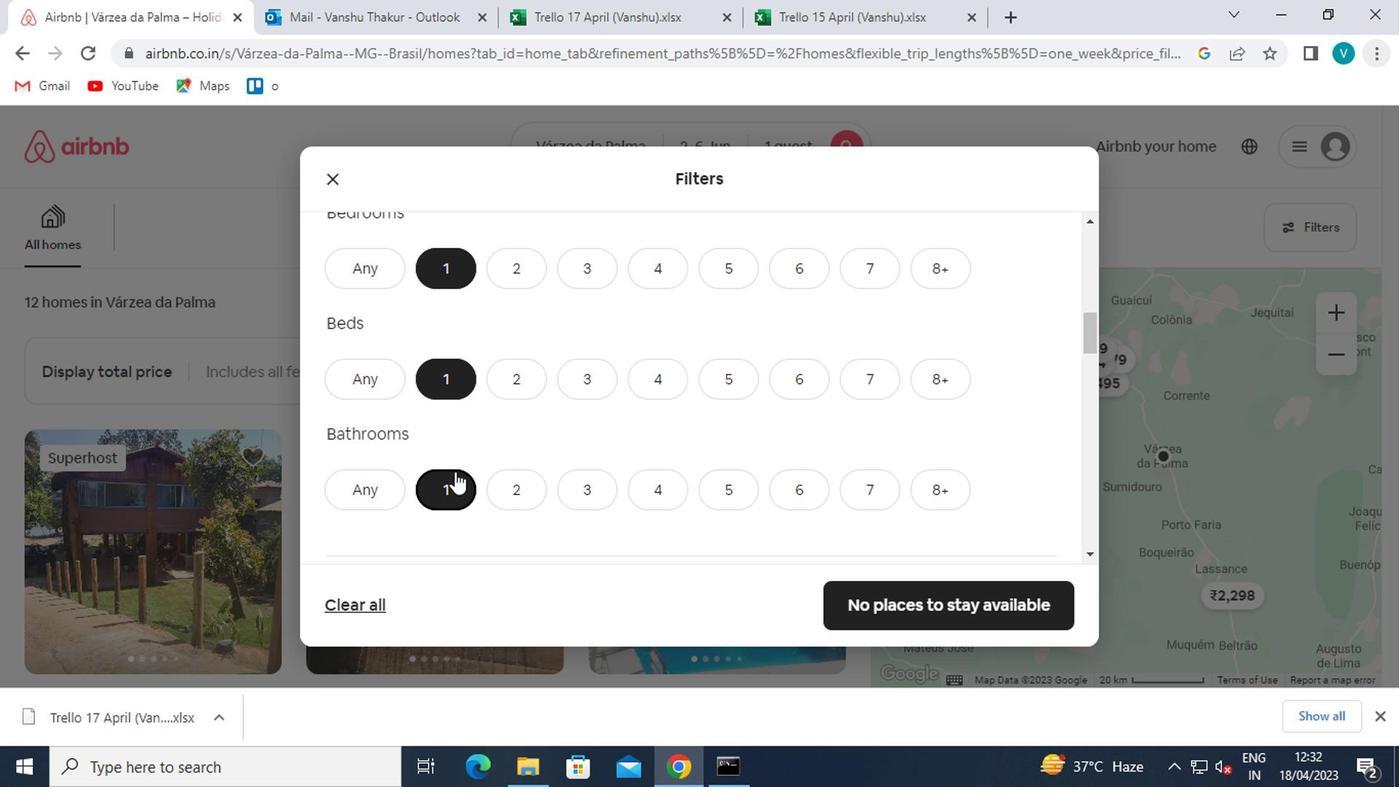 
Action: Mouse scrolled (451, 473) with delta (0, 0)
Screenshot: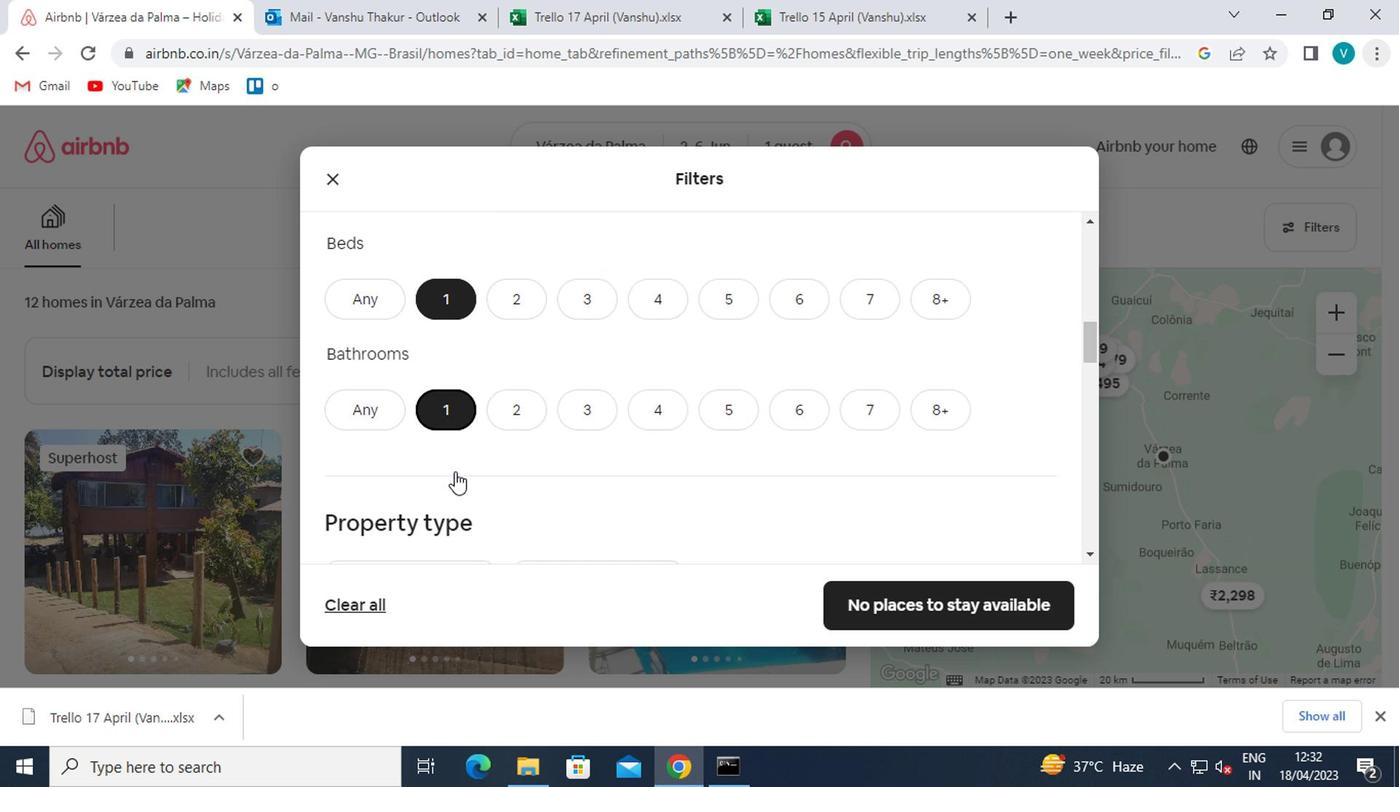 
Action: Mouse moved to (443, 433)
Screenshot: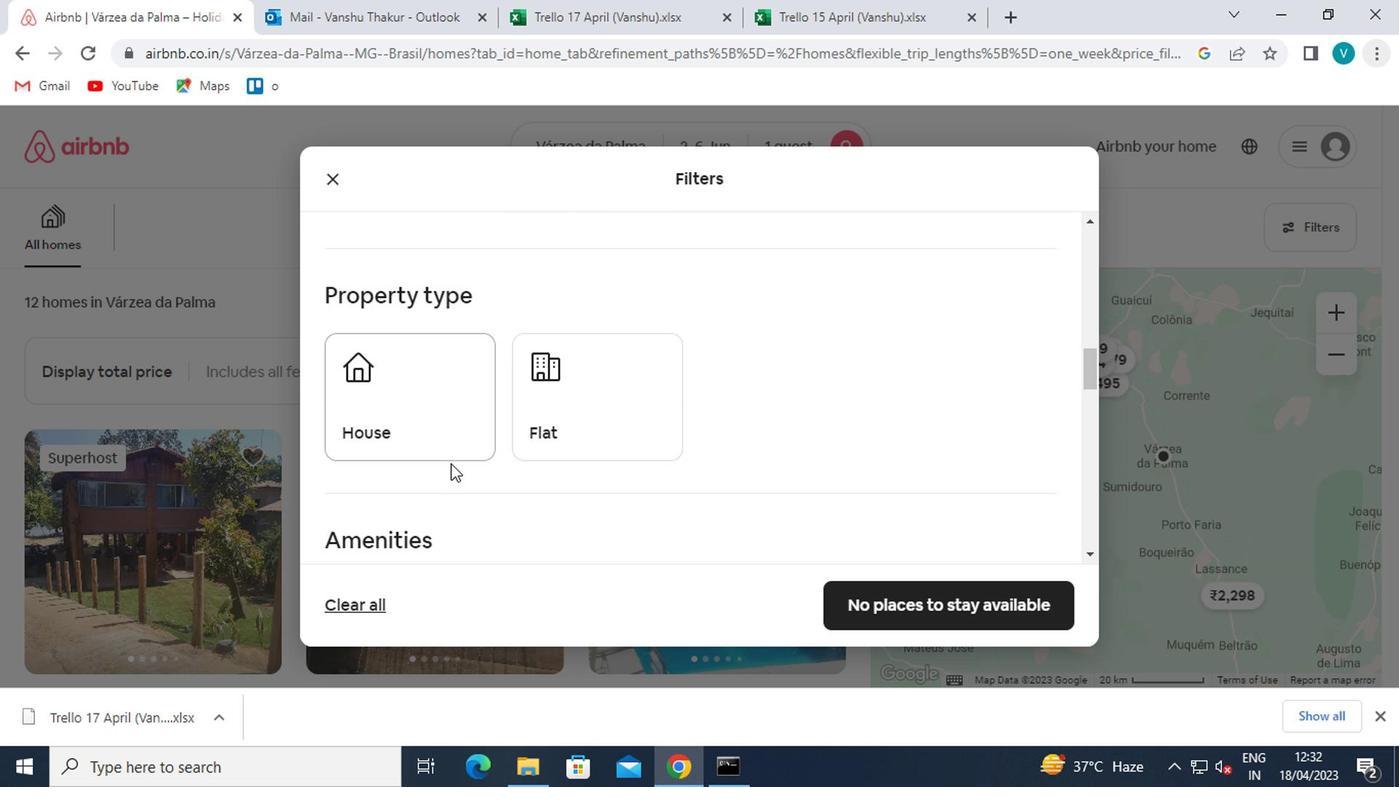
Action: Mouse pressed left at (443, 433)
Screenshot: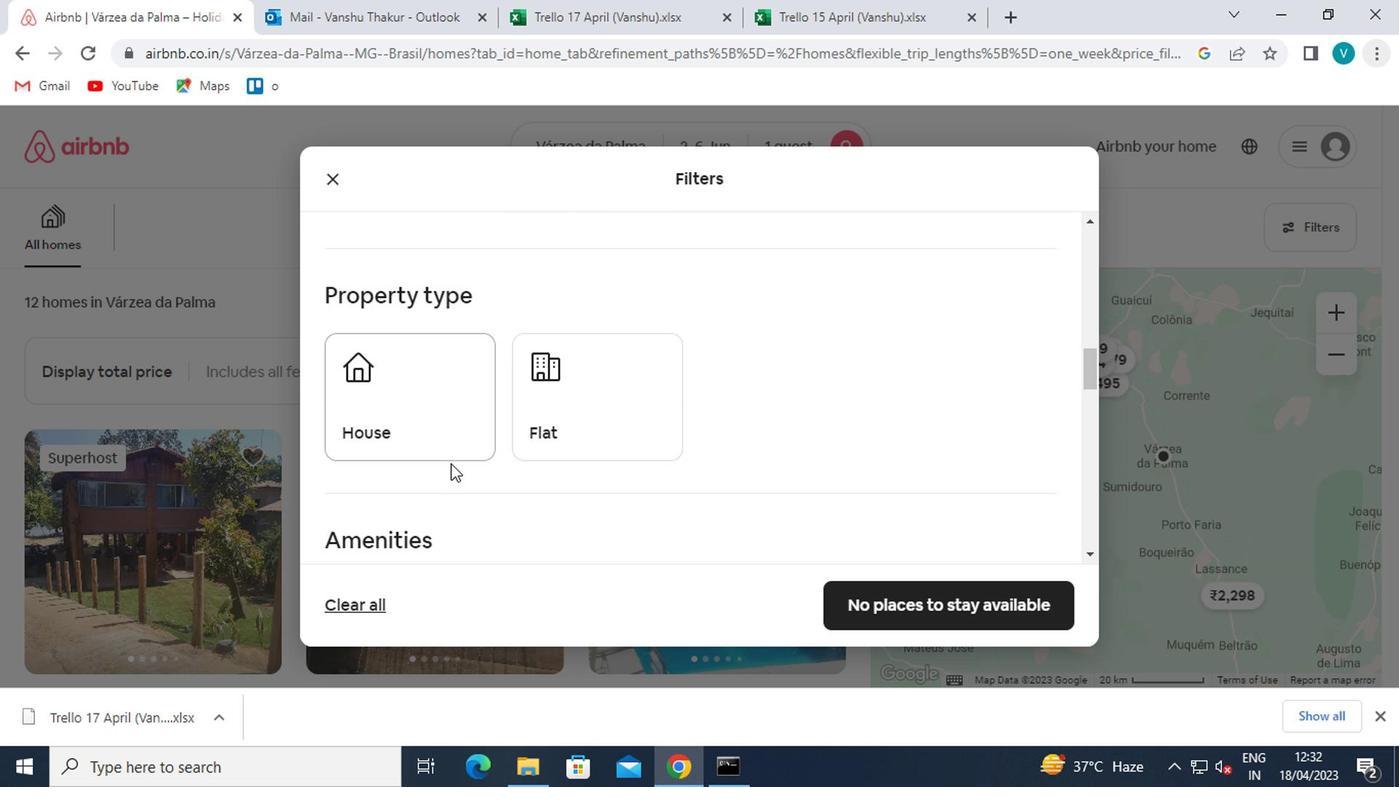 
Action: Mouse moved to (443, 432)
Screenshot: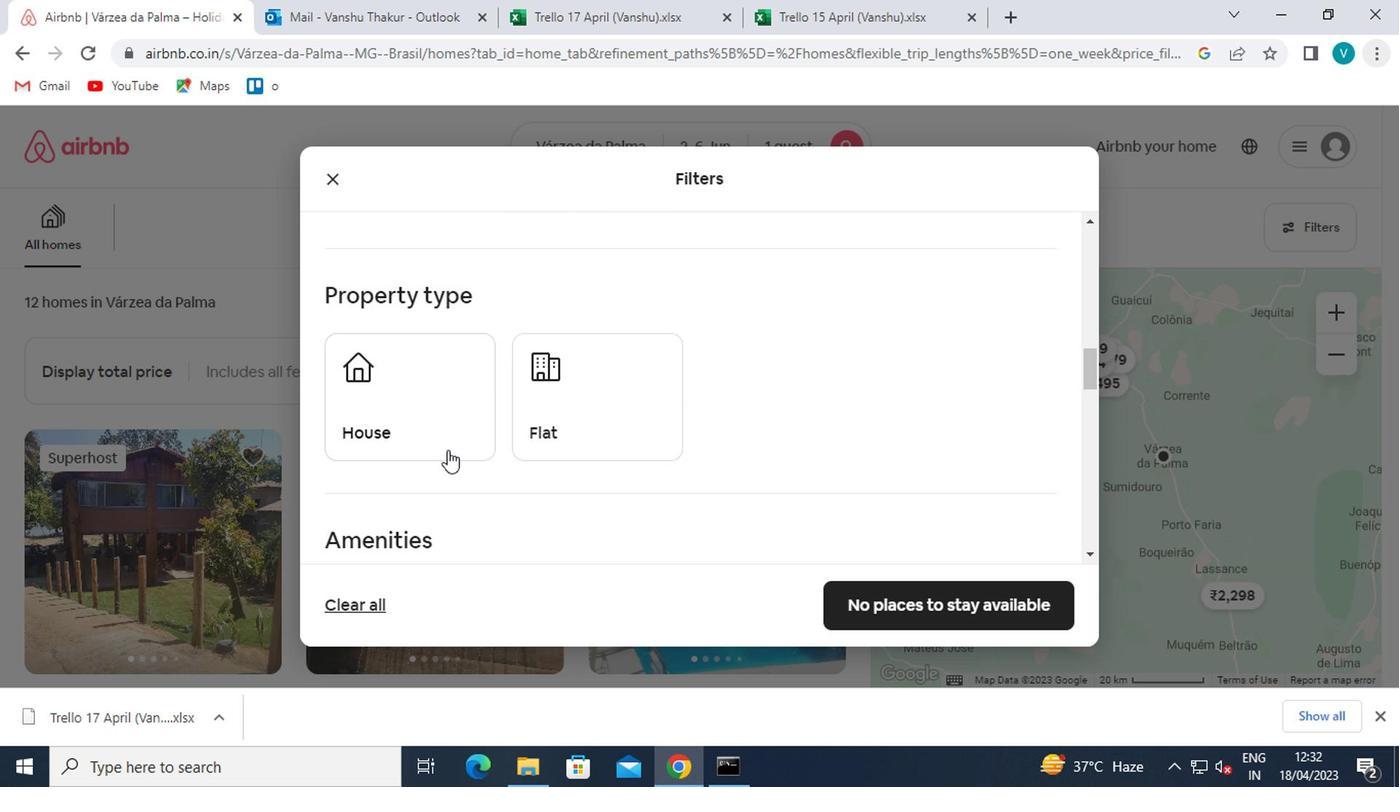 
Action: Mouse pressed left at (443, 432)
Screenshot: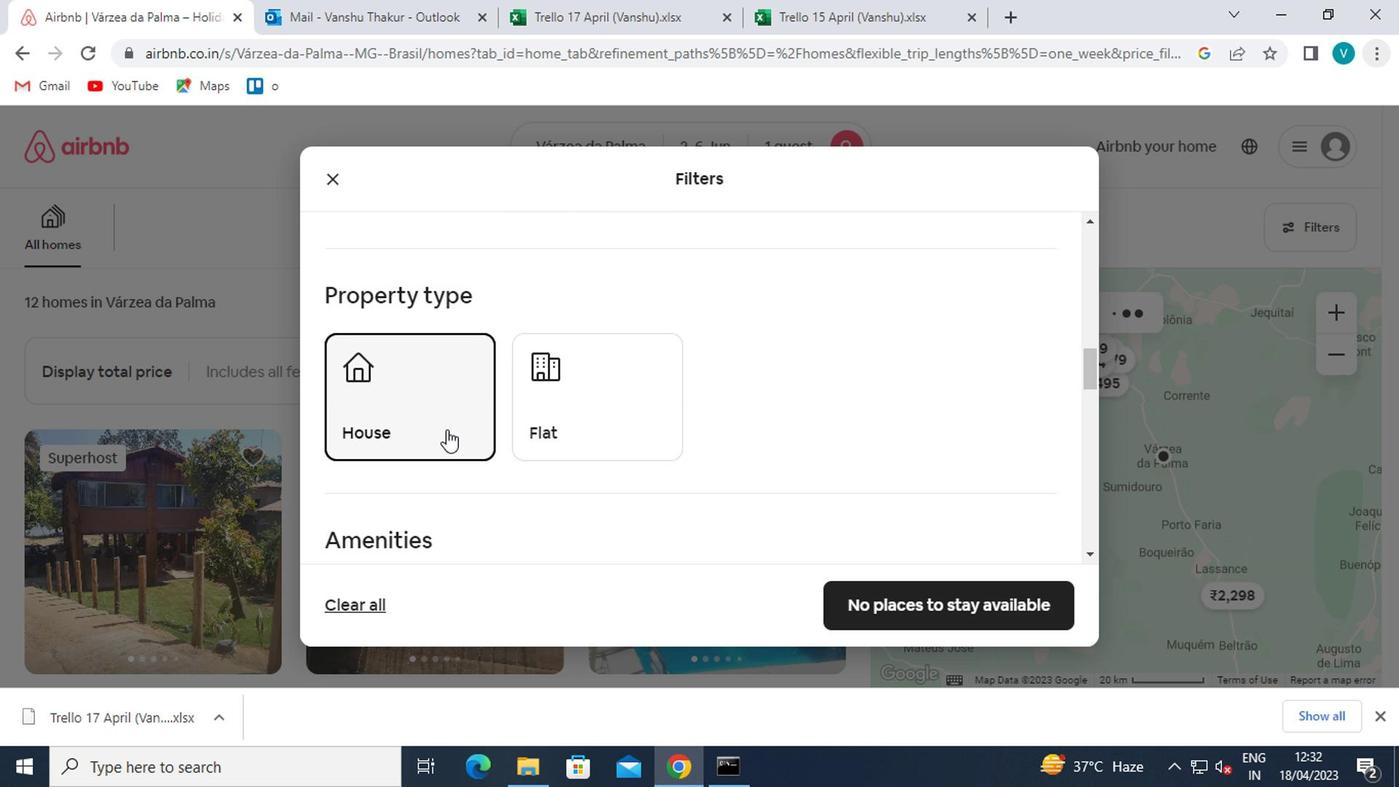 
Action: Mouse moved to (640, 448)
Screenshot: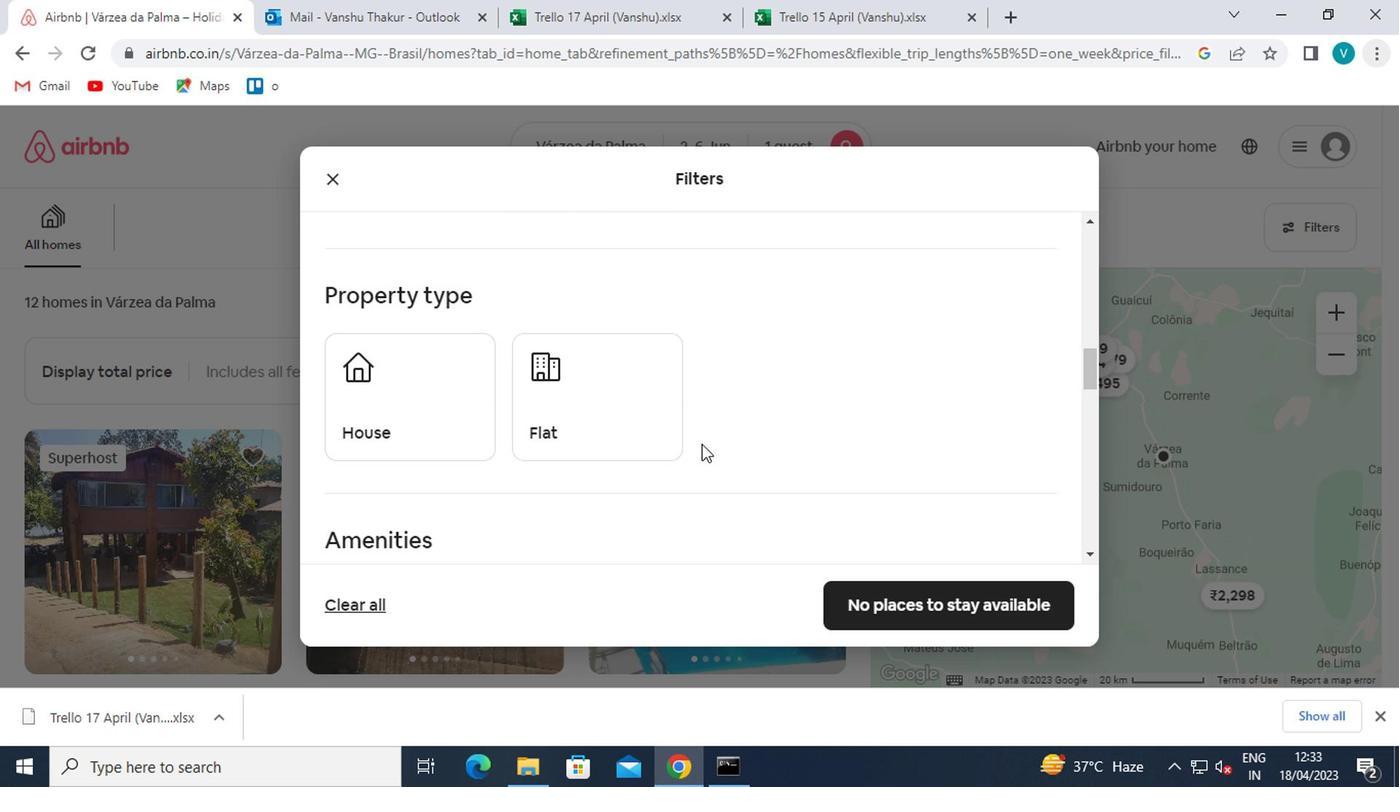 
Action: Mouse scrolled (640, 447) with delta (0, 0)
Screenshot: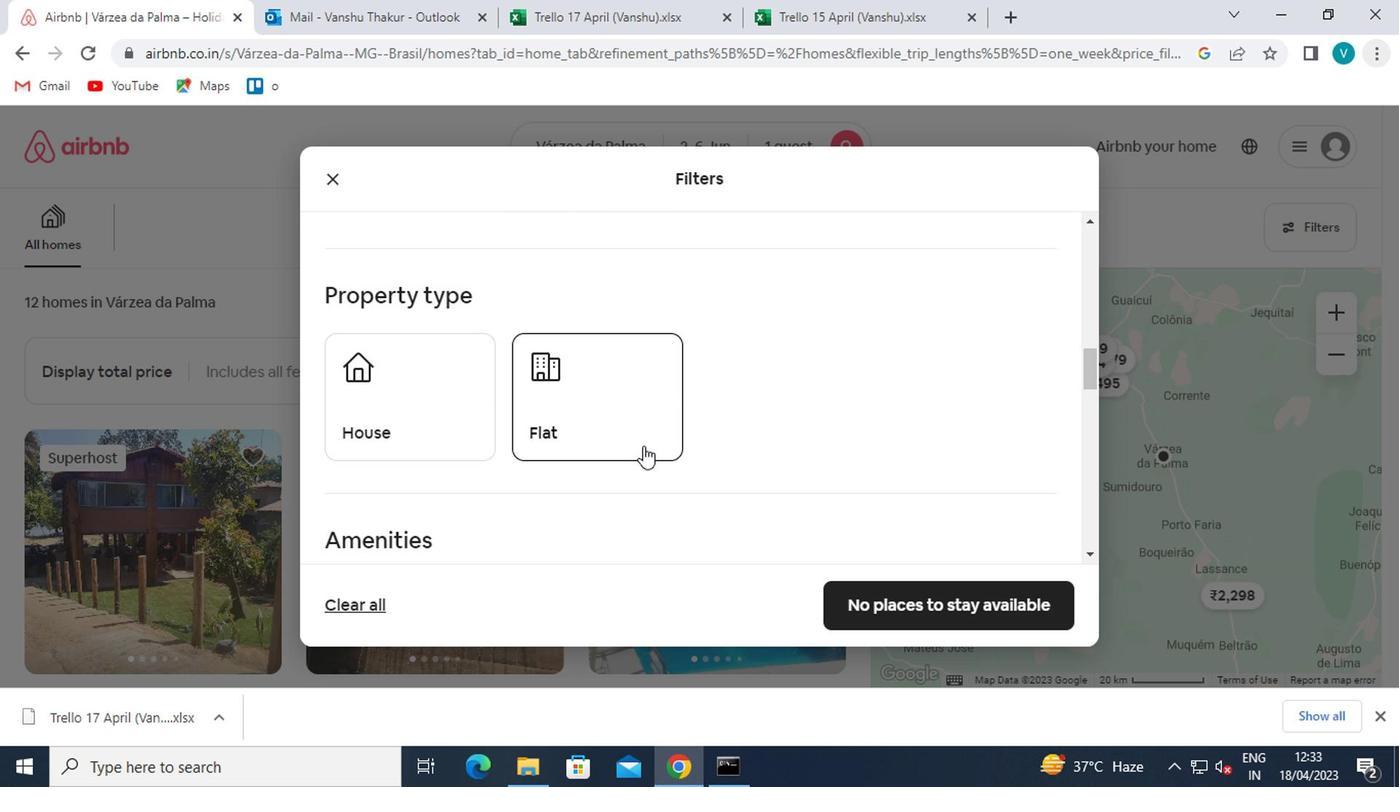 
Action: Mouse moved to (637, 460)
Screenshot: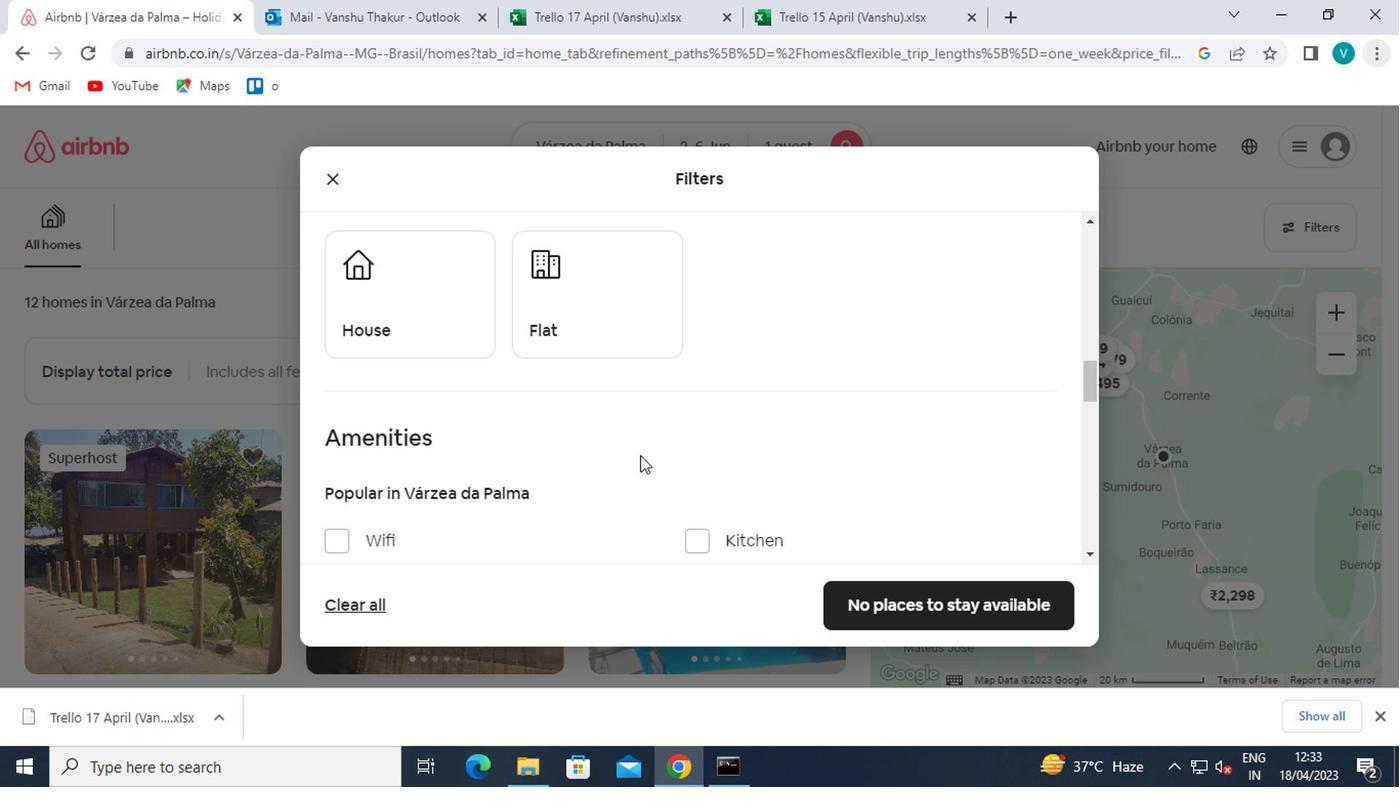 
Action: Mouse scrolled (637, 458) with delta (0, -1)
Screenshot: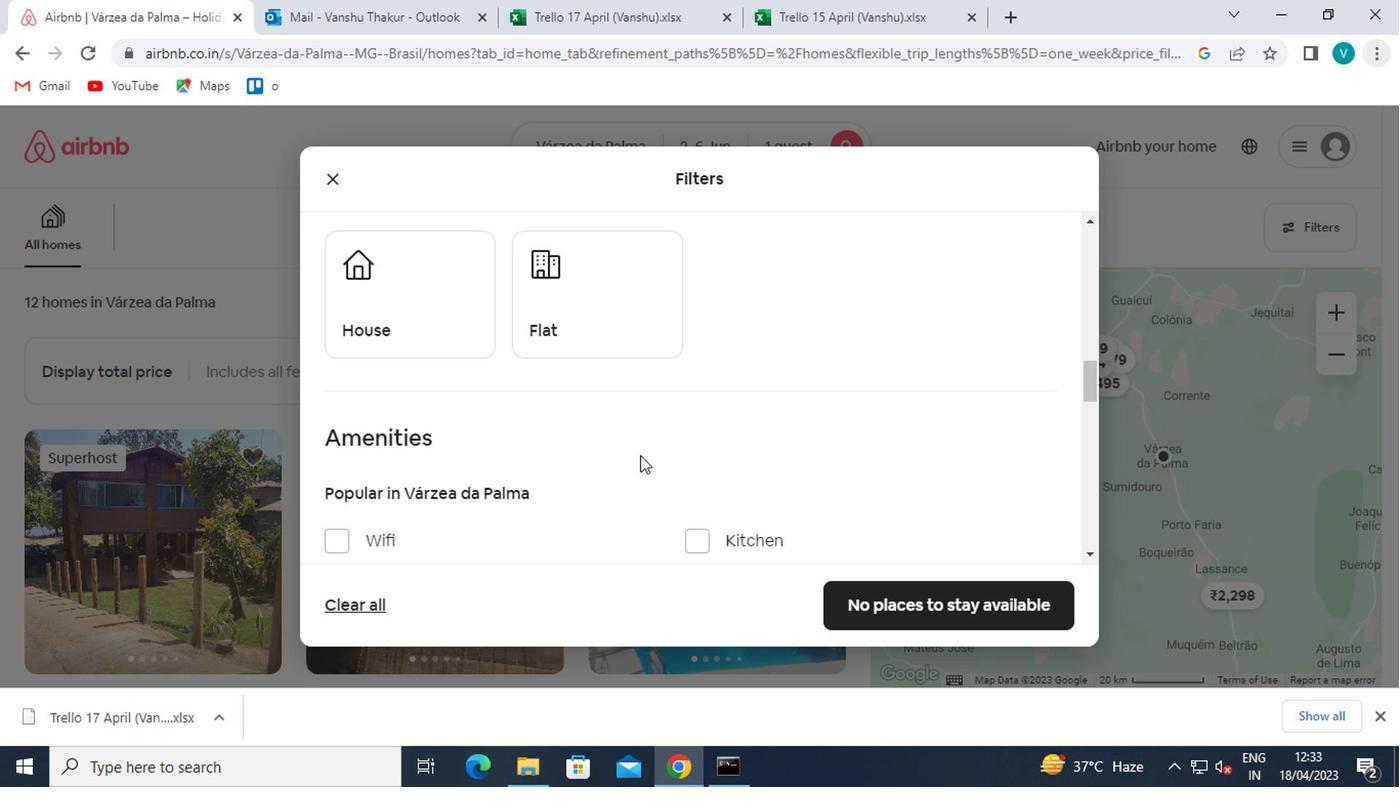 
Action: Mouse moved to (635, 463)
Screenshot: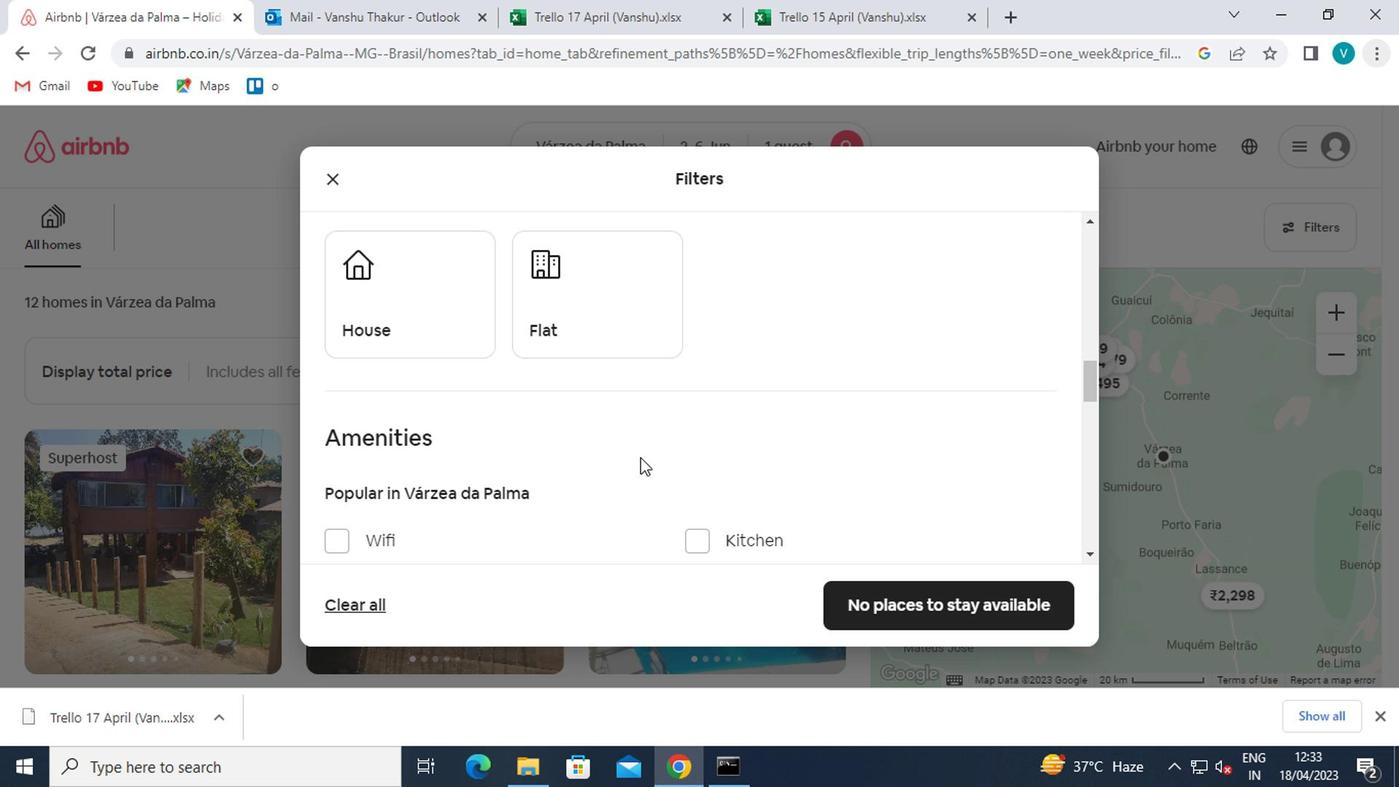 
Action: Mouse scrolled (635, 462) with delta (0, 0)
Screenshot: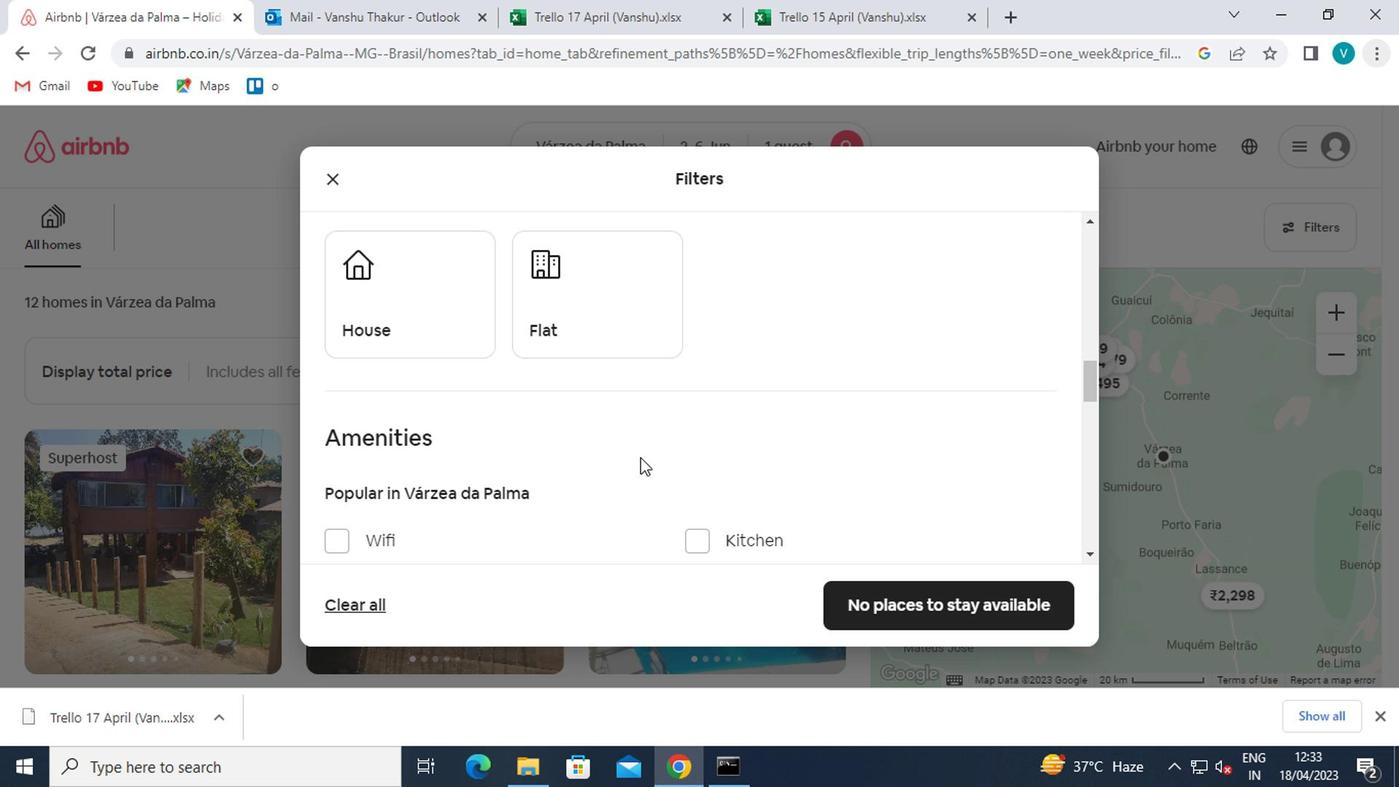 
Action: Mouse moved to (698, 387)
Screenshot: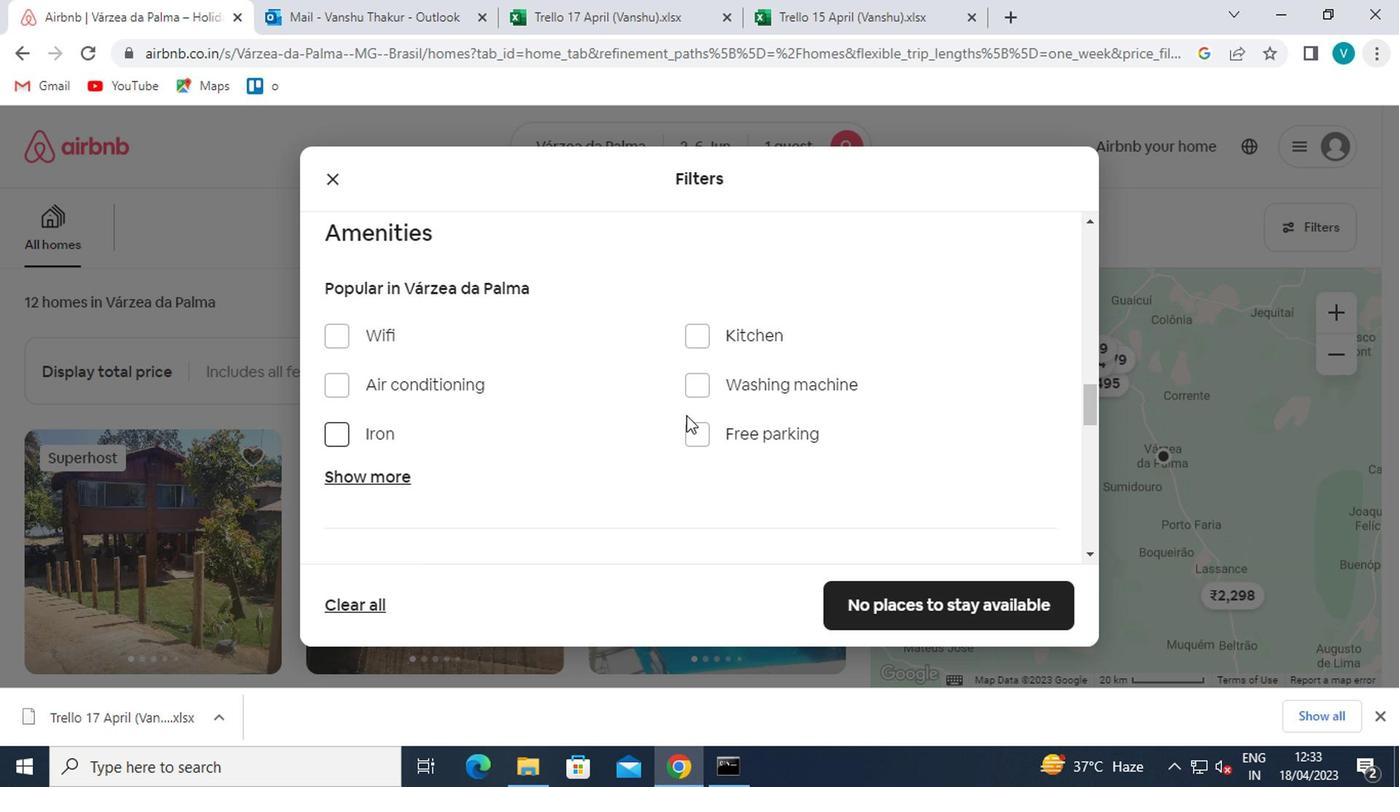 
Action: Mouse pressed left at (698, 387)
Screenshot: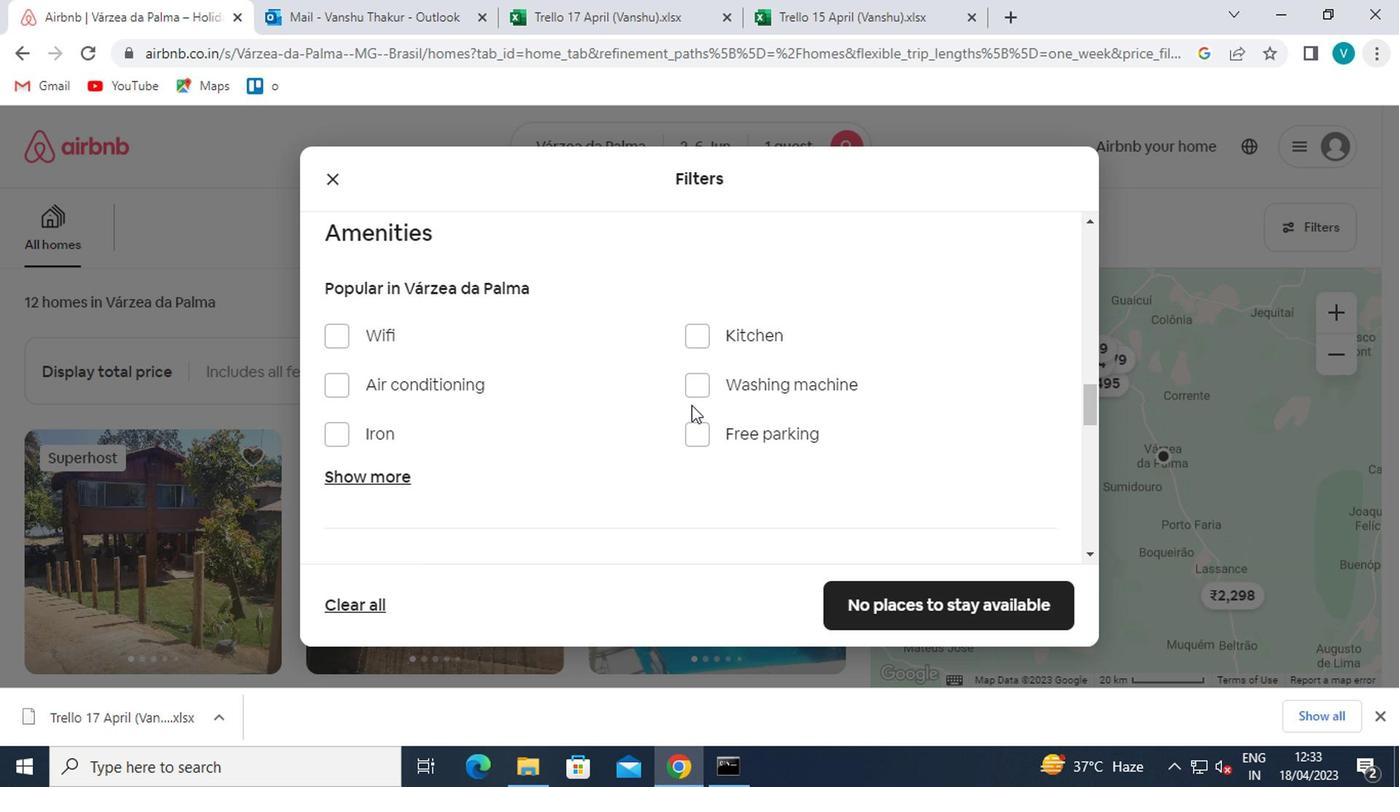 
Action: Mouse moved to (662, 409)
Screenshot: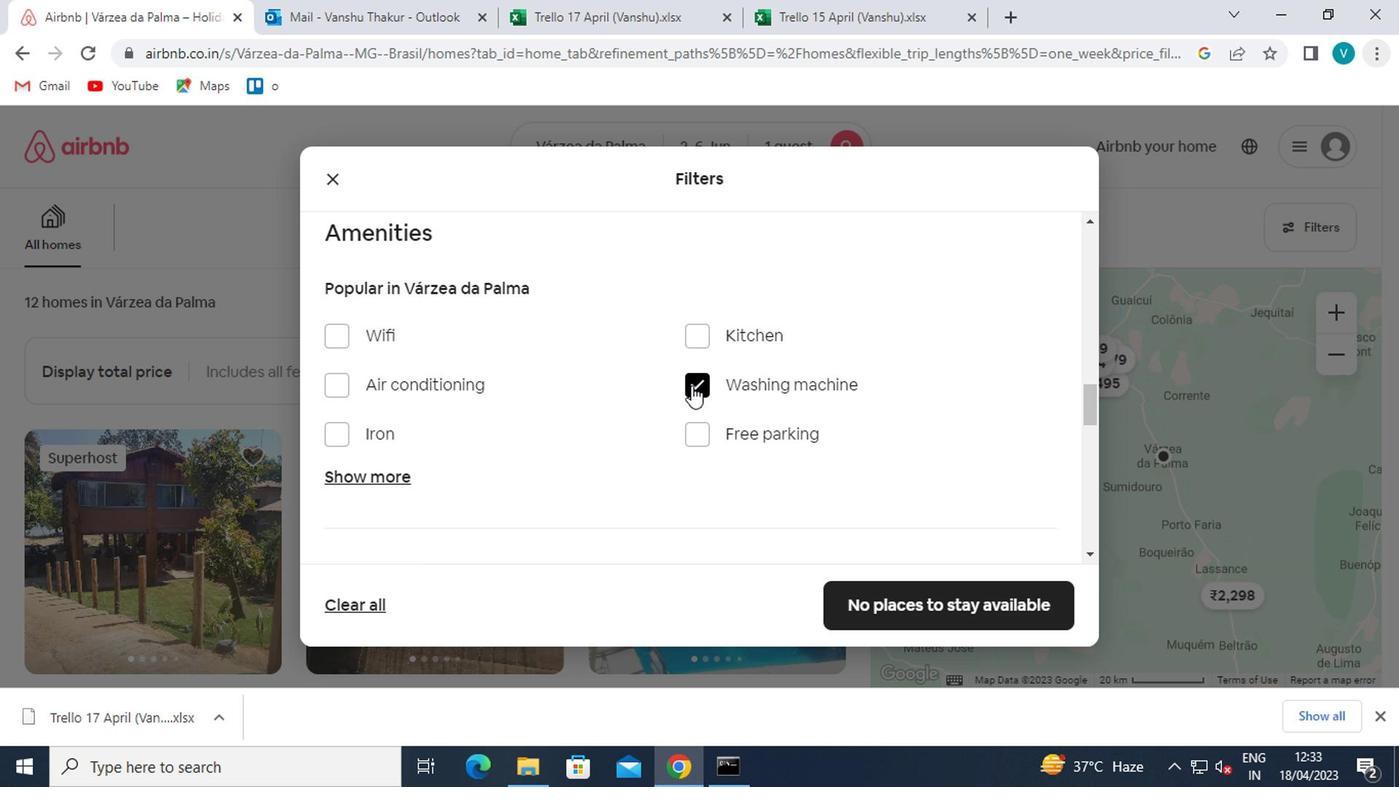 
Action: Mouse scrolled (662, 408) with delta (0, -1)
Screenshot: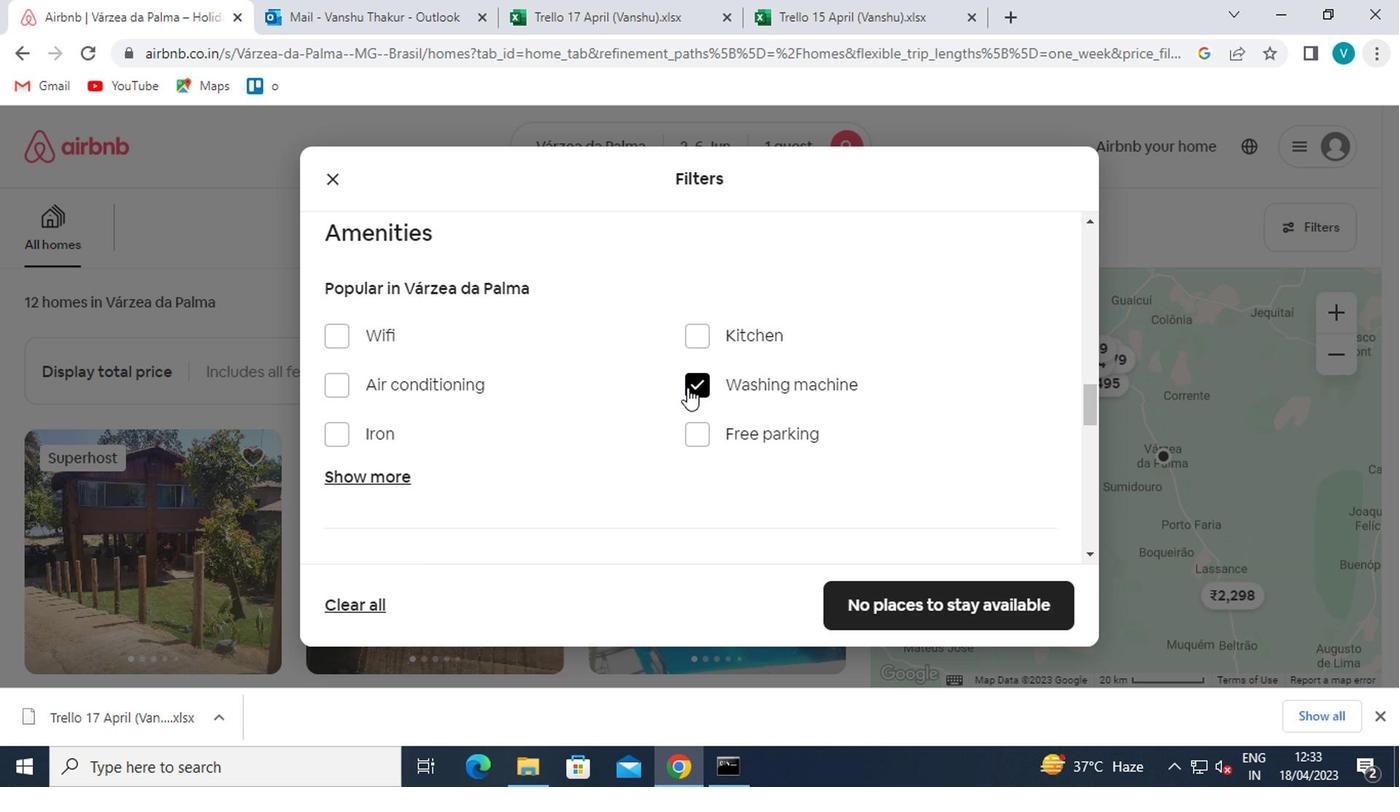 
Action: Mouse moved to (661, 411)
Screenshot: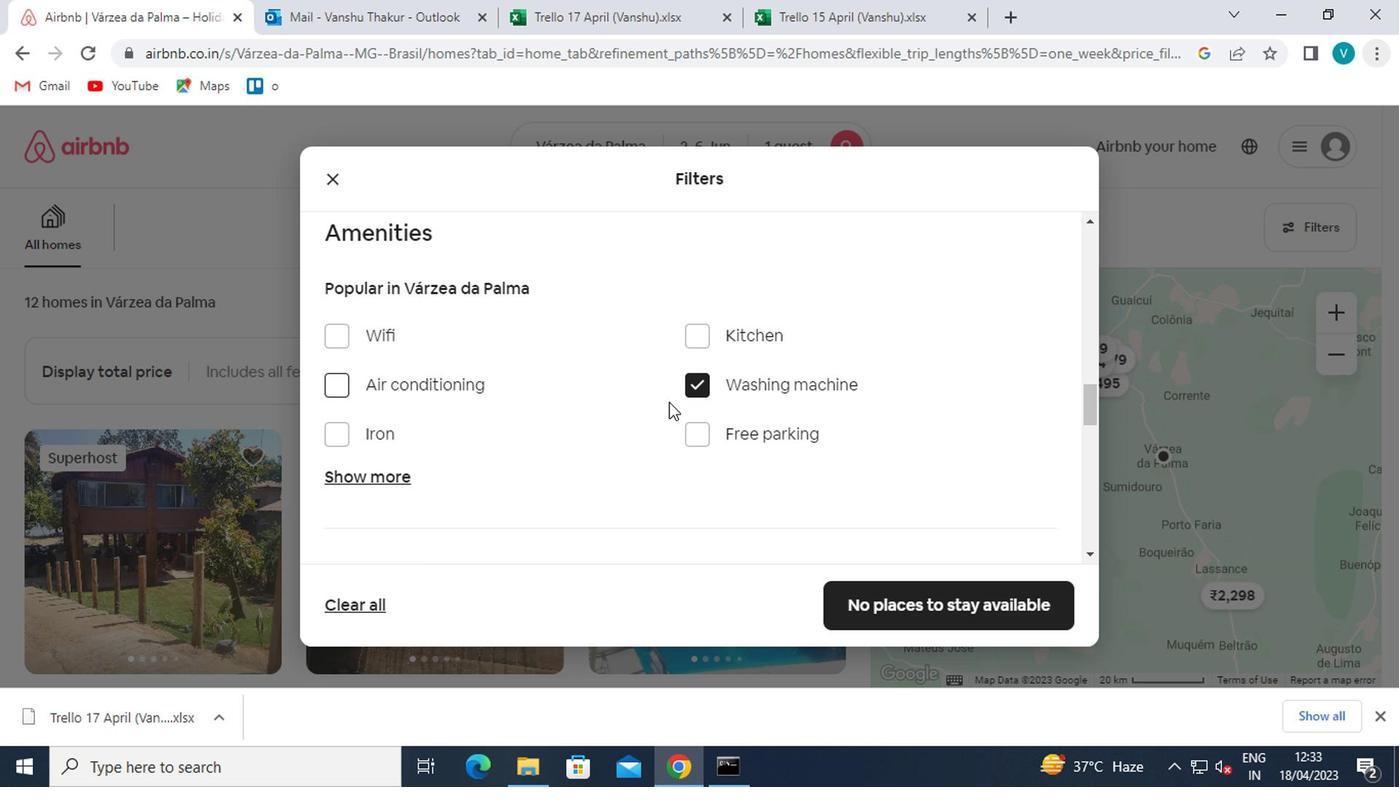 
Action: Mouse scrolled (661, 410) with delta (0, 0)
Screenshot: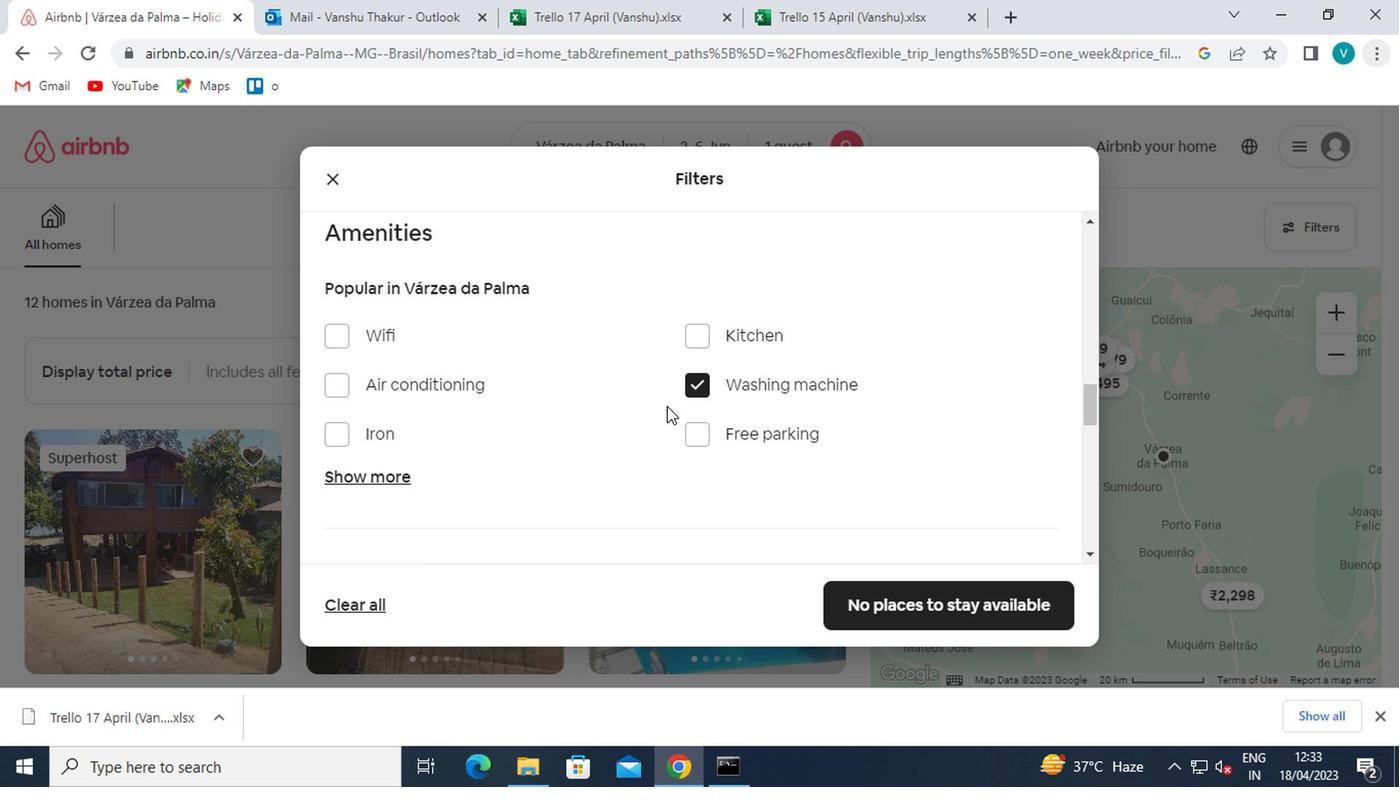 
Action: Mouse moved to (660, 412)
Screenshot: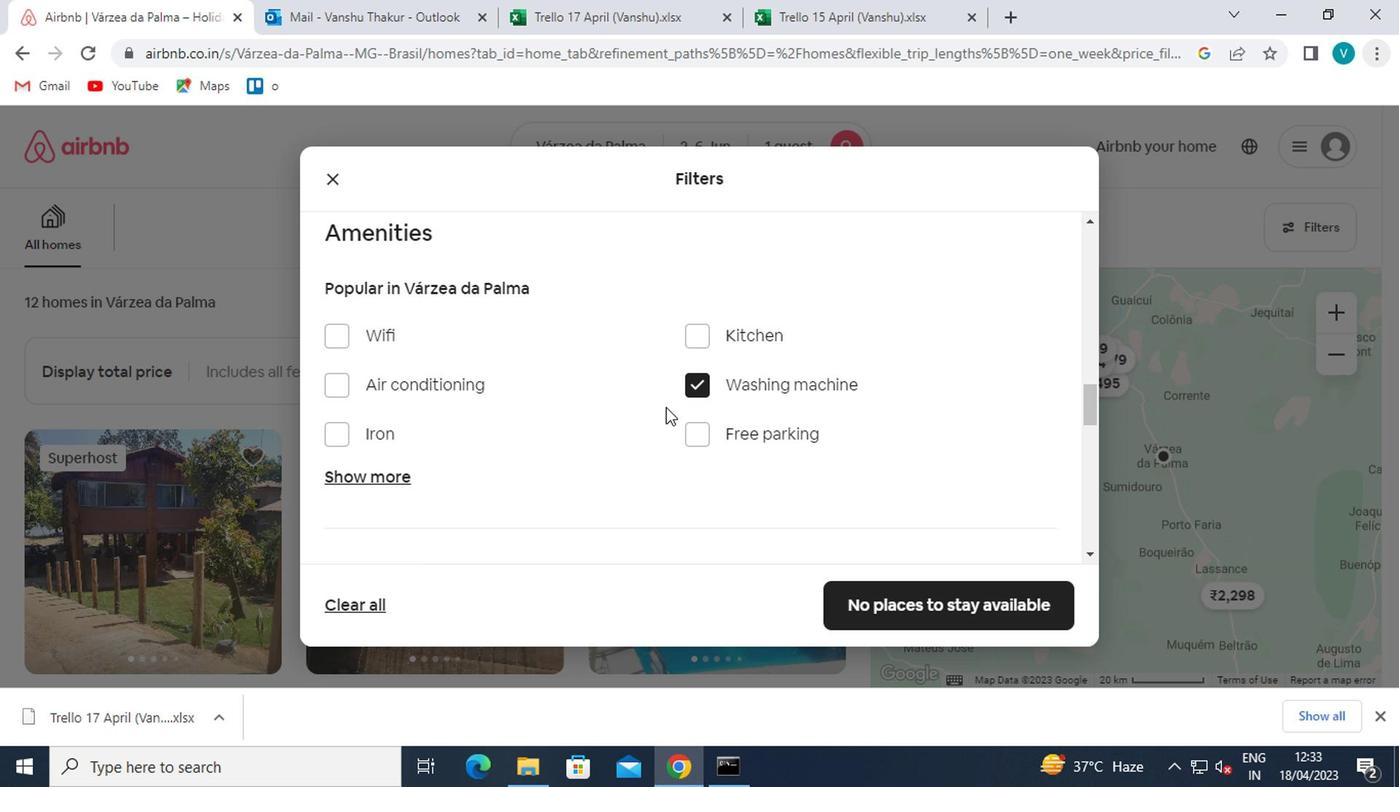 
Action: Mouse scrolled (660, 411) with delta (0, -1)
Screenshot: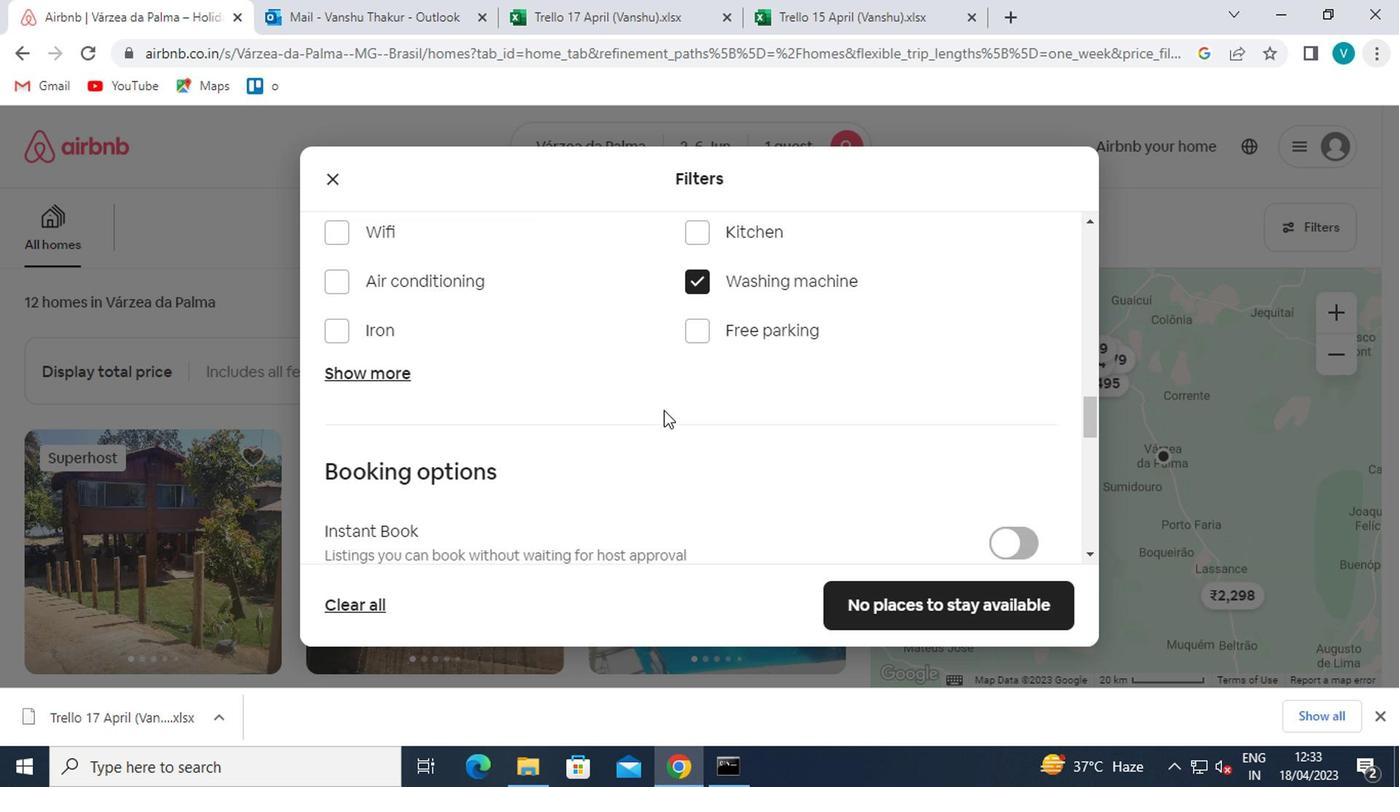 
Action: Mouse moved to (1014, 400)
Screenshot: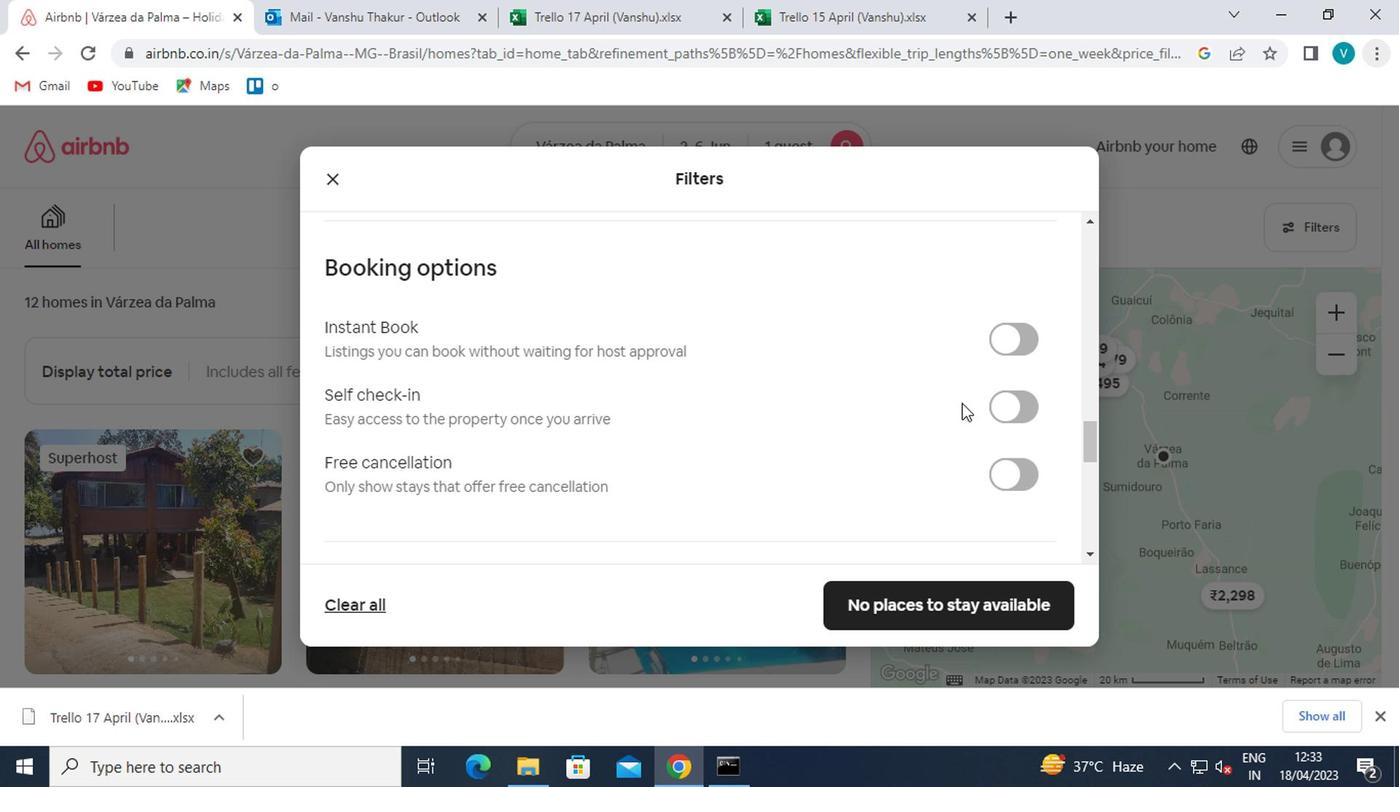 
Action: Mouse pressed left at (1014, 400)
Screenshot: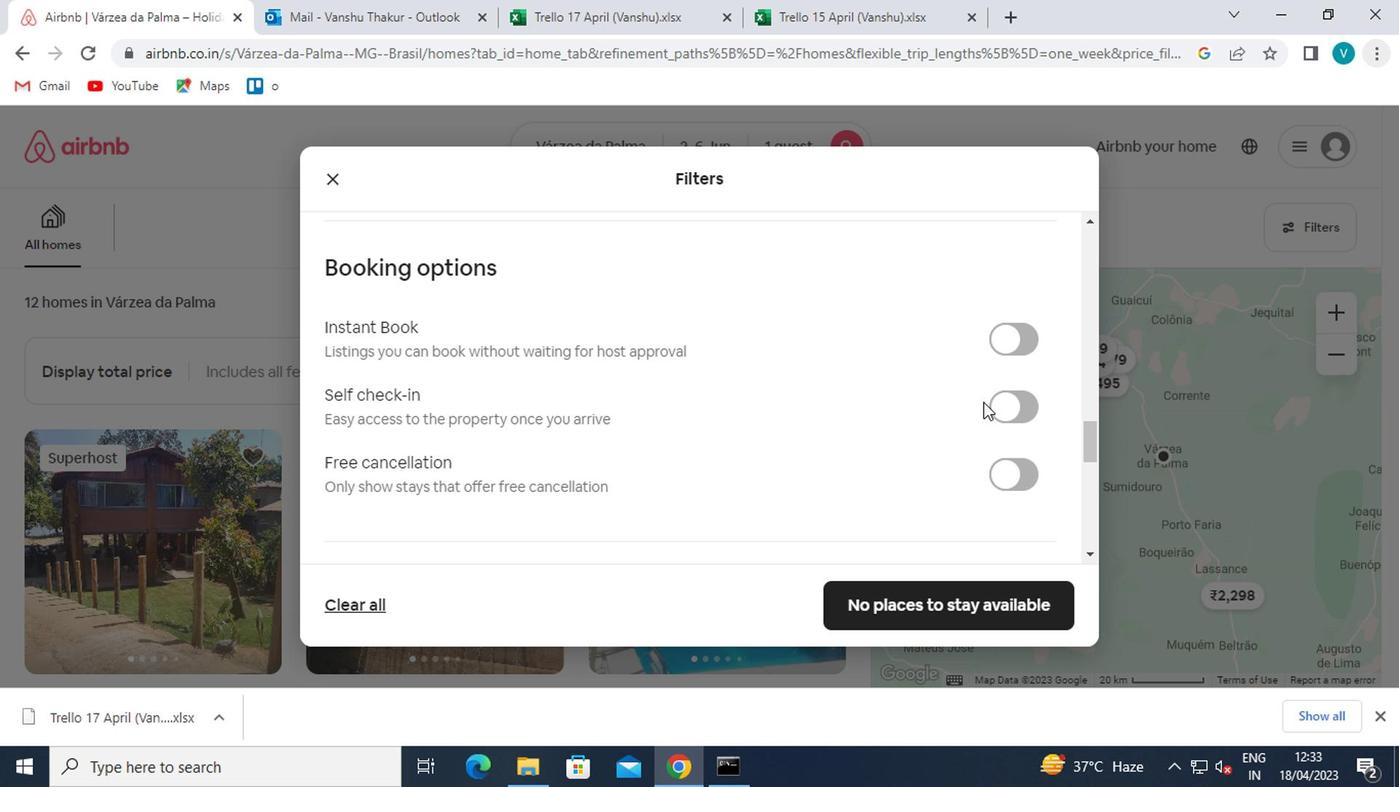 
Action: Mouse moved to (726, 406)
Screenshot: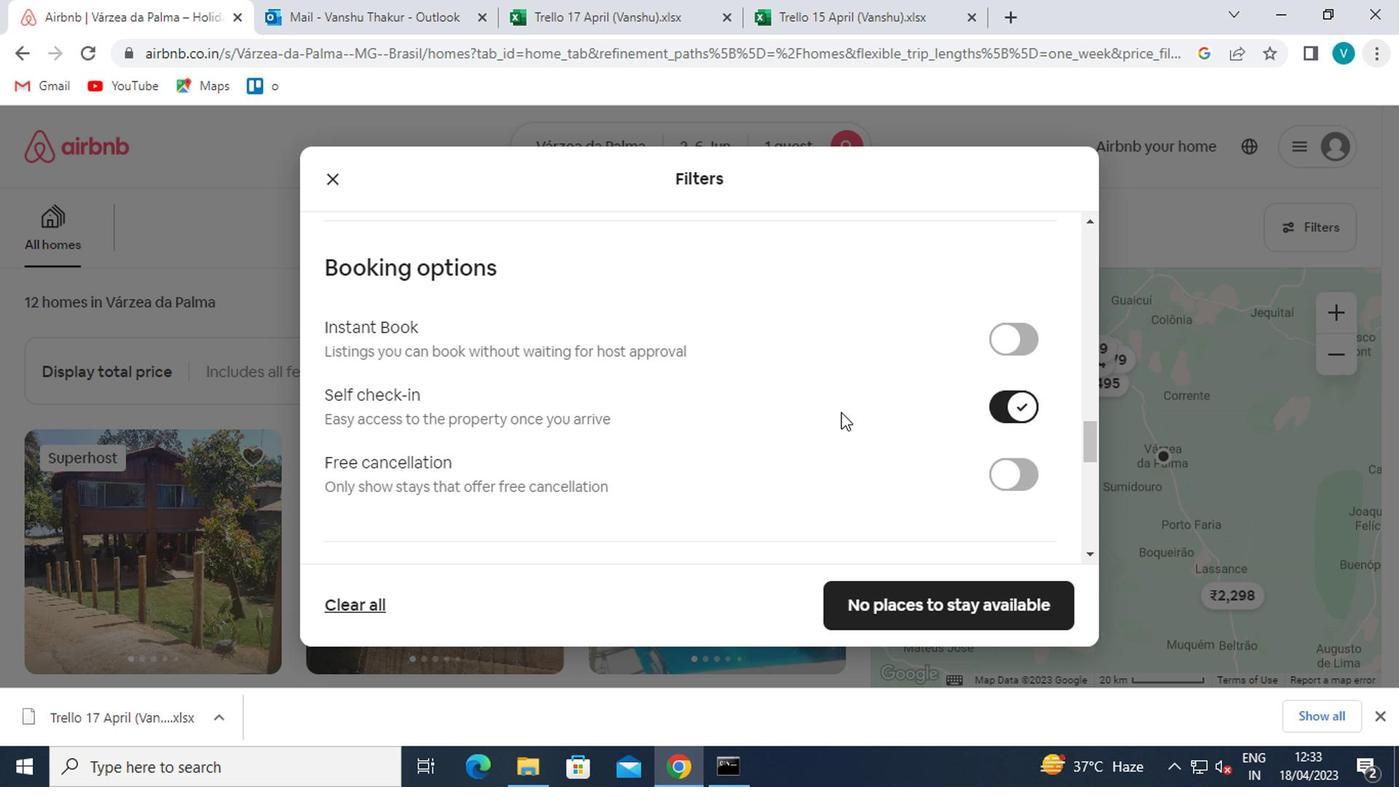 
Action: Mouse scrolled (726, 405) with delta (0, 0)
Screenshot: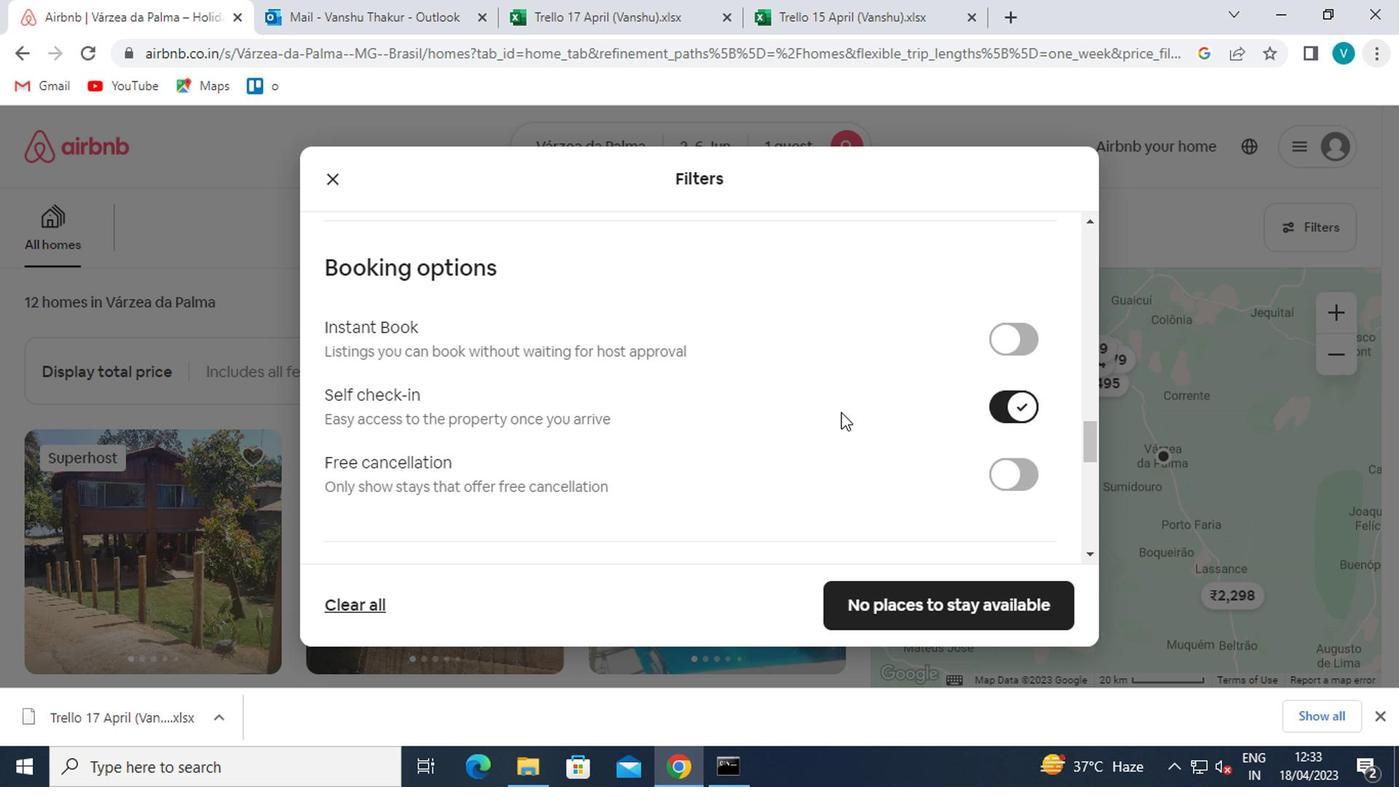 
Action: Mouse moved to (710, 406)
Screenshot: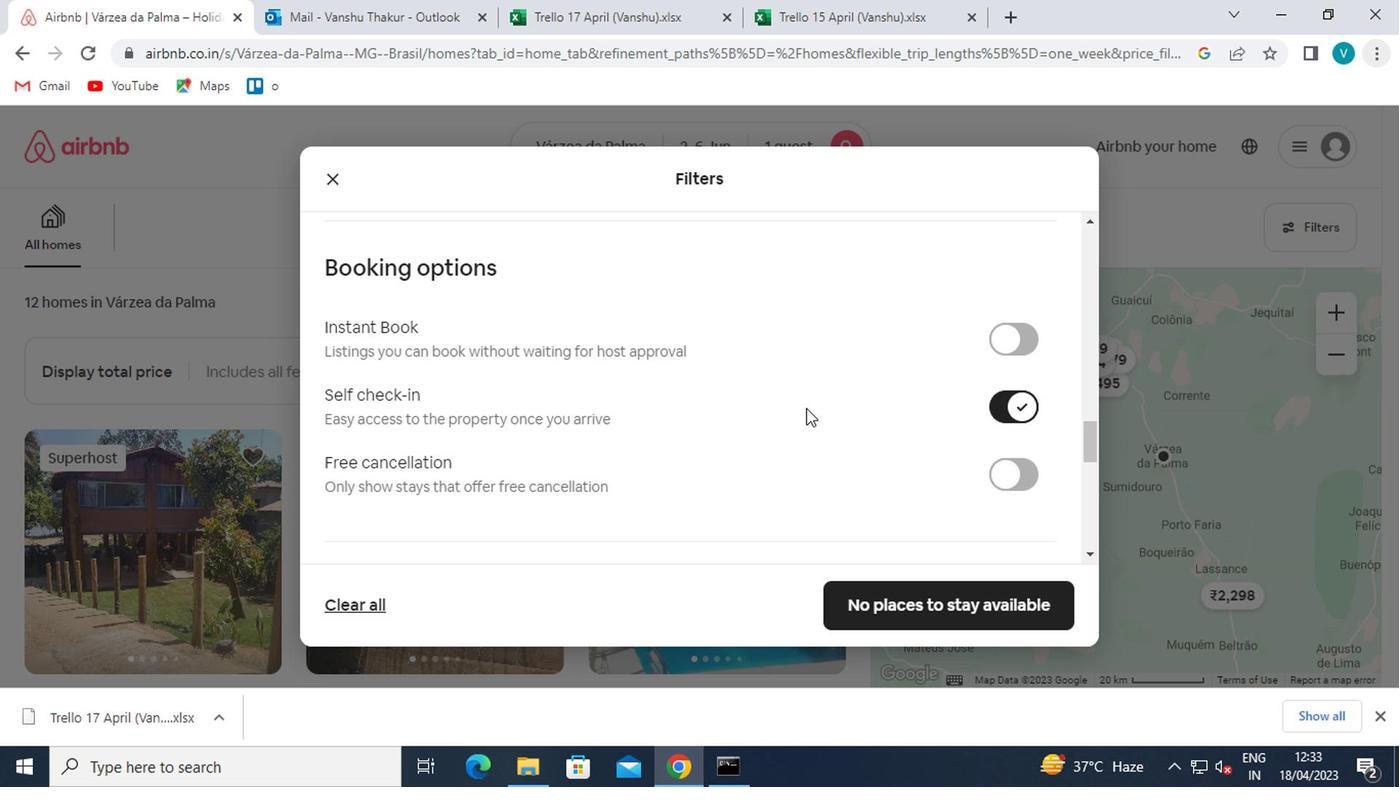 
Action: Mouse scrolled (710, 405) with delta (0, 0)
Screenshot: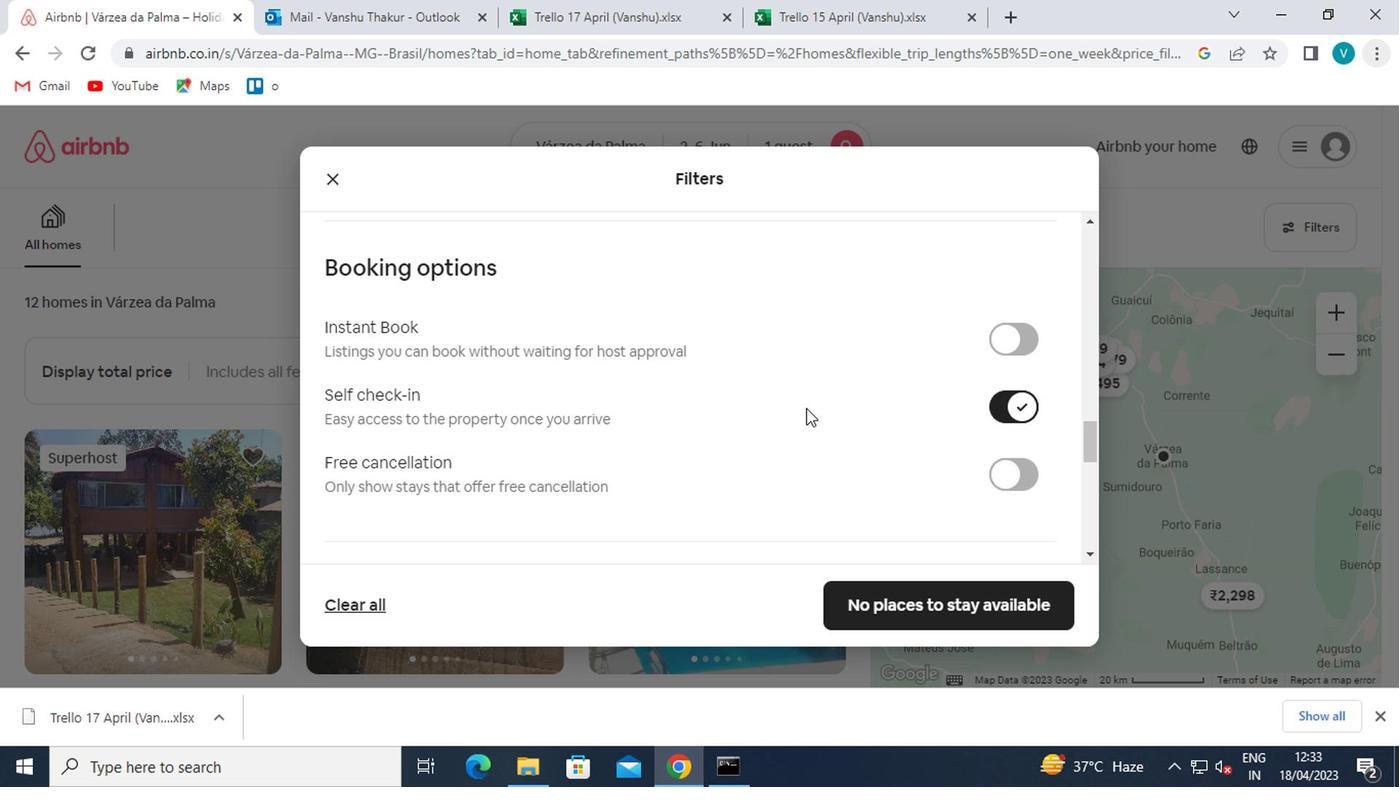 
Action: Mouse moved to (683, 407)
Screenshot: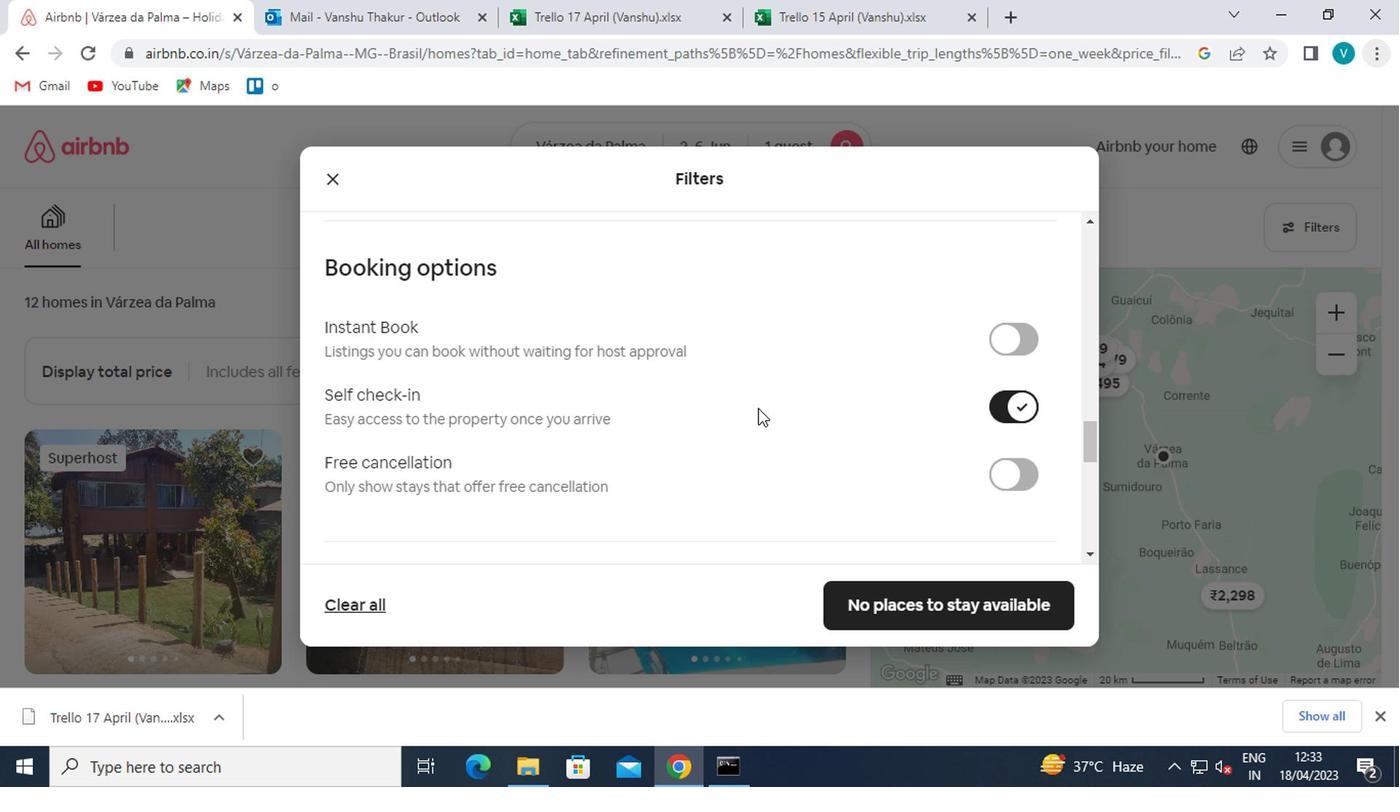 
Action: Mouse scrolled (683, 406) with delta (0, -1)
Screenshot: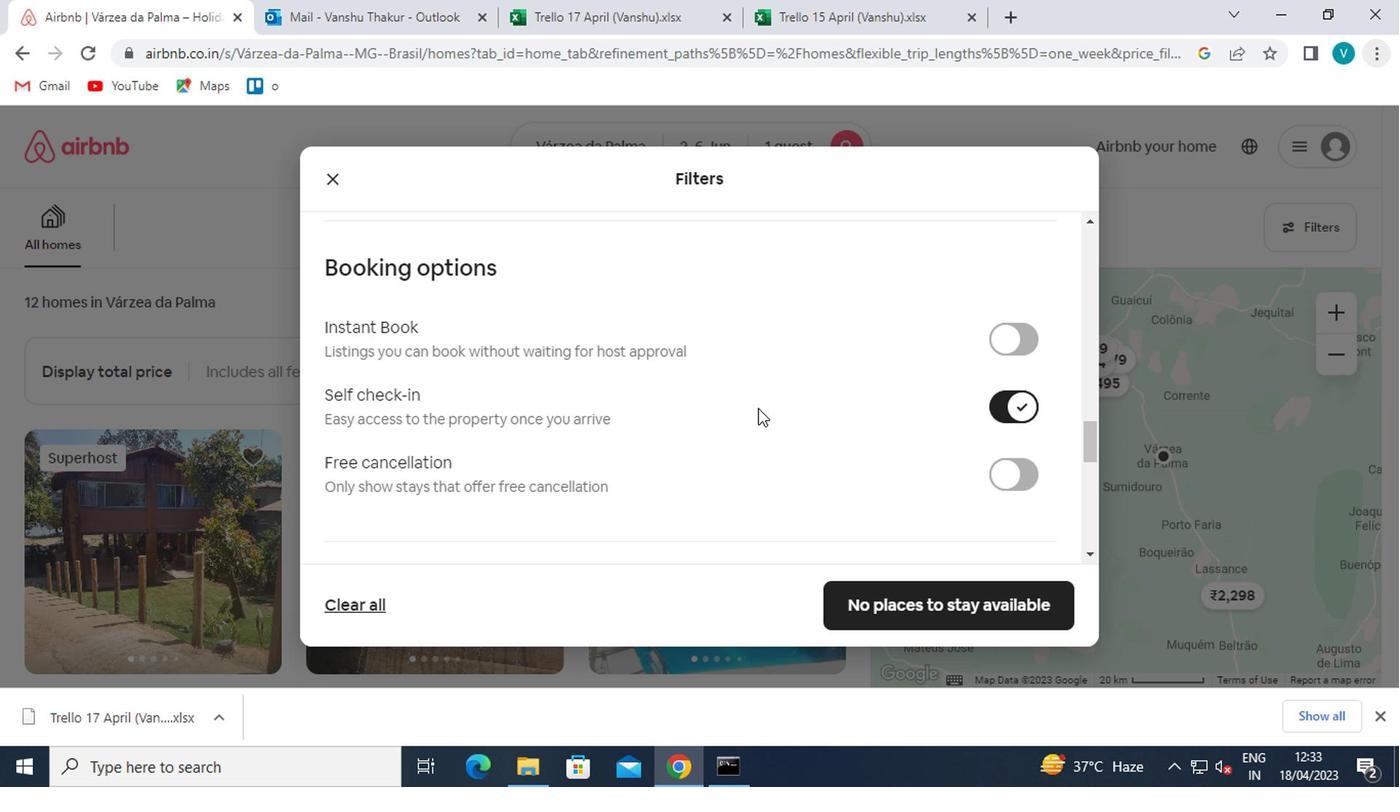 
Action: Mouse moved to (656, 407)
Screenshot: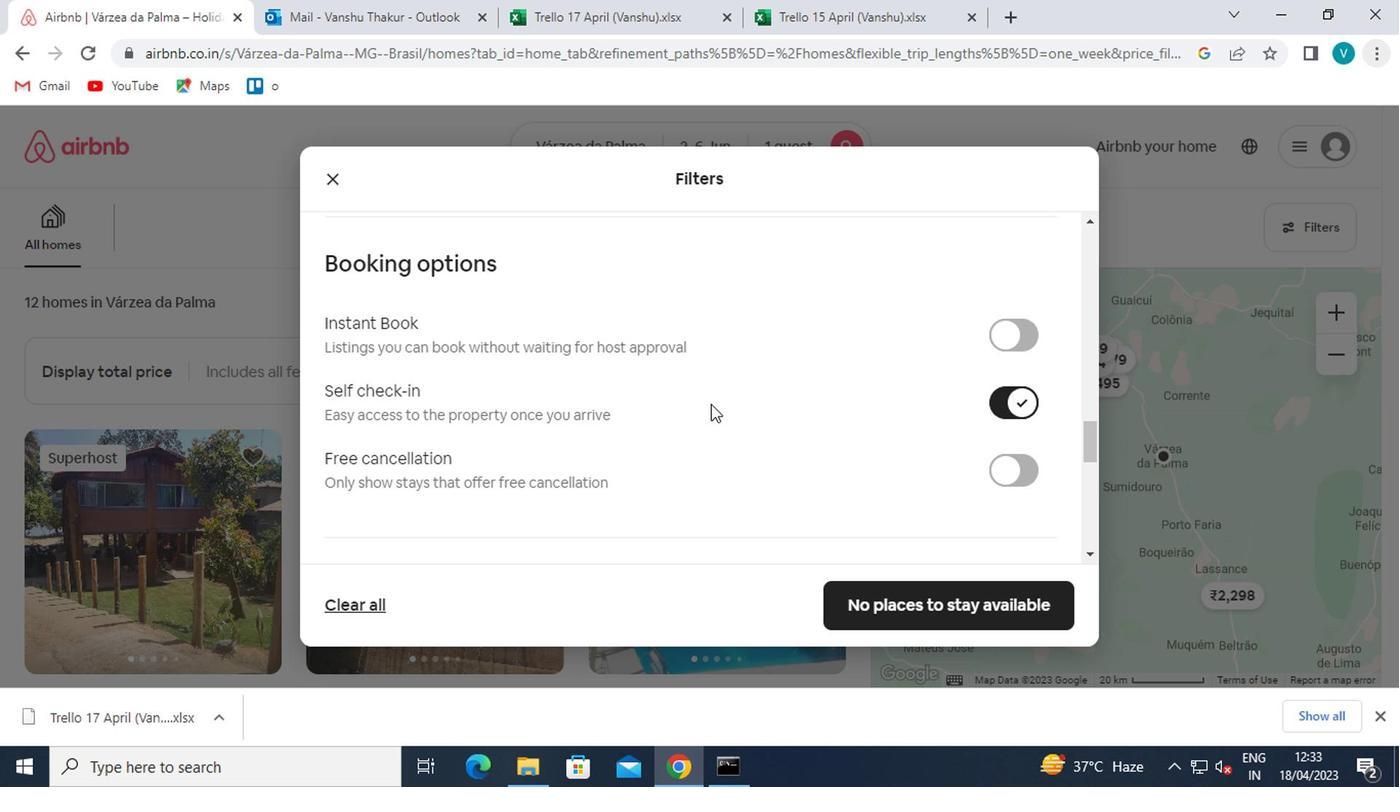 
Action: Mouse scrolled (656, 406) with delta (0, -1)
Screenshot: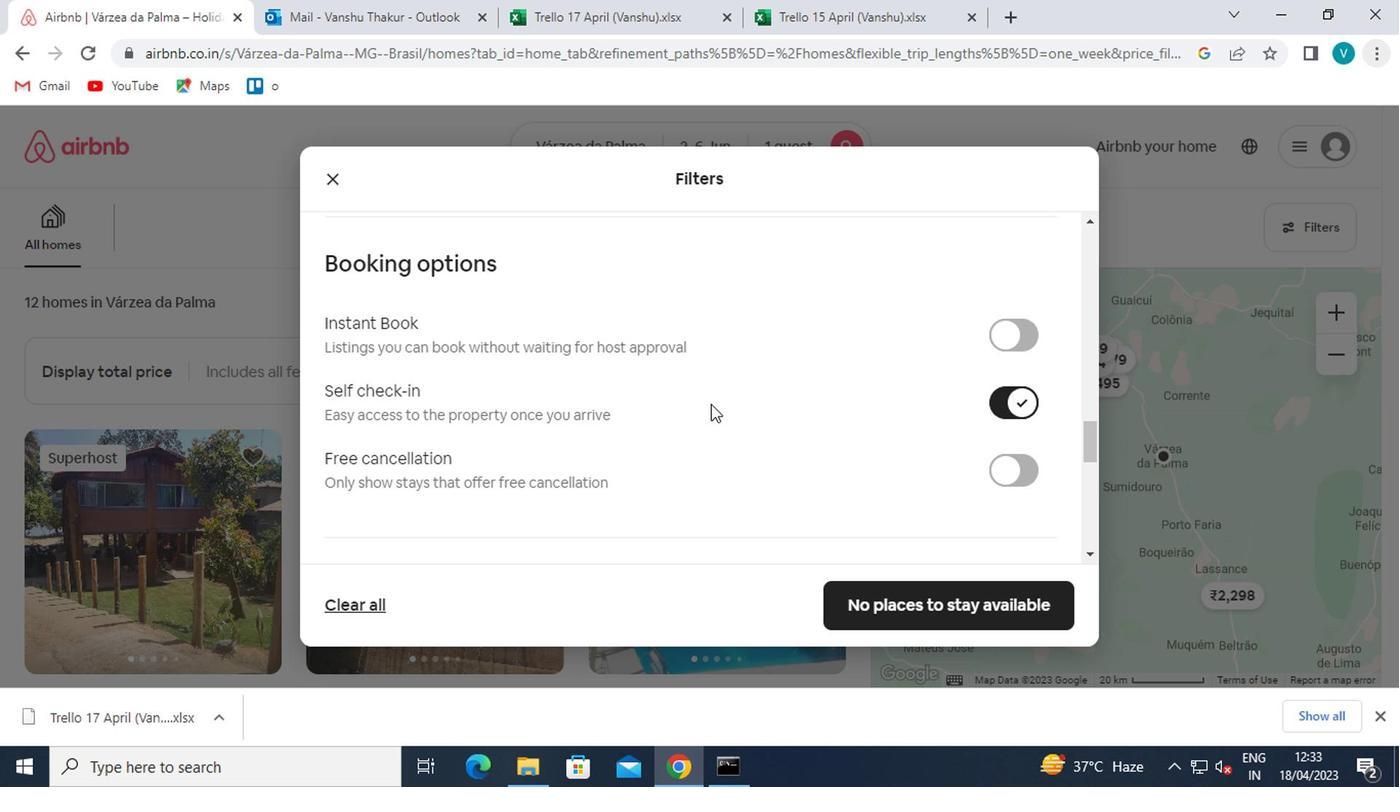 
Action: Mouse moved to (546, 468)
Screenshot: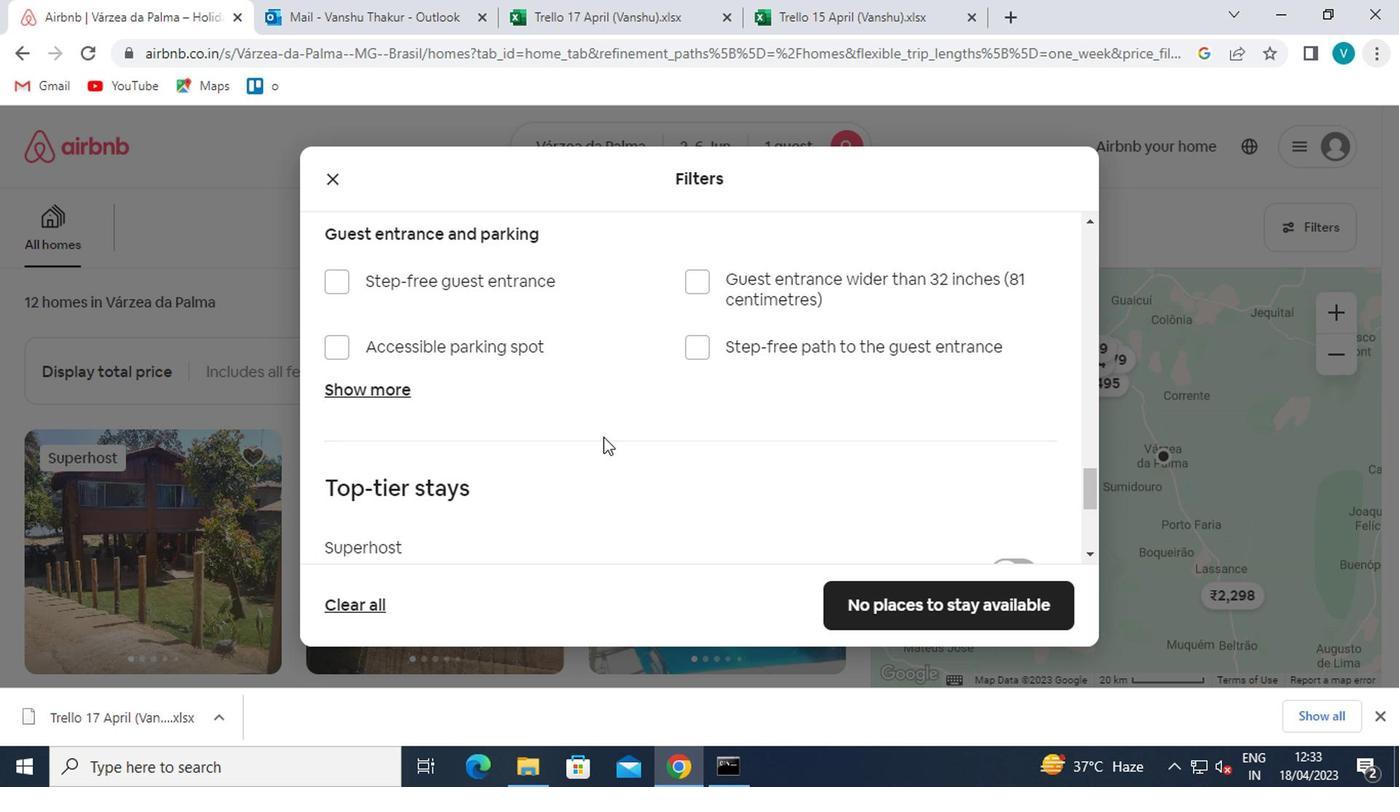 
Action: Mouse scrolled (546, 466) with delta (0, -1)
Screenshot: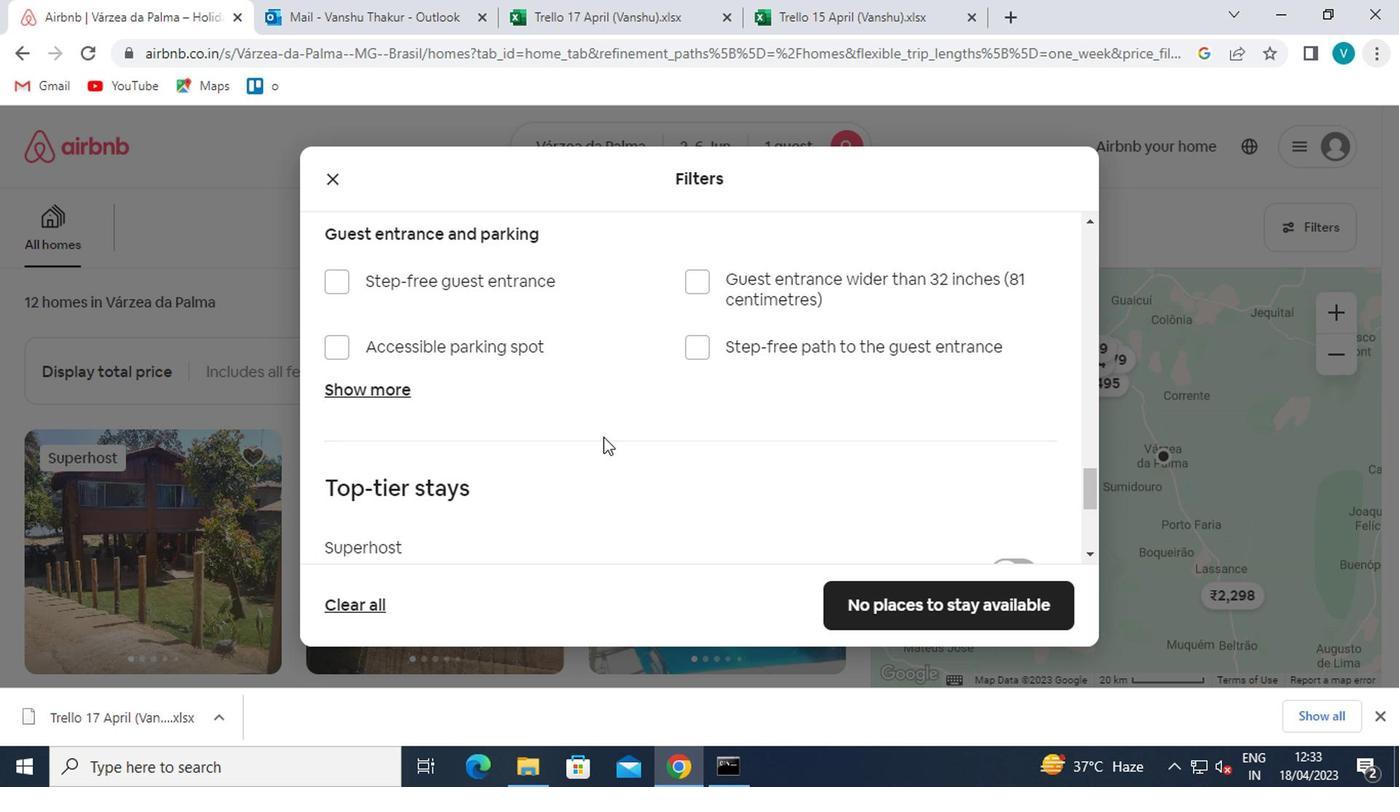 
Action: Mouse moved to (546, 468)
Screenshot: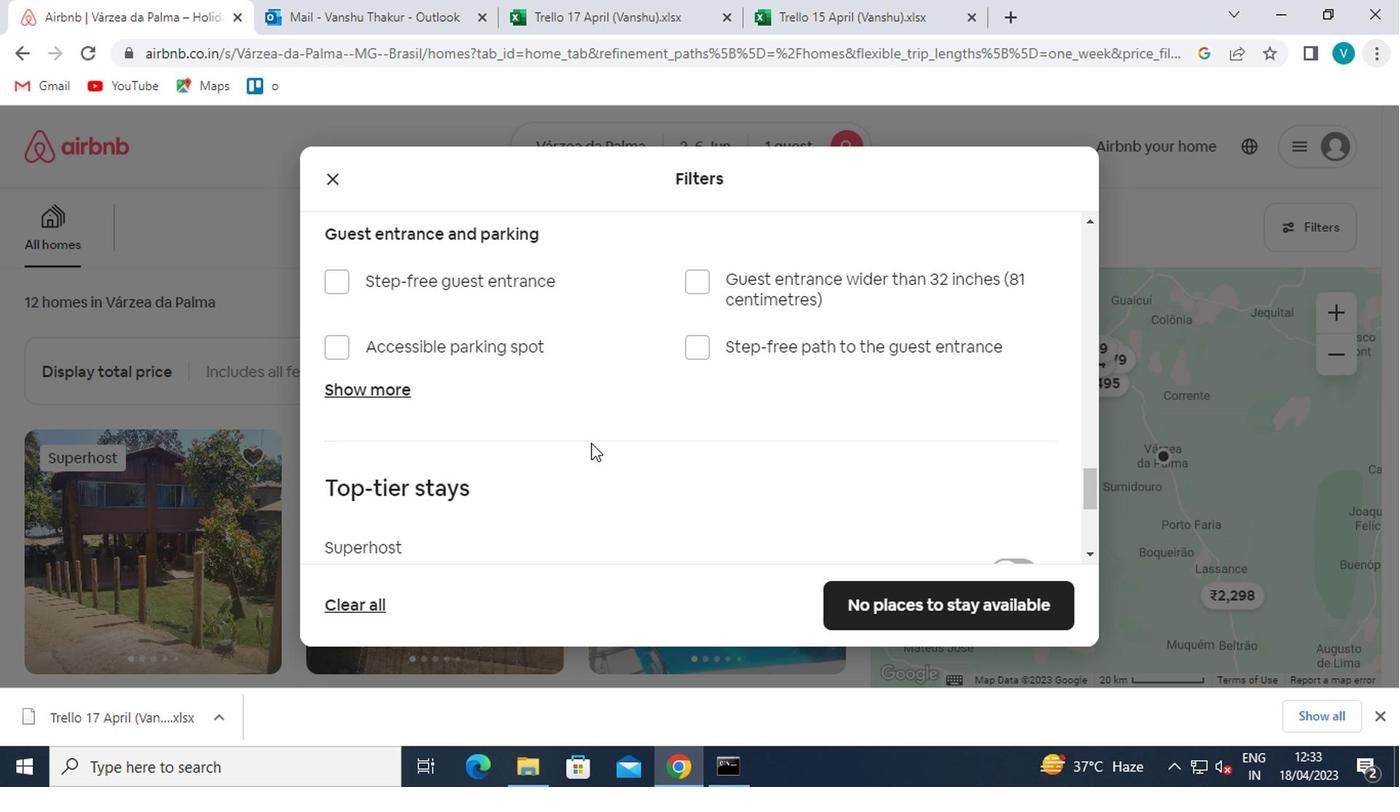 
Action: Mouse scrolled (546, 468) with delta (0, 0)
Screenshot: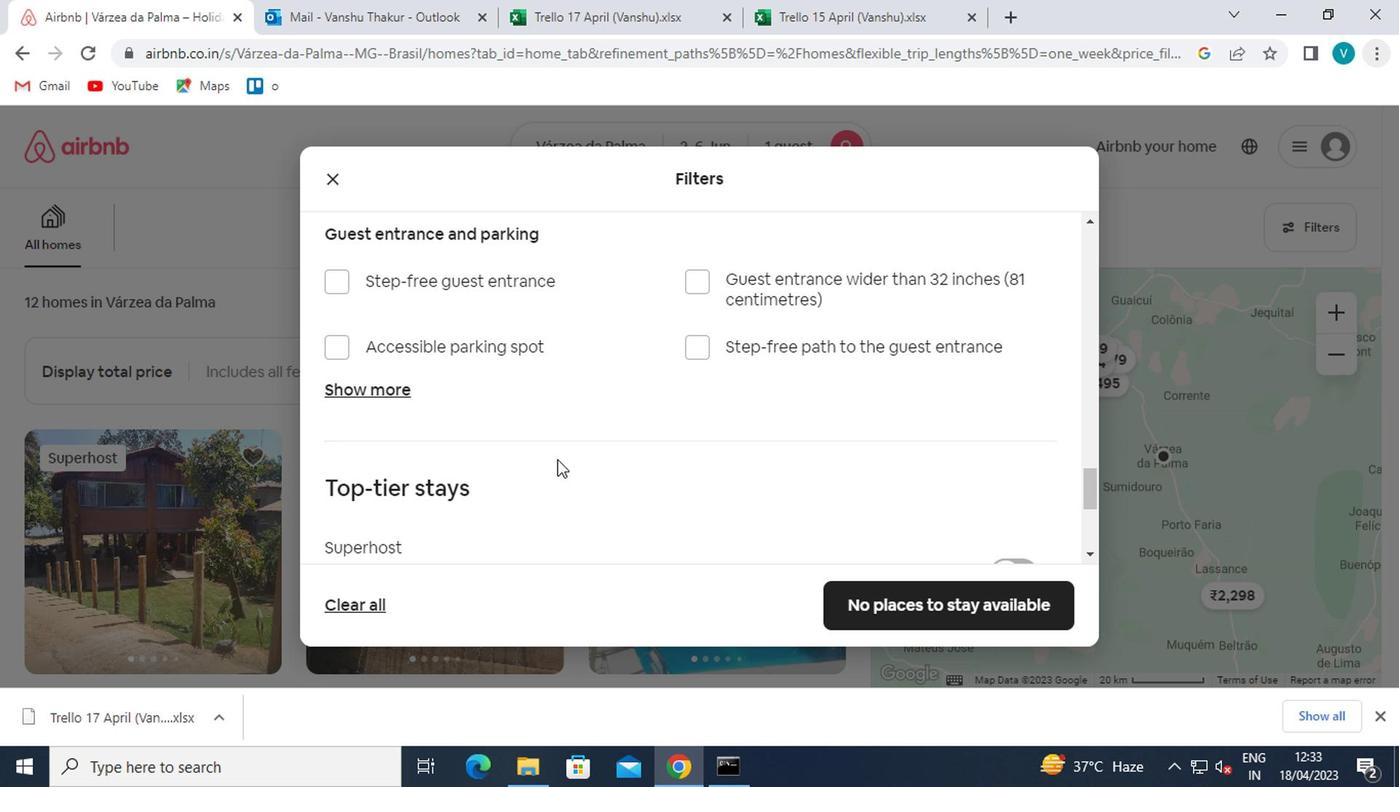 
Action: Mouse moved to (528, 481)
Screenshot: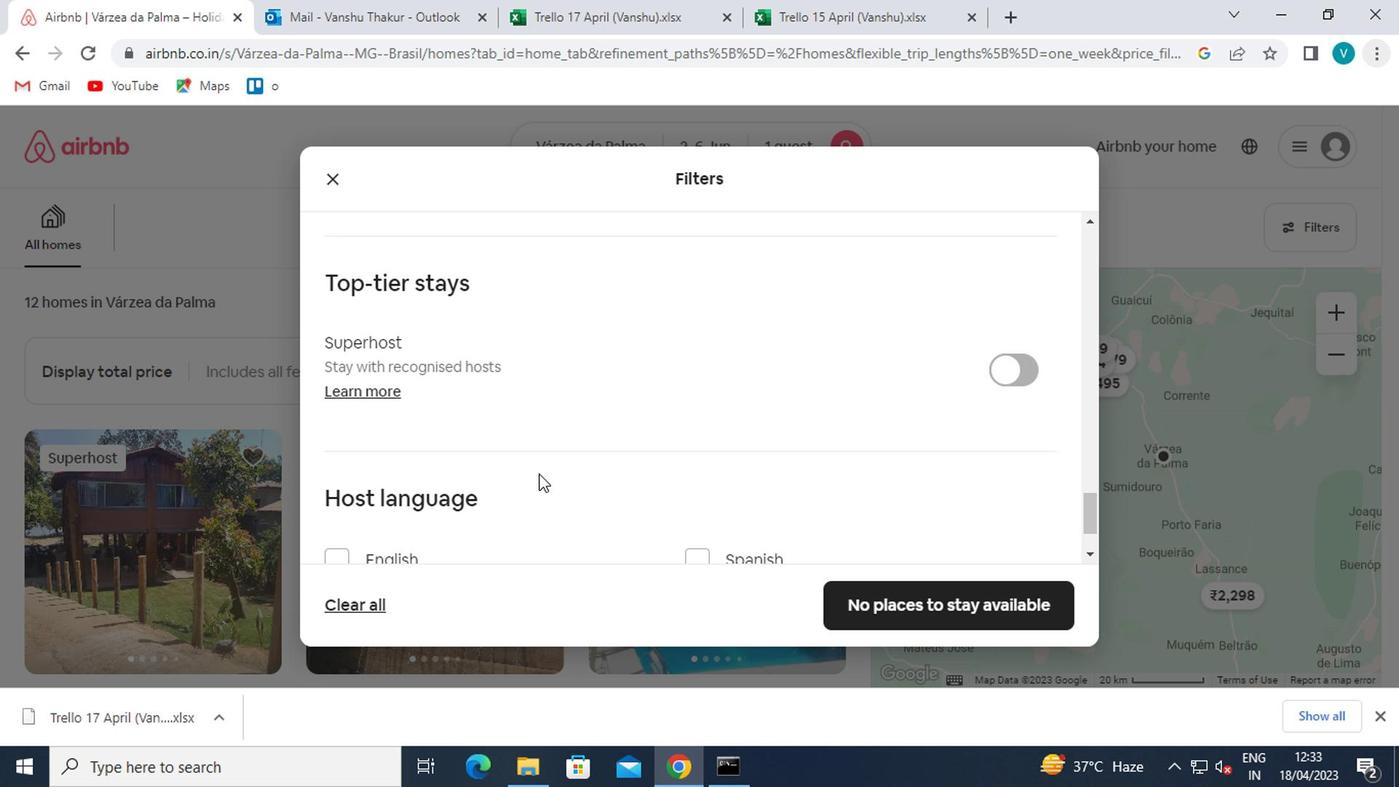 
Action: Mouse scrolled (528, 480) with delta (0, 0)
Screenshot: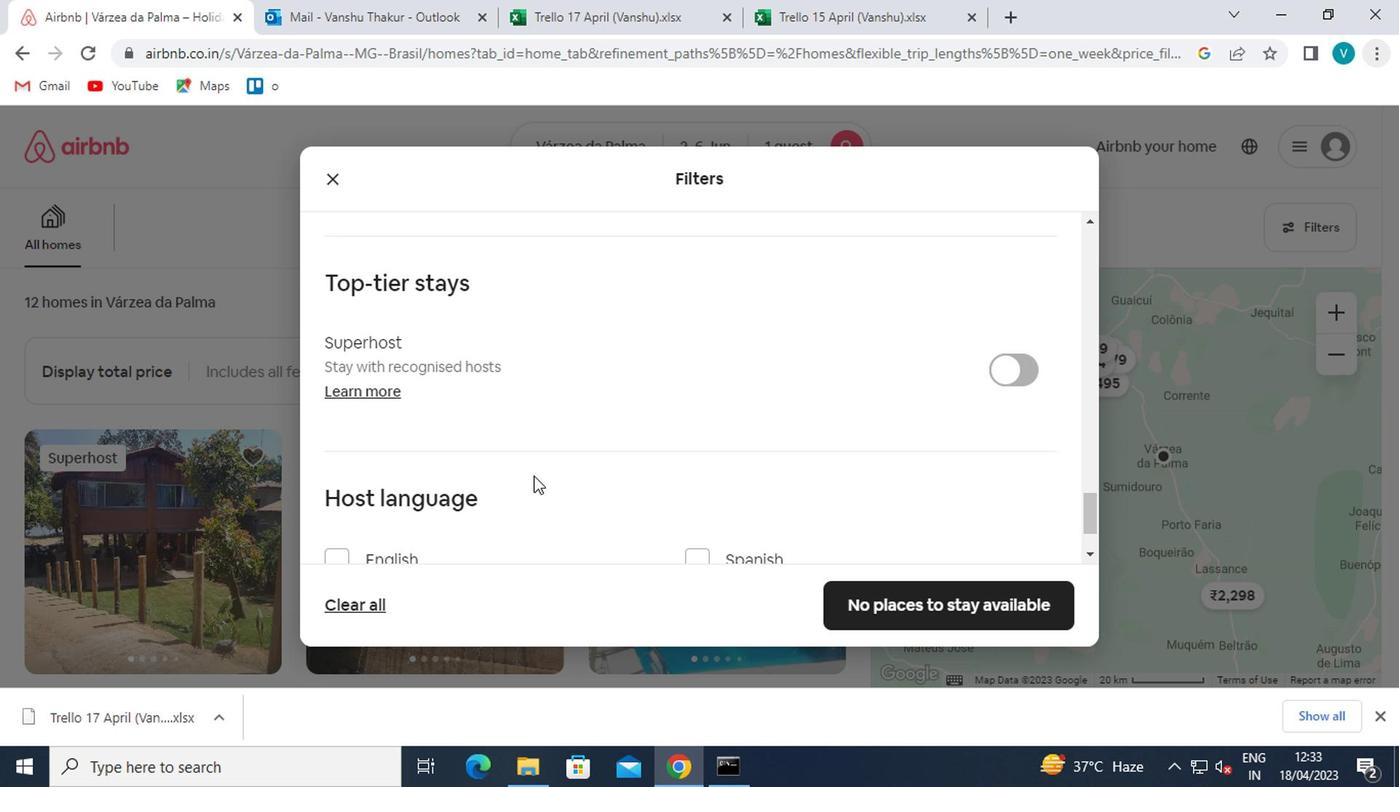 
Action: Mouse scrolled (528, 480) with delta (0, 0)
Screenshot: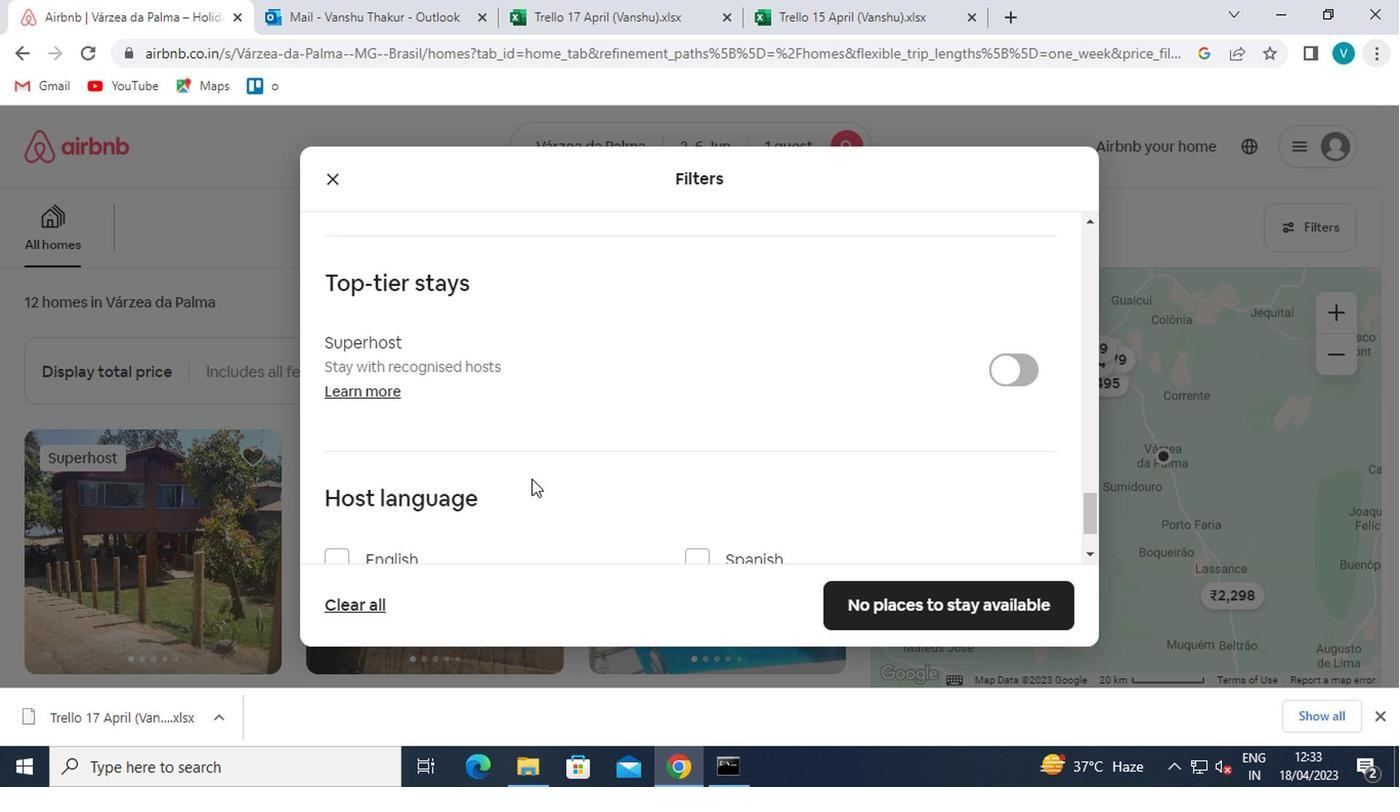 
Action: Mouse moved to (713, 450)
Screenshot: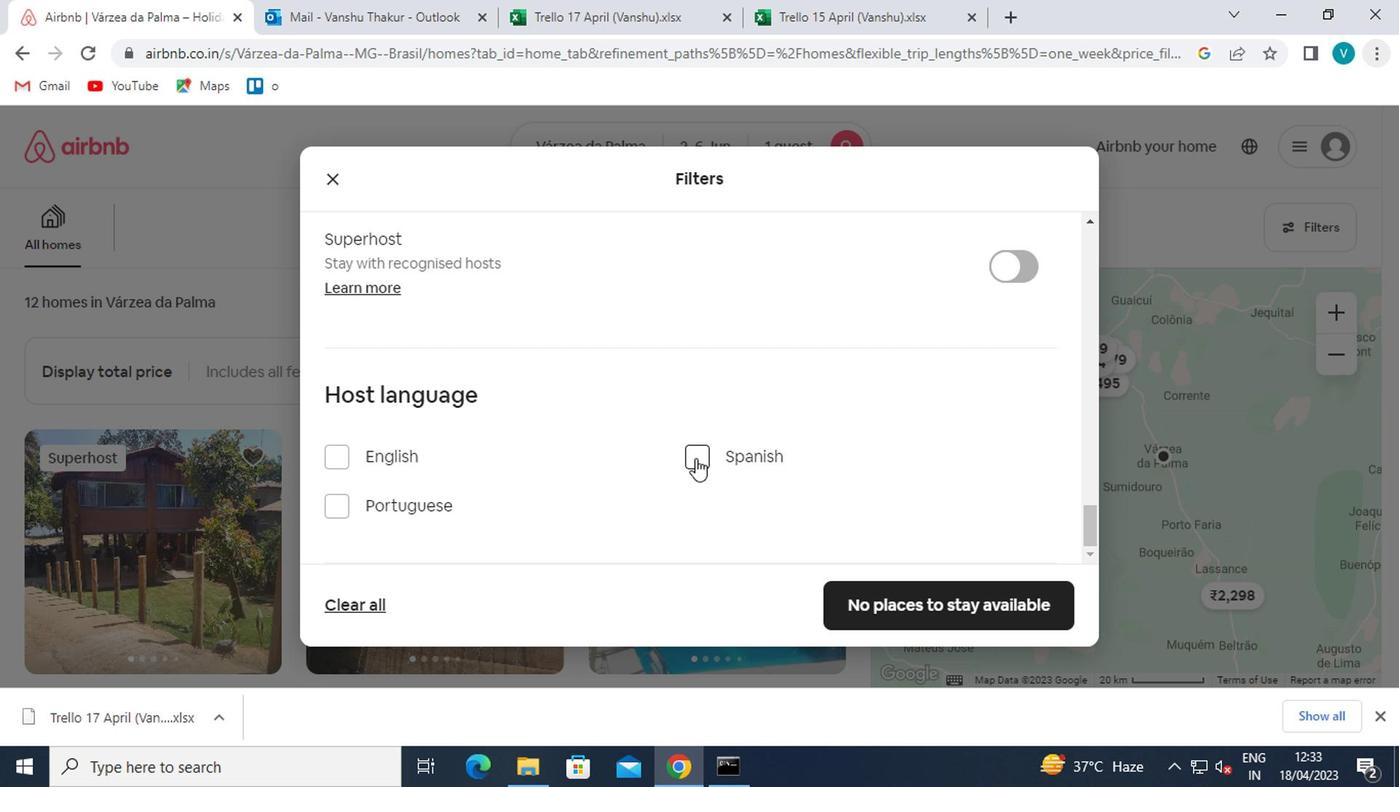
Action: Mouse pressed left at (713, 450)
Screenshot: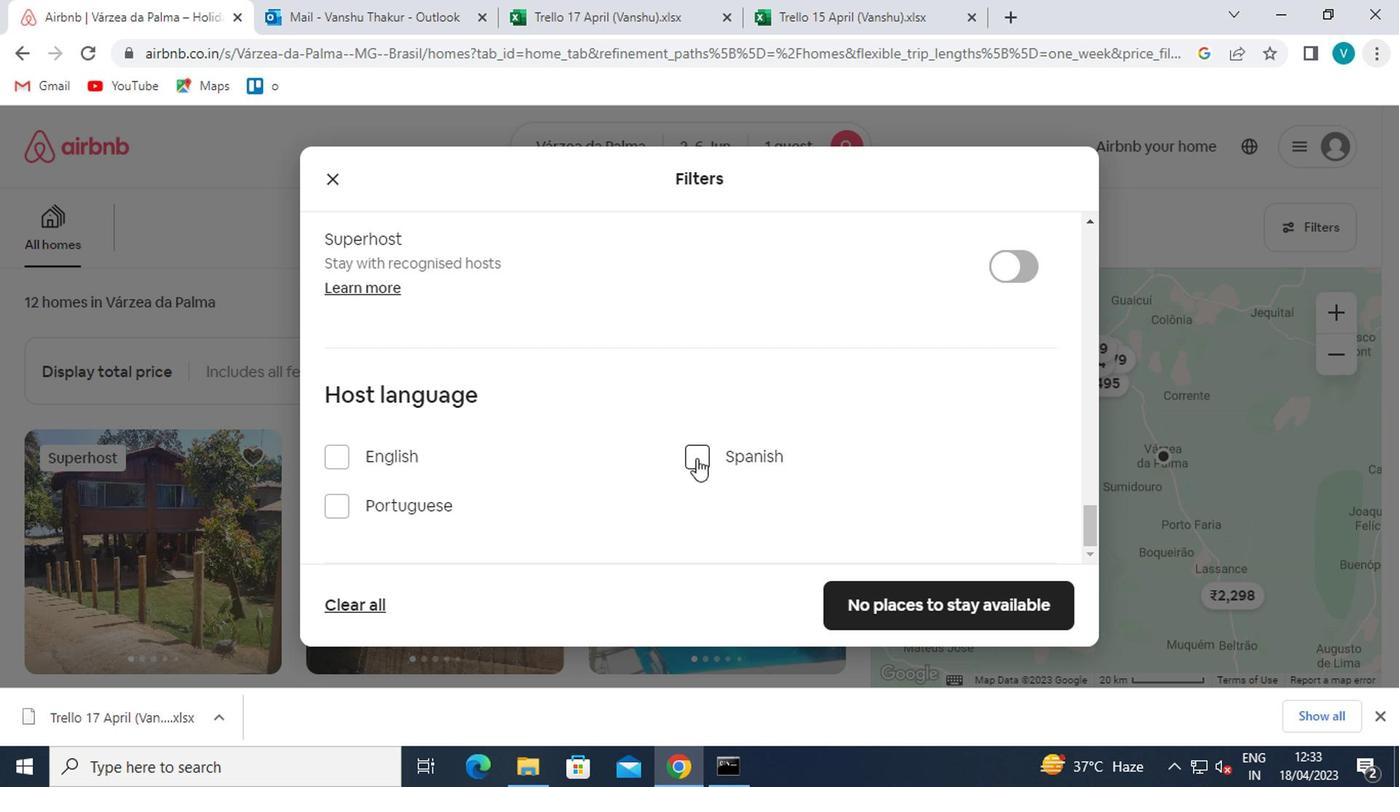 
Action: Mouse moved to (699, 455)
Screenshot: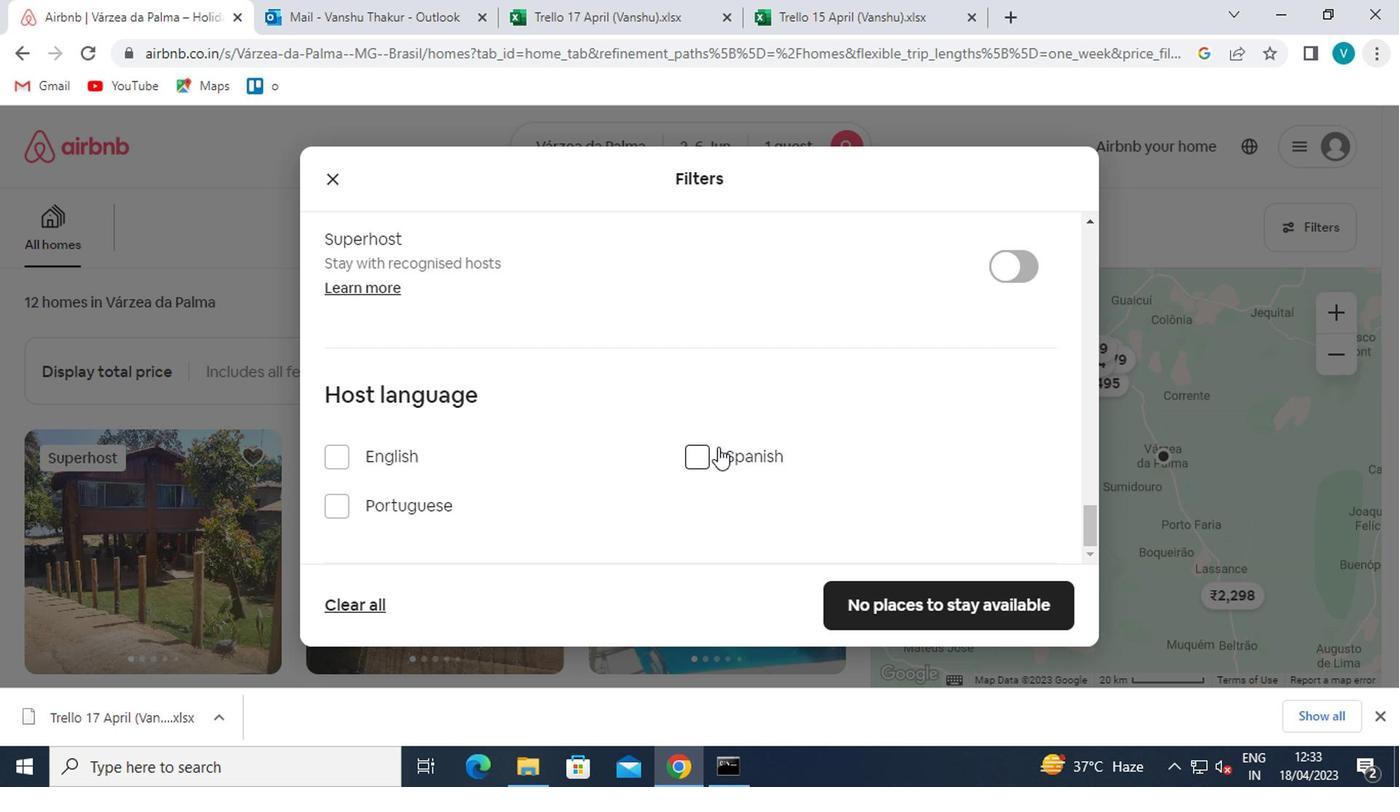 
Action: Mouse pressed left at (699, 455)
Screenshot: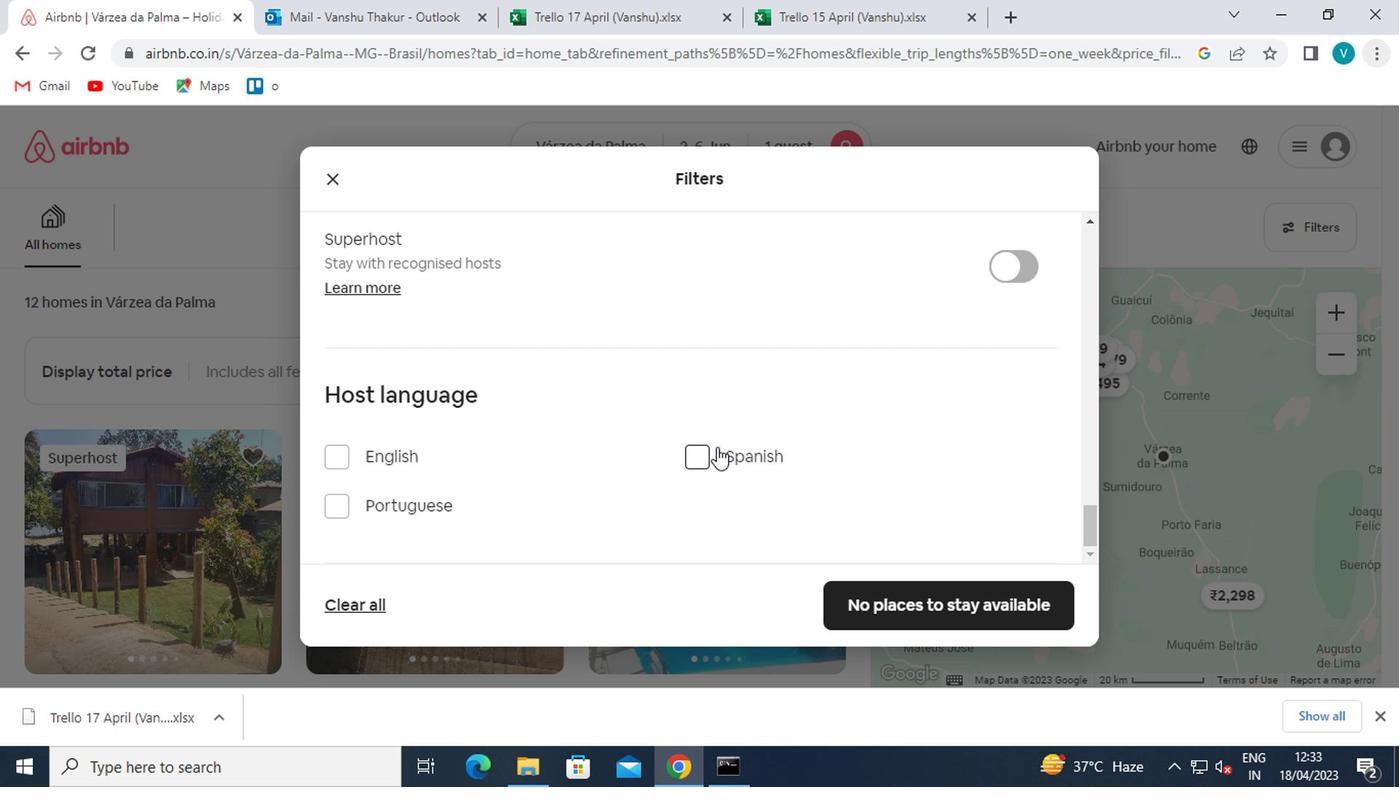 
Action: Mouse moved to (963, 618)
Screenshot: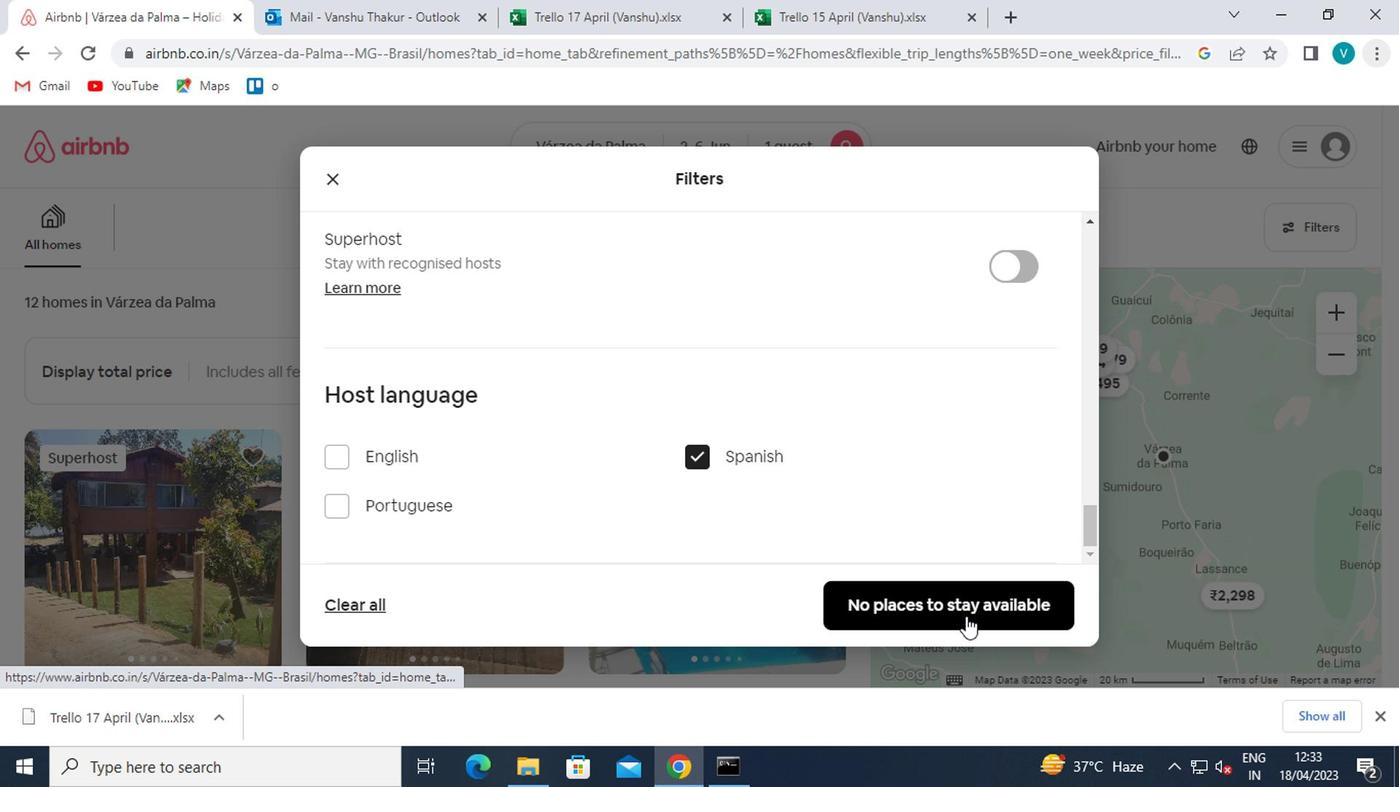 
Action: Mouse pressed left at (963, 618)
Screenshot: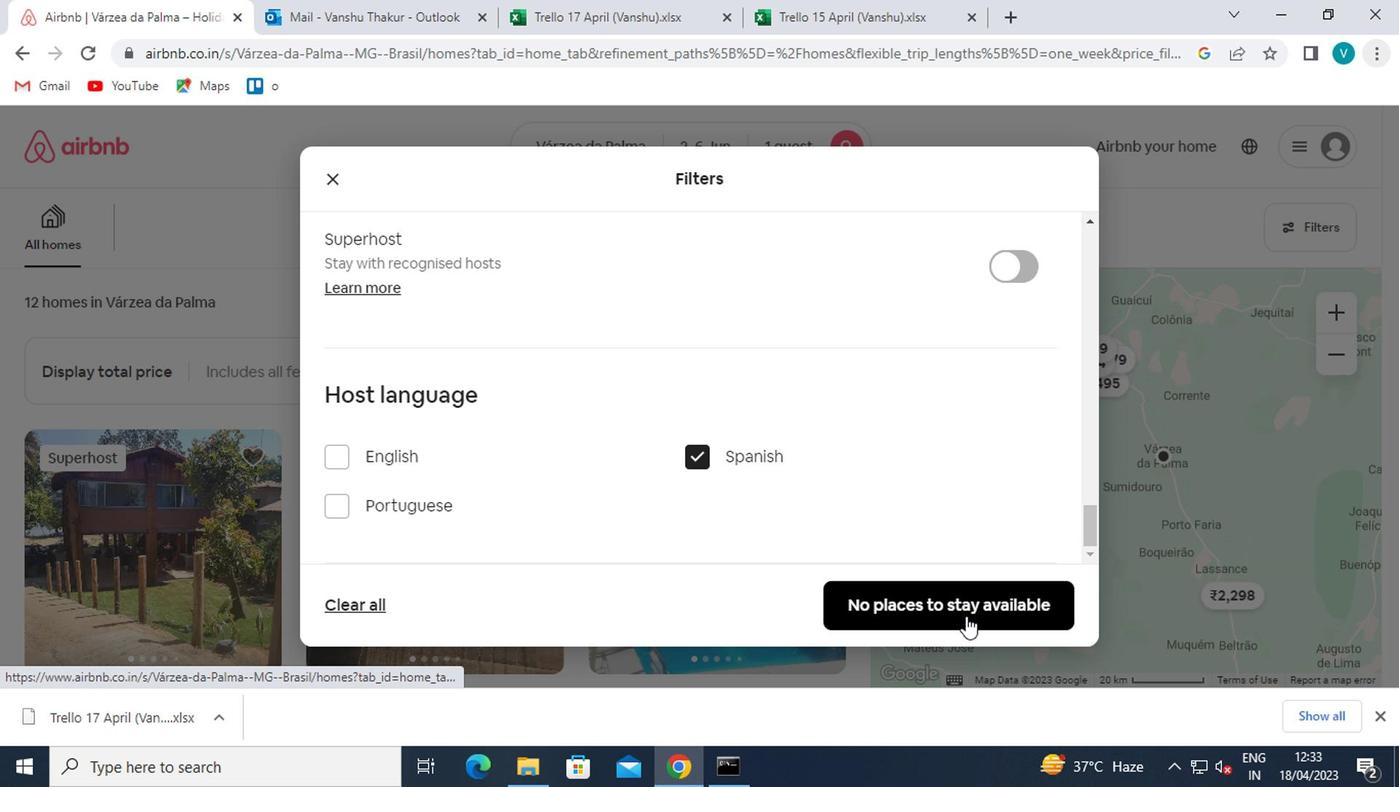 
Action: Mouse moved to (949, 619)
Screenshot: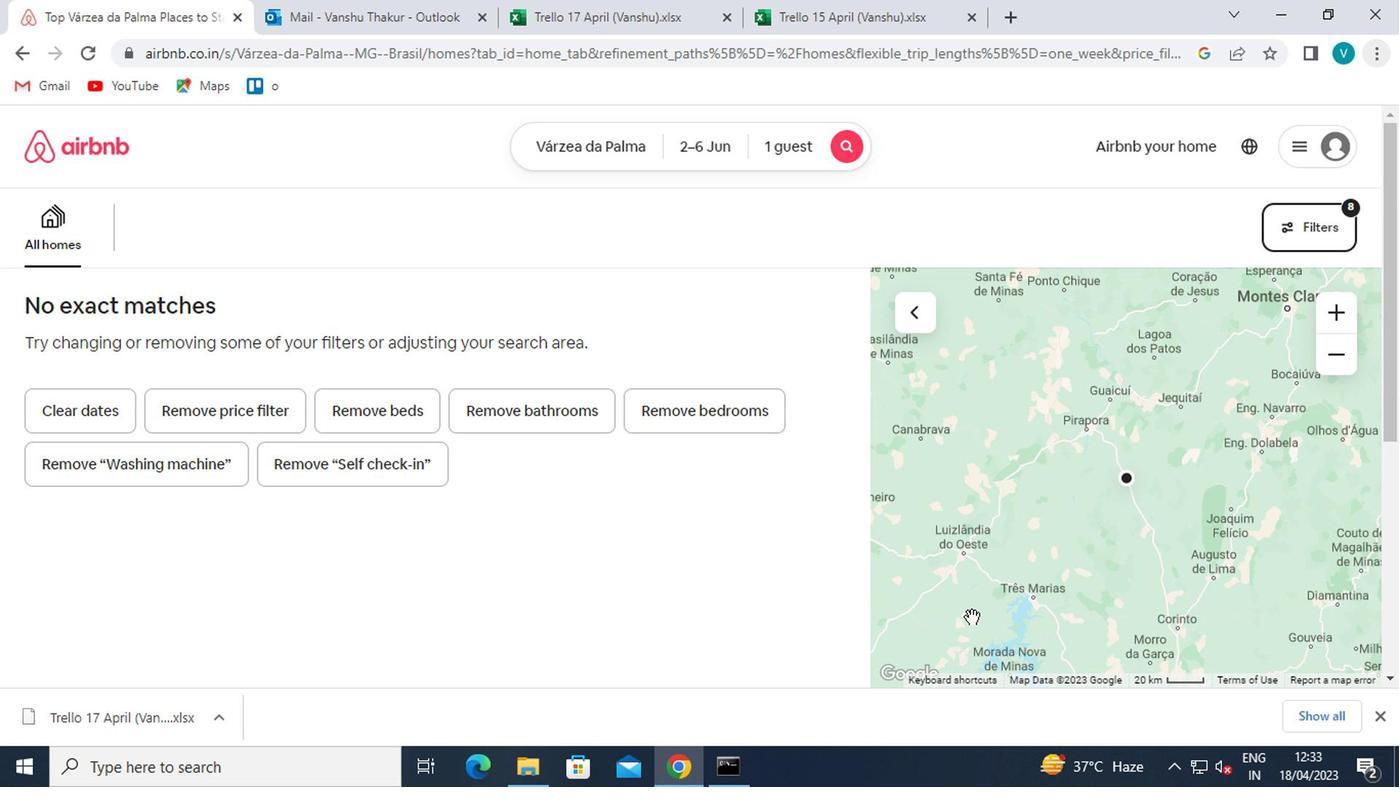 
